 Task: Look for space in Rajbiraj, Nepal from 26th August, 2023 to 10th September, 2023 for 6 adults, 2 children in price range Rs.10000 to Rs.15000. Place can be entire place or shared room with 6 bedrooms having 6 beds and 6 bathrooms. Property type can be house, flat, guest house. Amenities needed are: wifi, TV, free parkinig on premises, gym, breakfast. Booking option can be shelf check-in. Required host language is English.
Action: Mouse moved to (597, 123)
Screenshot: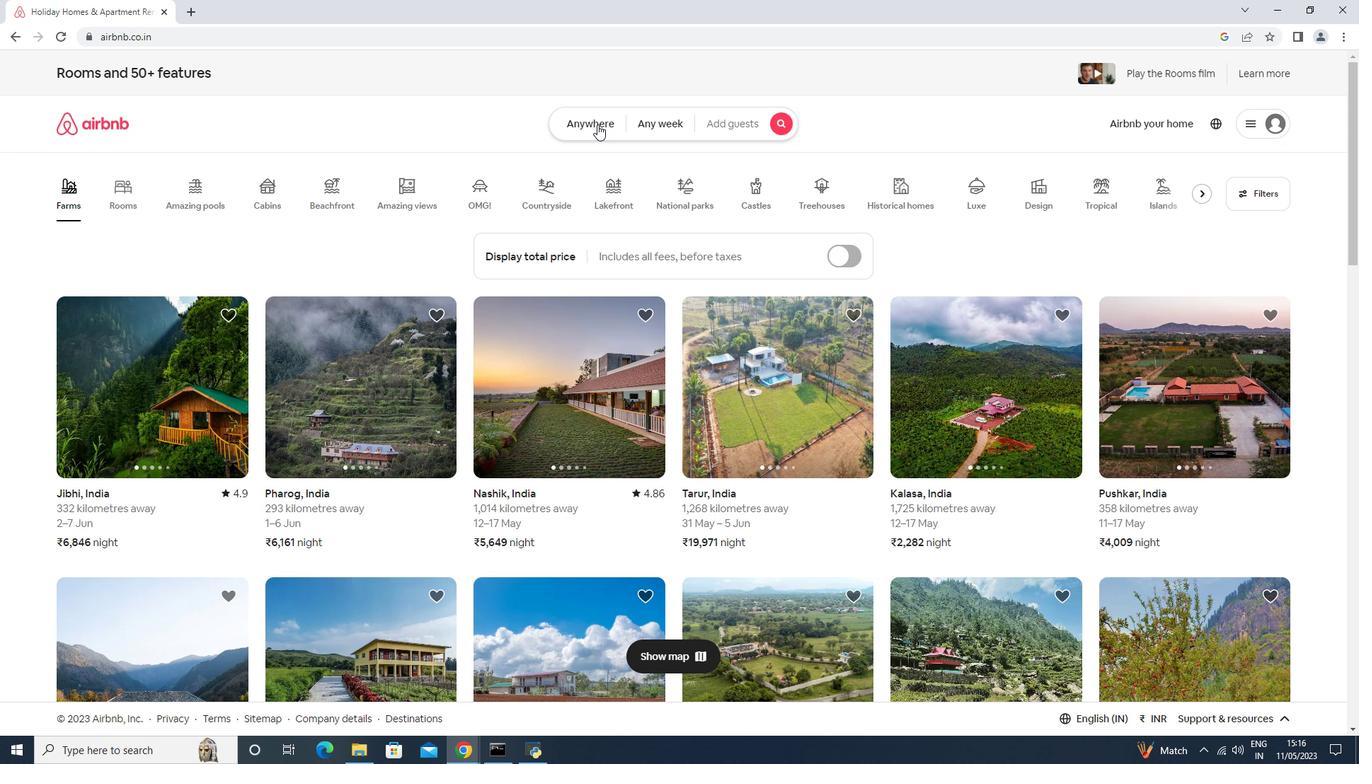 
Action: Mouse pressed left at (597, 123)
Screenshot: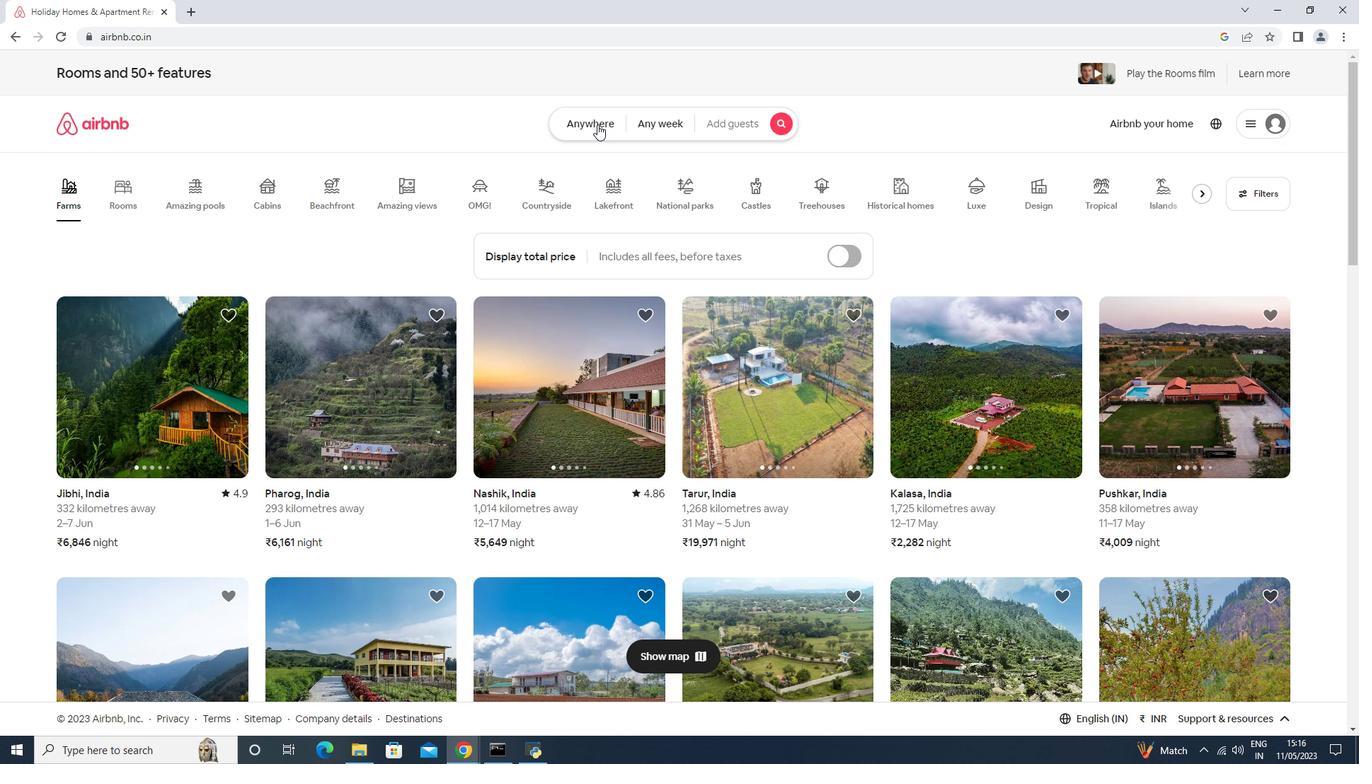 
Action: Mouse moved to (537, 166)
Screenshot: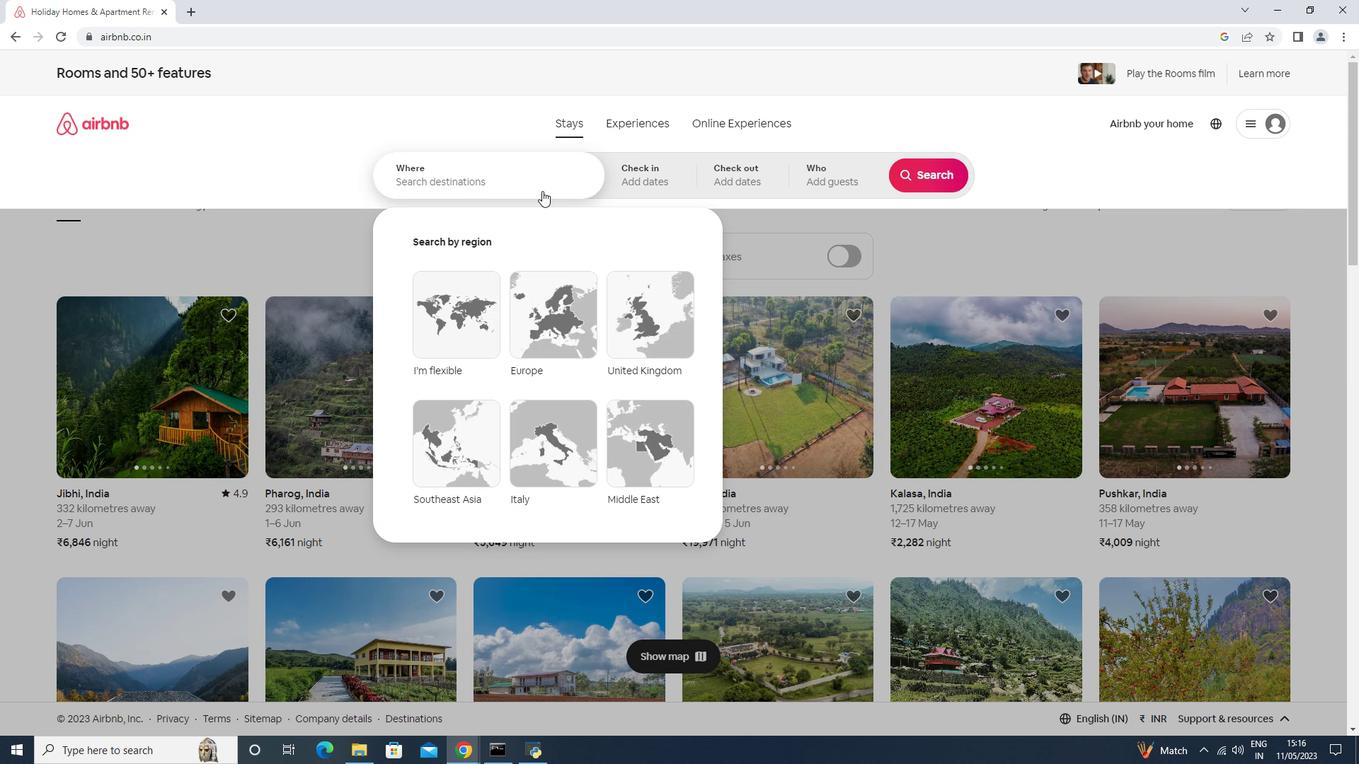 
Action: Mouse pressed left at (537, 166)
Screenshot: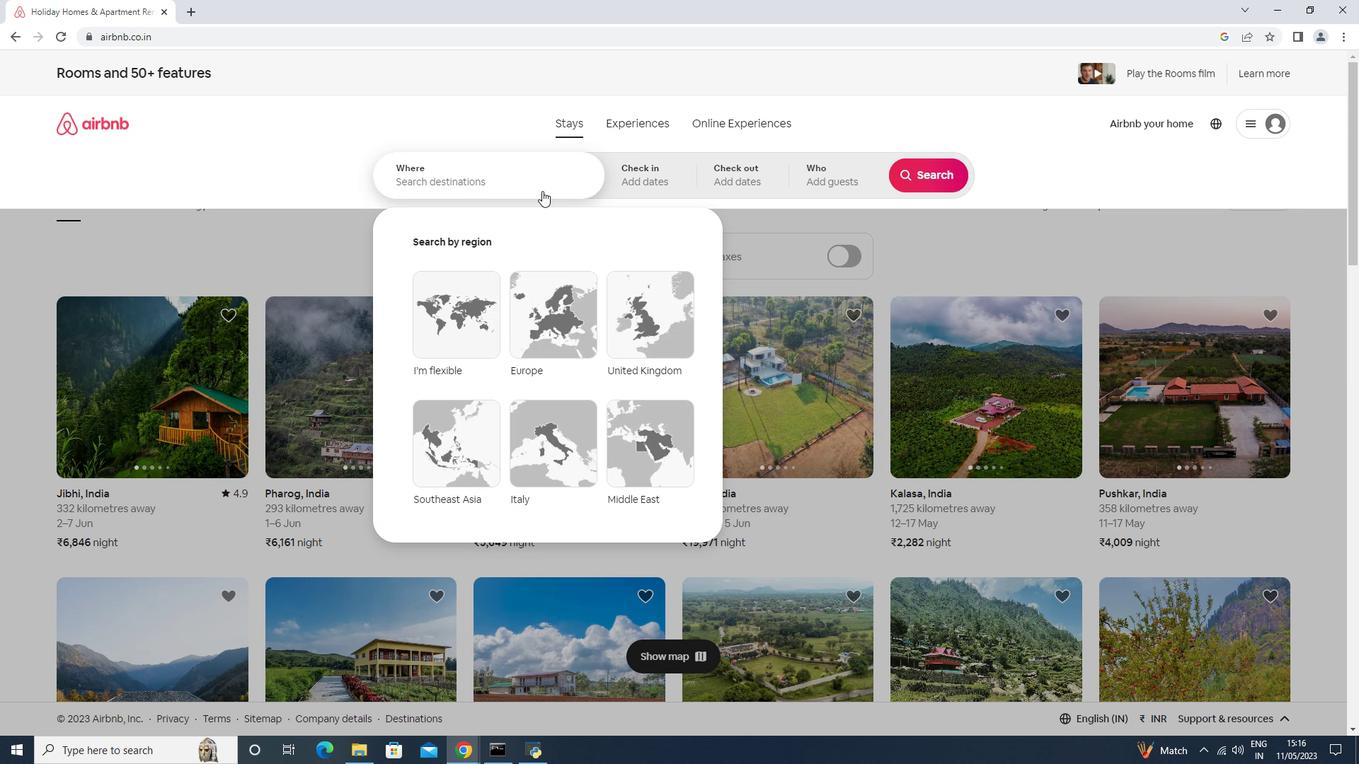 
Action: Key pressed <Key.shift>Rajbiraj,<Key.shift>Nepal<Key.tab>
Screenshot: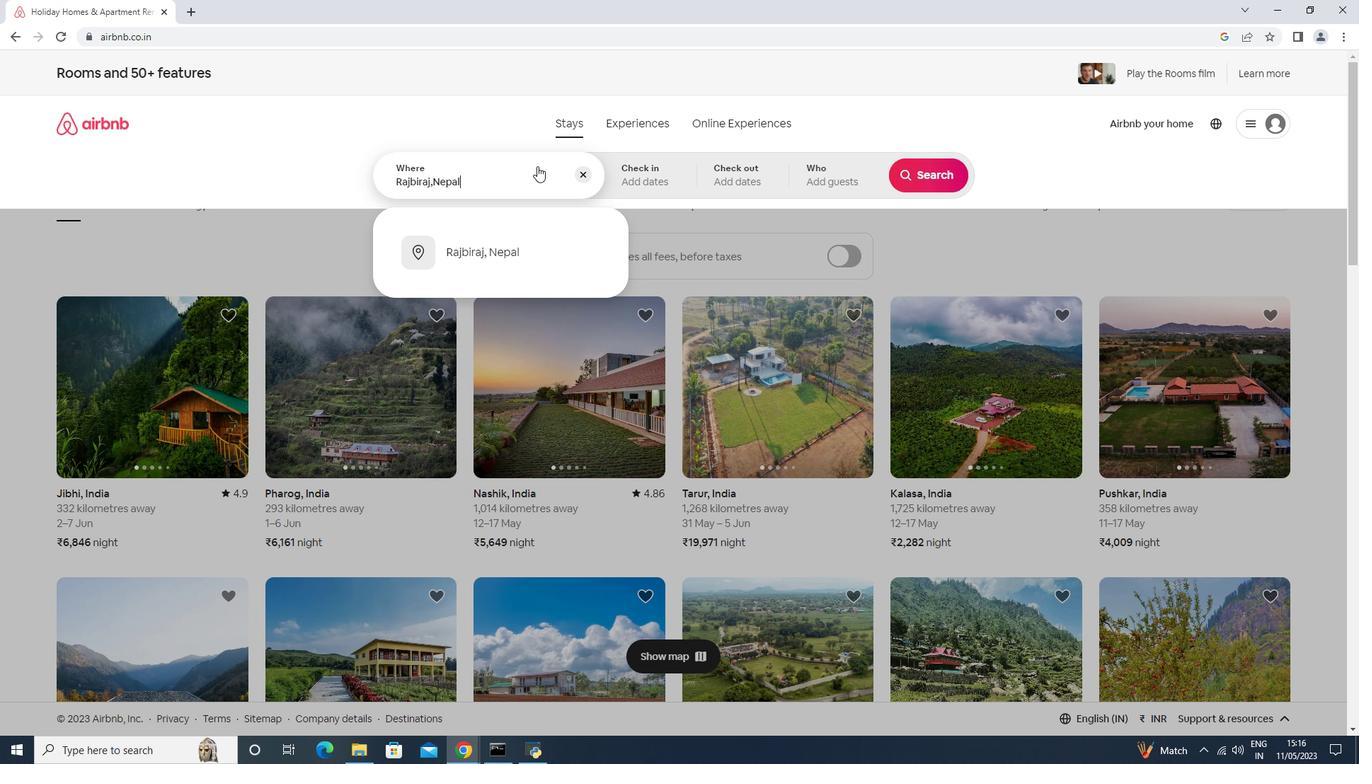
Action: Mouse moved to (540, 162)
Screenshot: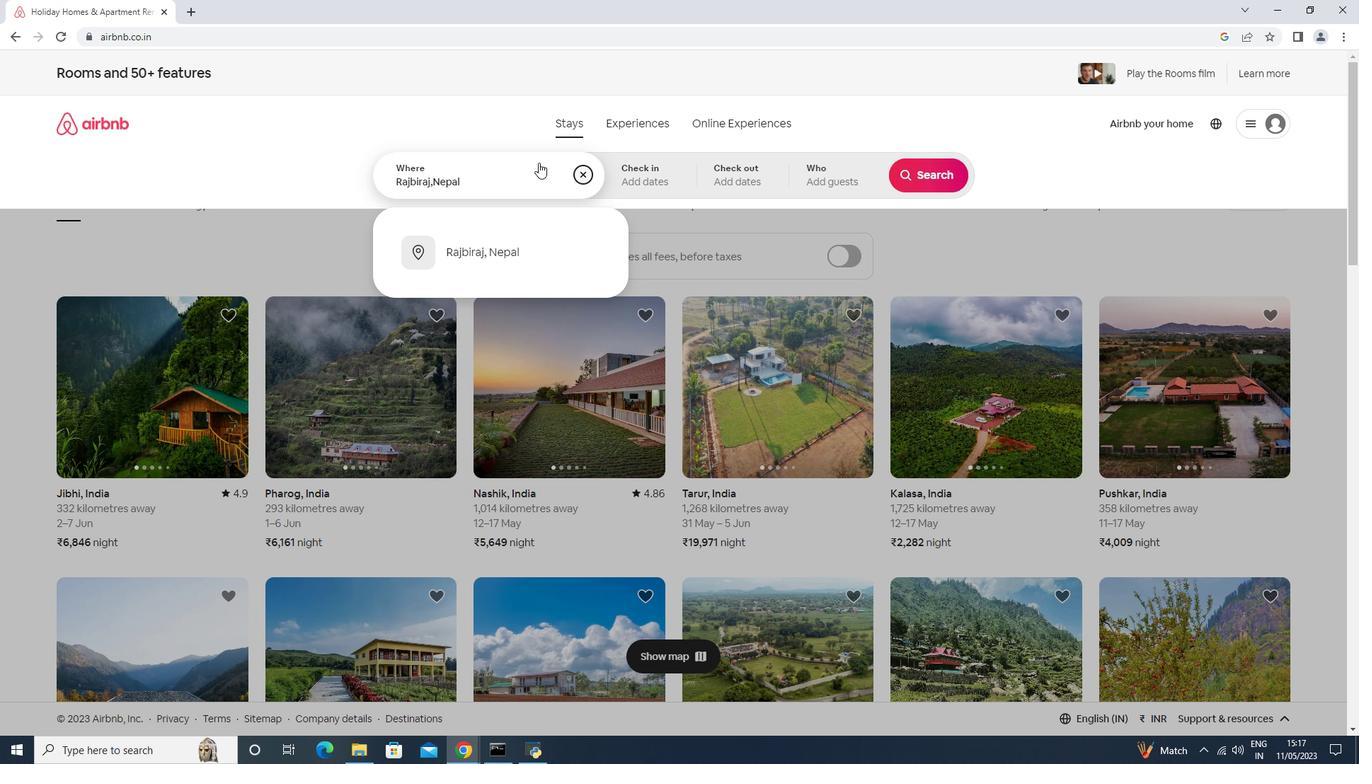 
Action: Key pressed <Key.enter>Rbiraj,
Screenshot: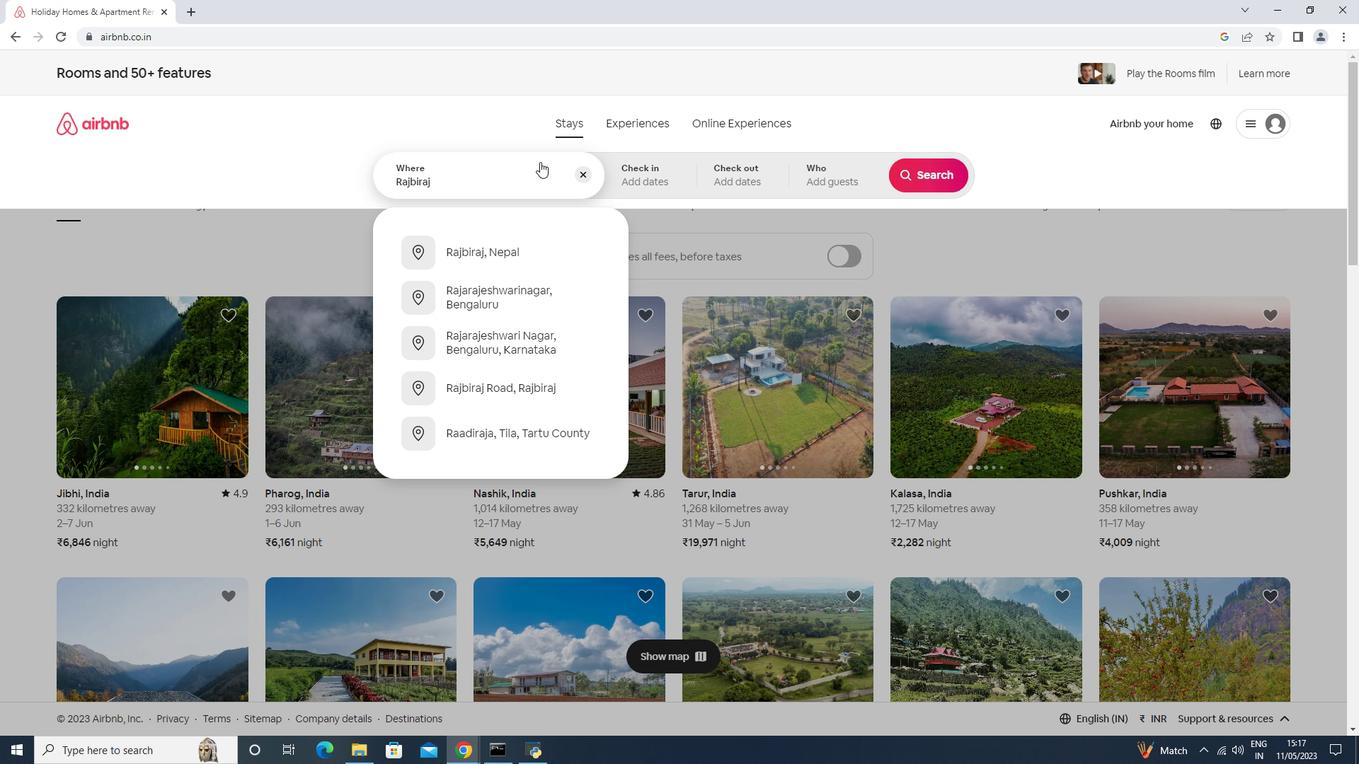 
Action: Mouse moved to (506, 247)
Screenshot: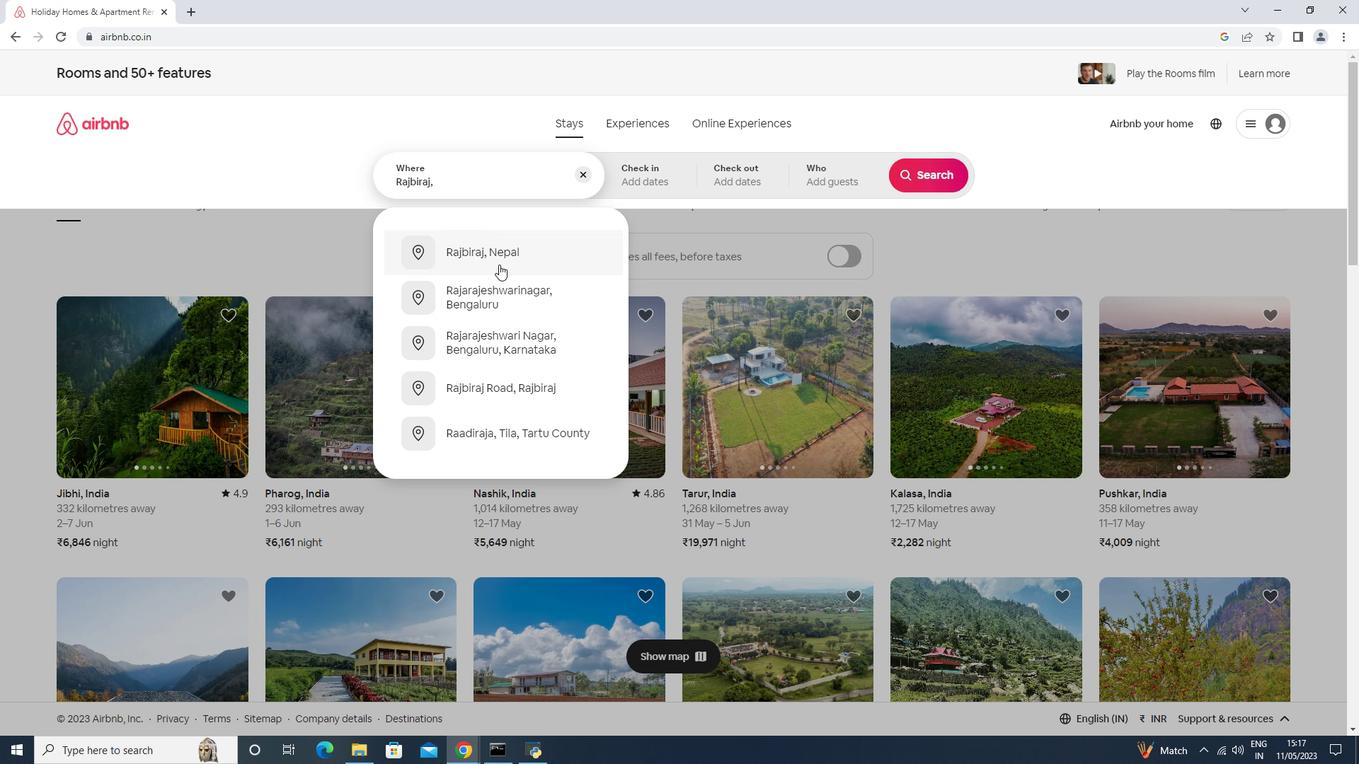 
Action: Mouse pressed left at (506, 247)
Screenshot: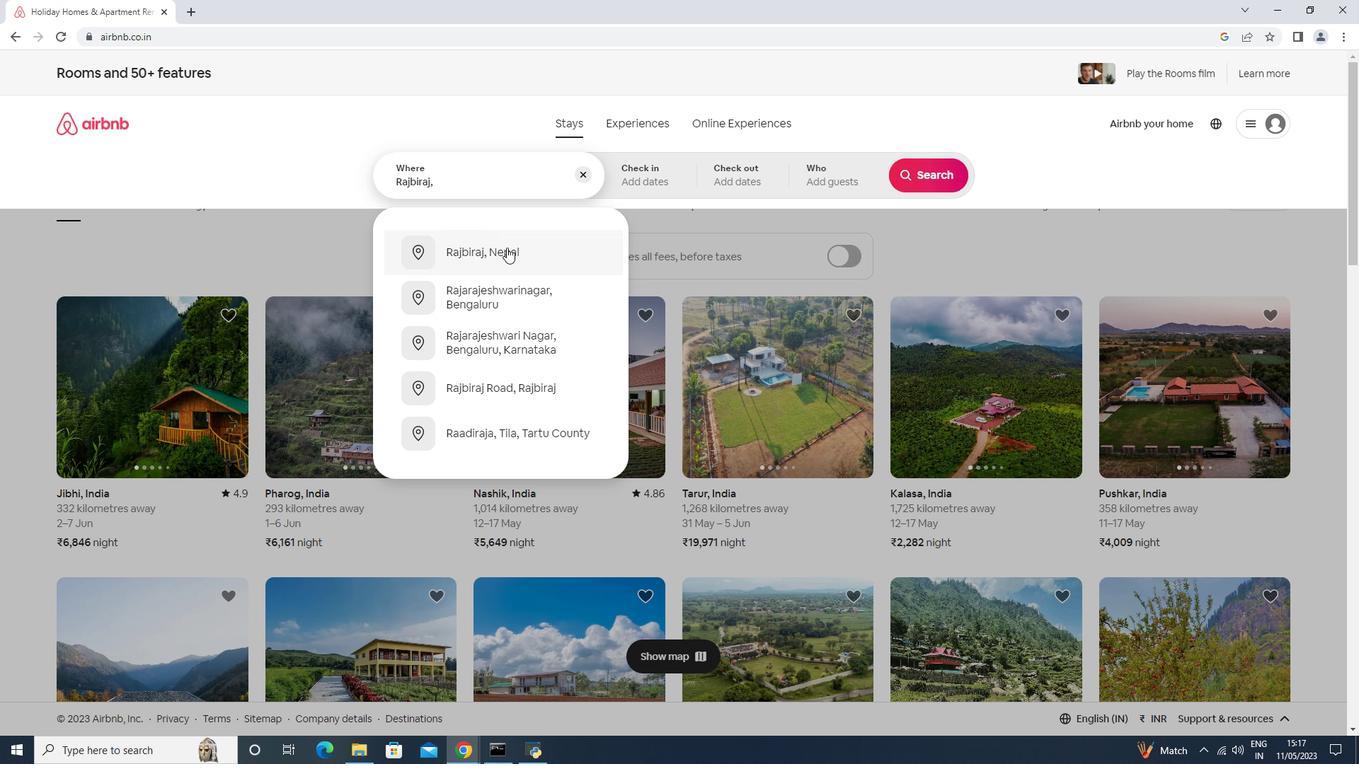 
Action: Mouse moved to (654, 180)
Screenshot: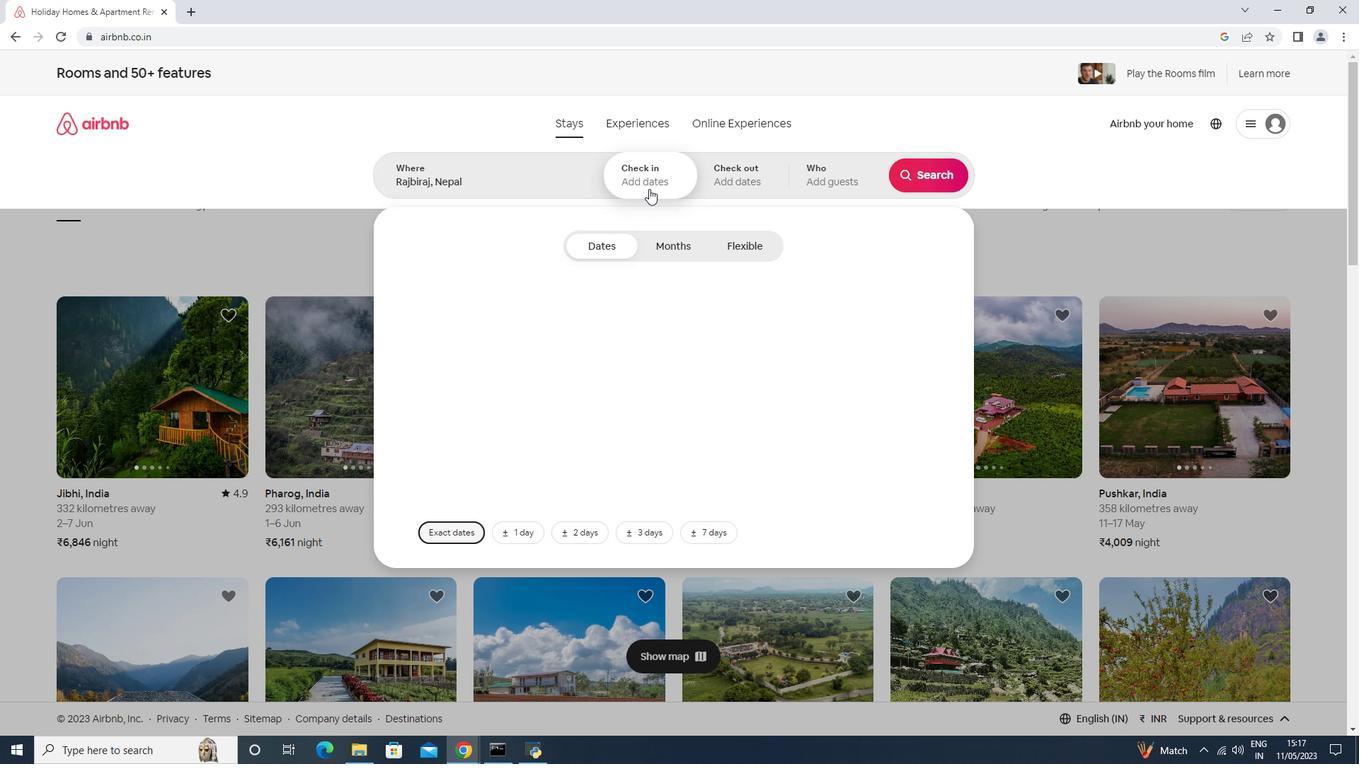 
Action: Mouse pressed left at (654, 180)
Screenshot: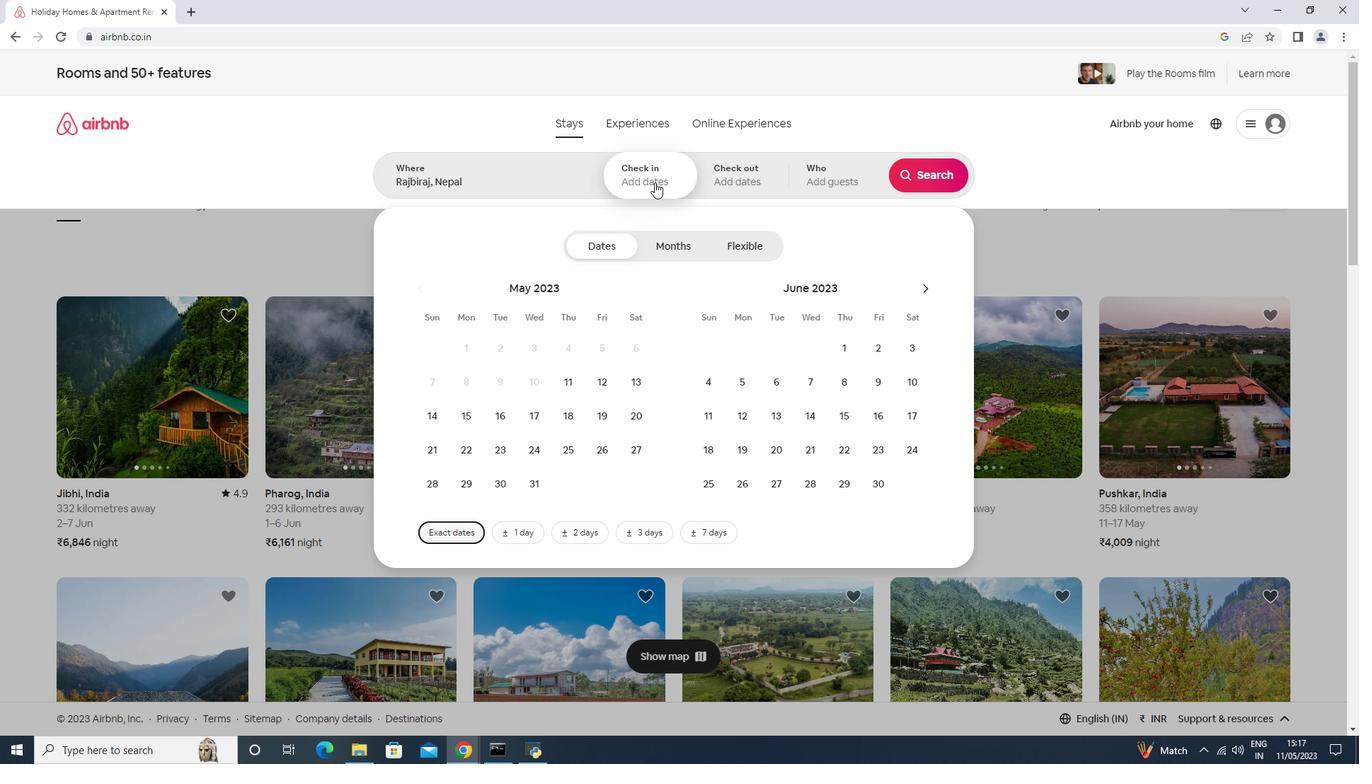 
Action: Mouse pressed left at (654, 180)
Screenshot: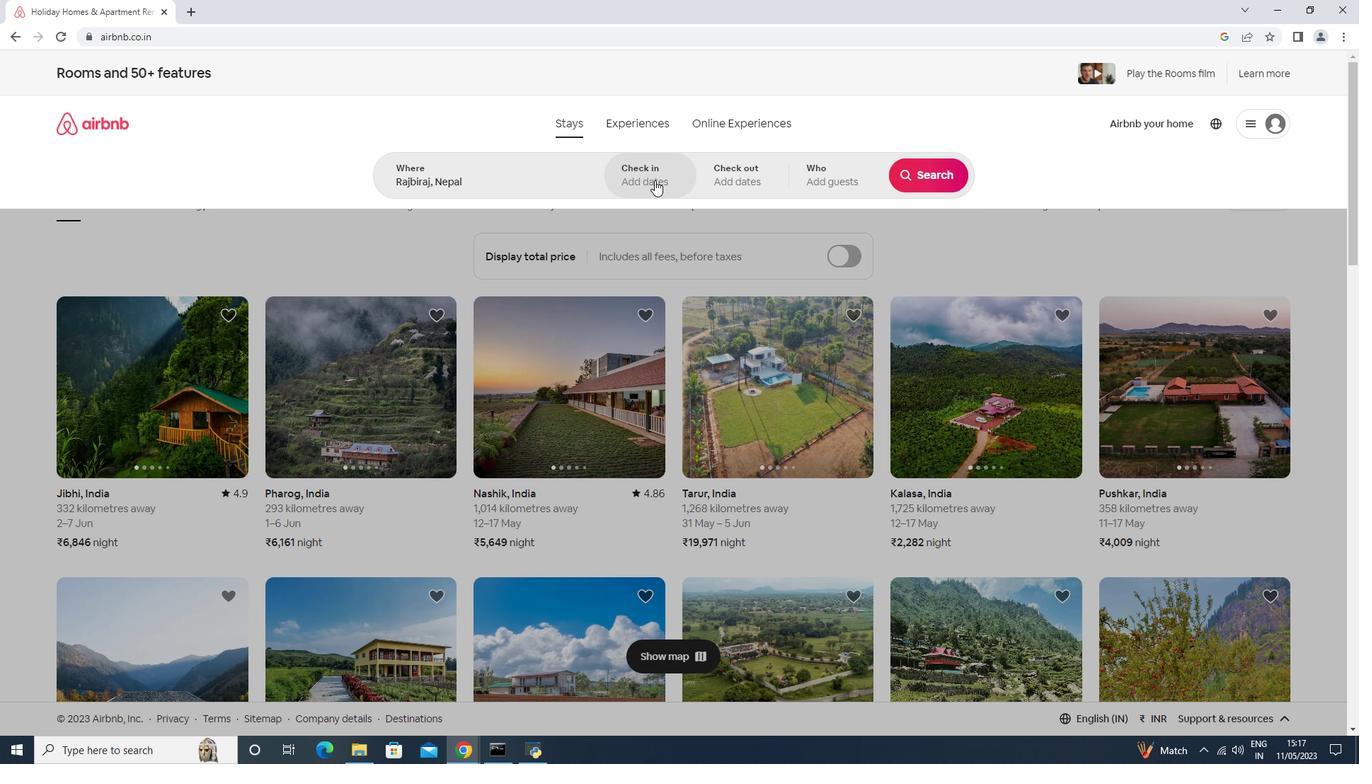 
Action: Mouse moved to (925, 283)
Screenshot: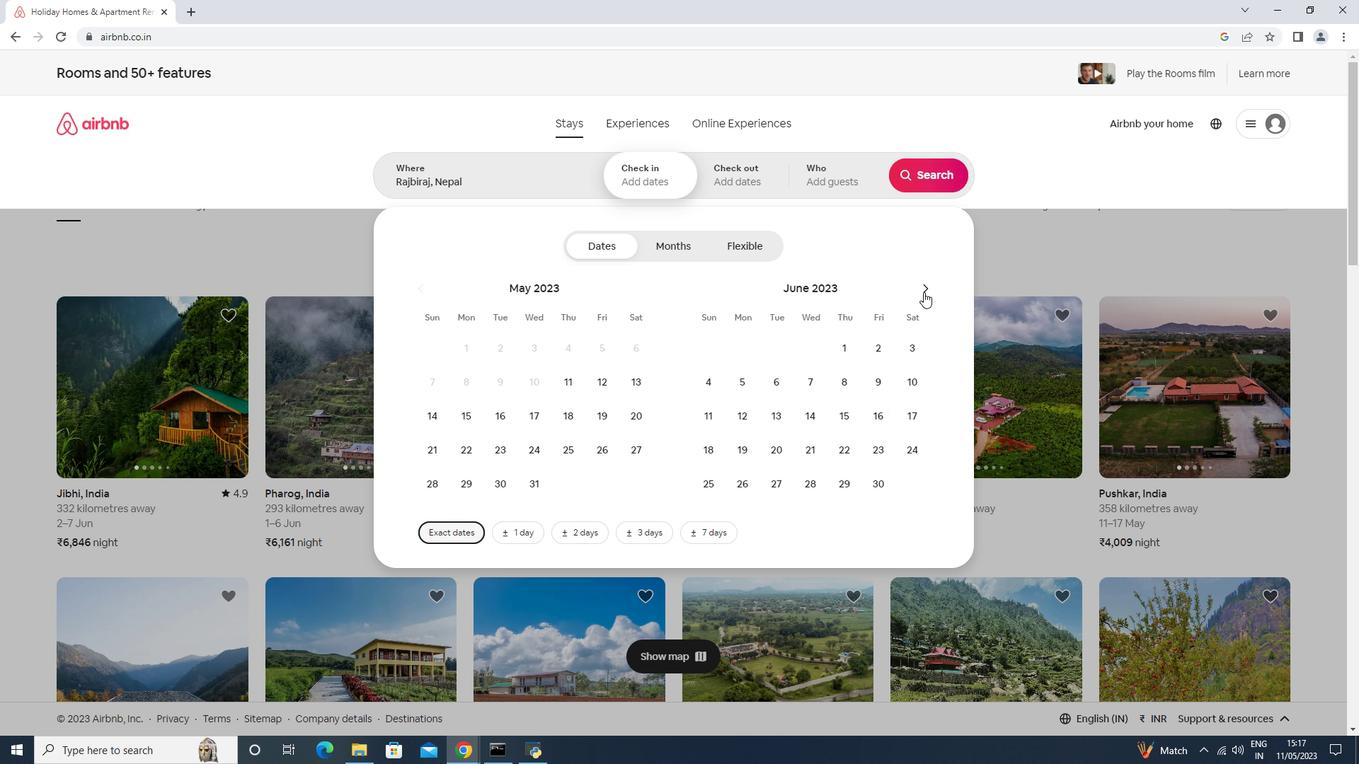 
Action: Mouse pressed left at (925, 283)
Screenshot: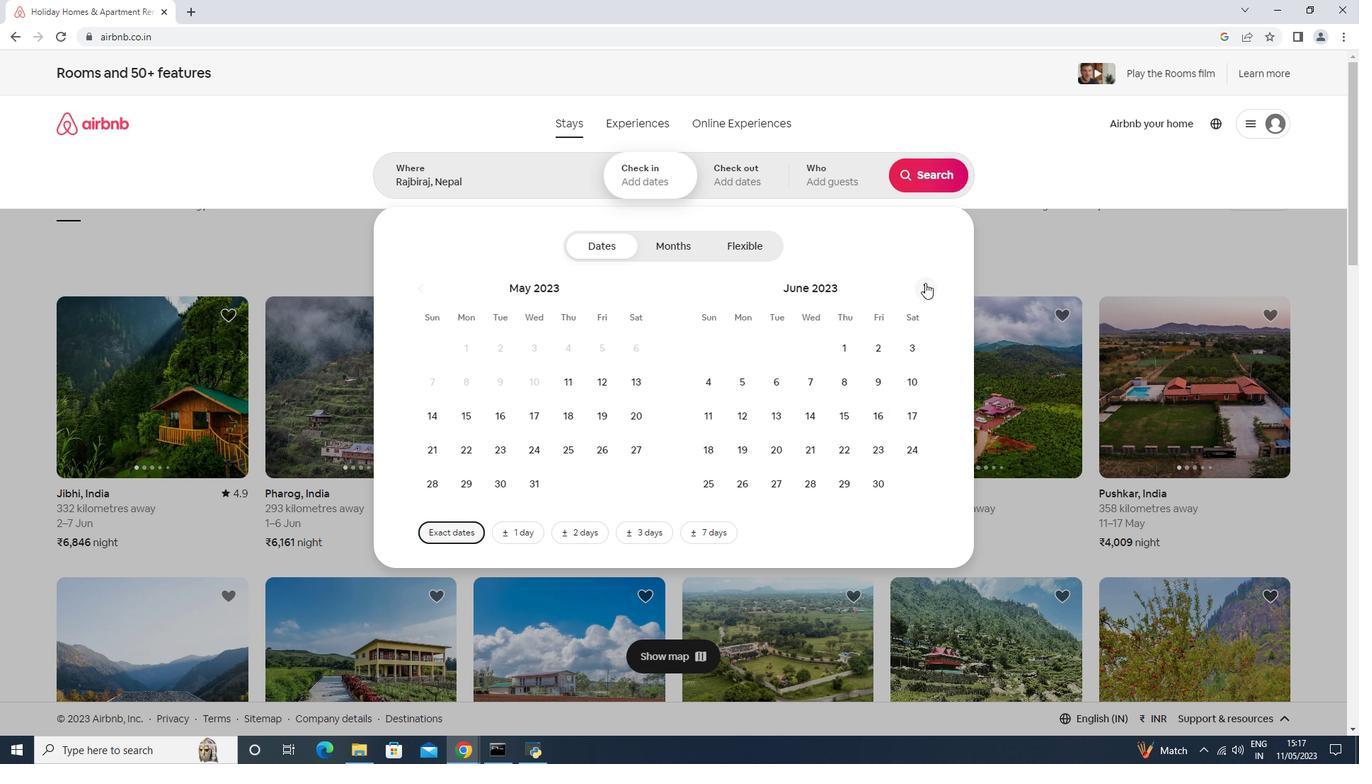 
Action: Mouse pressed left at (925, 283)
Screenshot: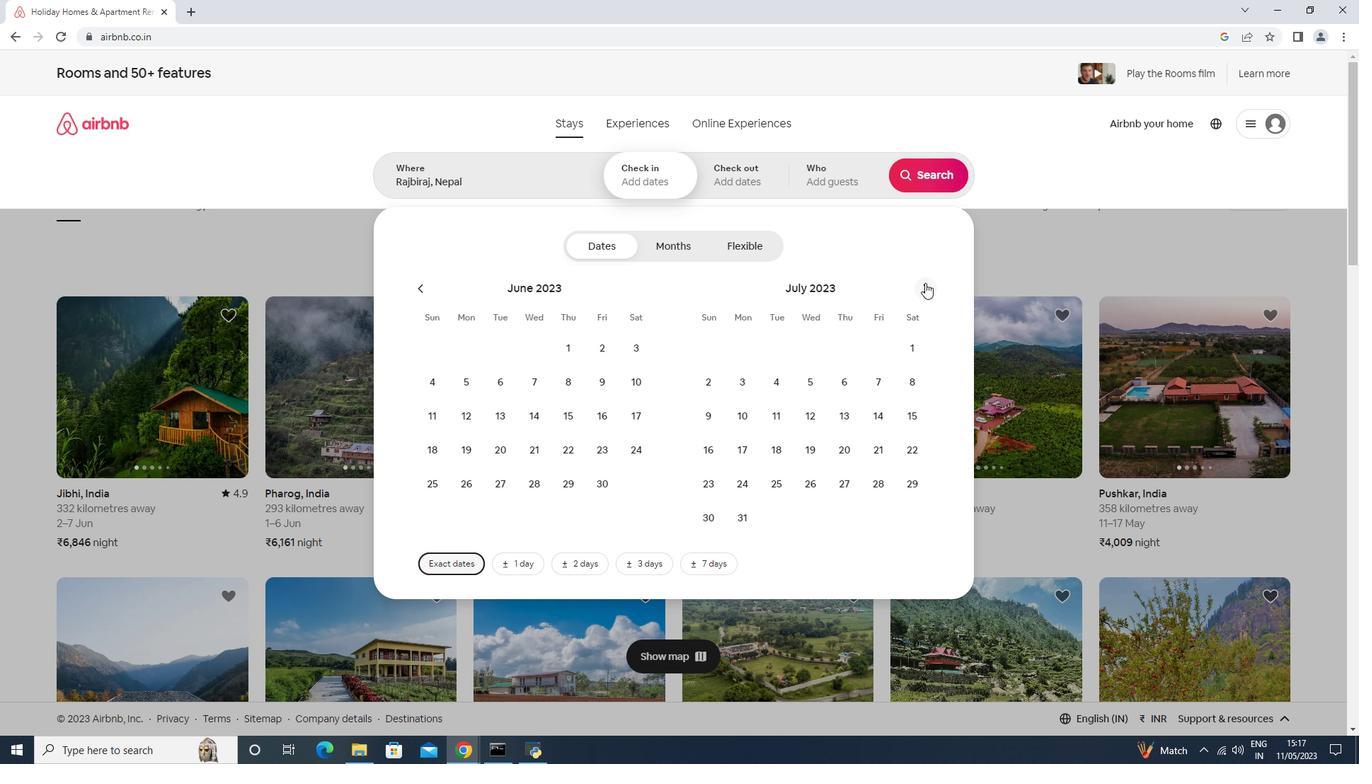 
Action: Mouse moved to (901, 452)
Screenshot: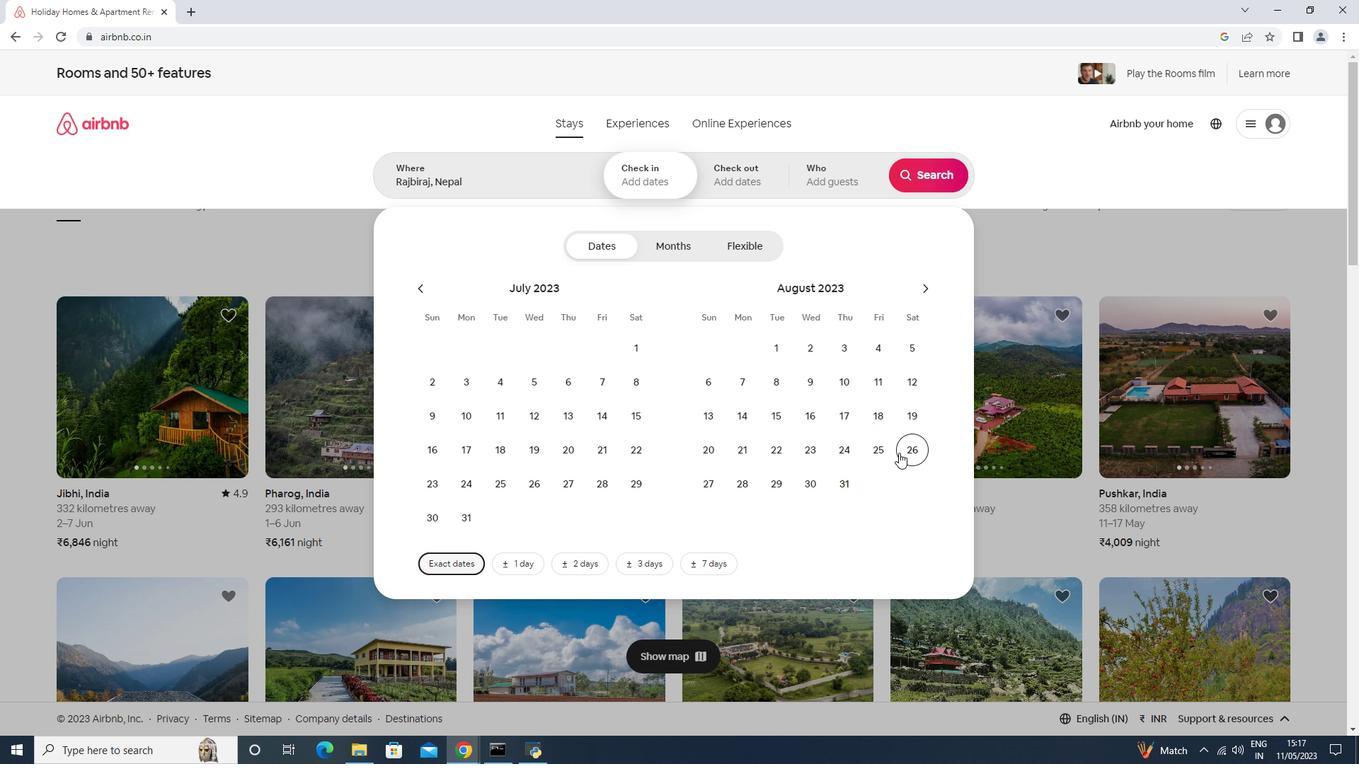 
Action: Mouse pressed left at (901, 452)
Screenshot: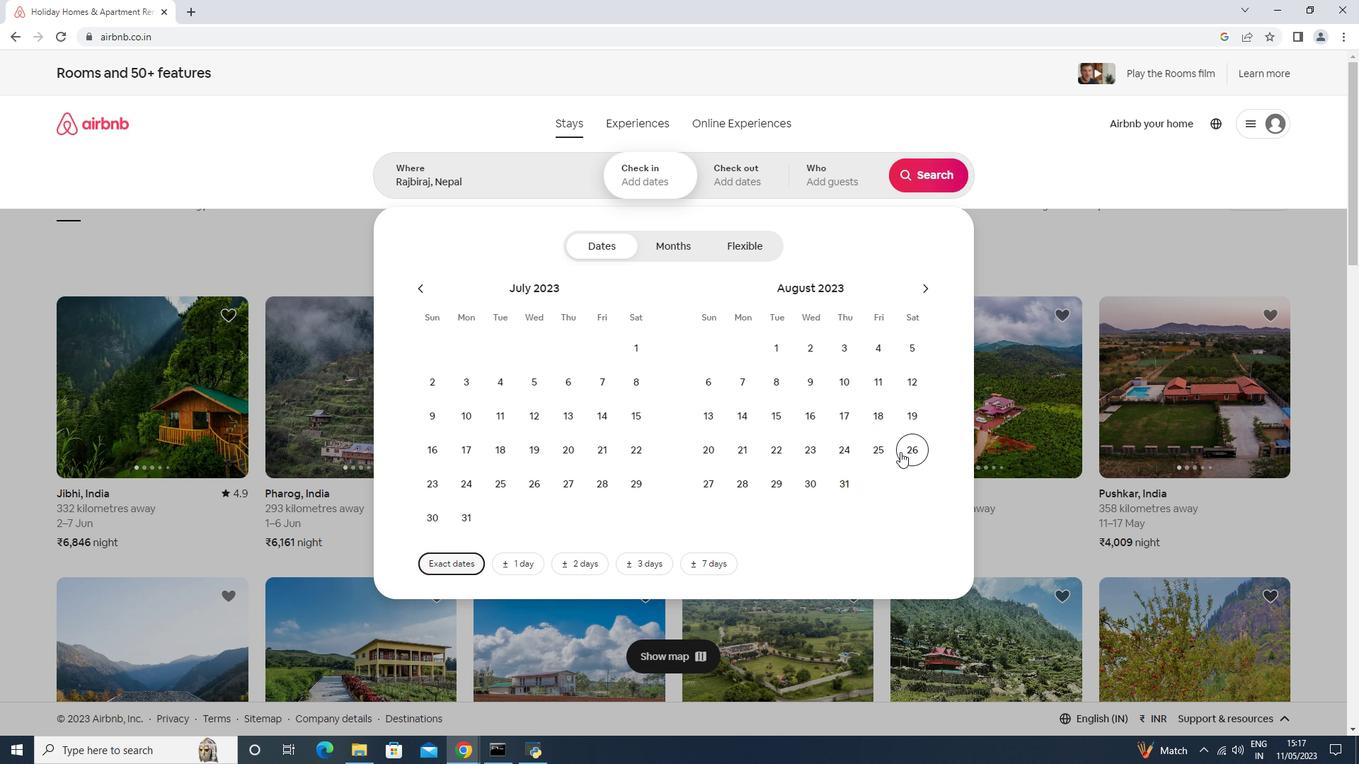 
Action: Mouse moved to (928, 288)
Screenshot: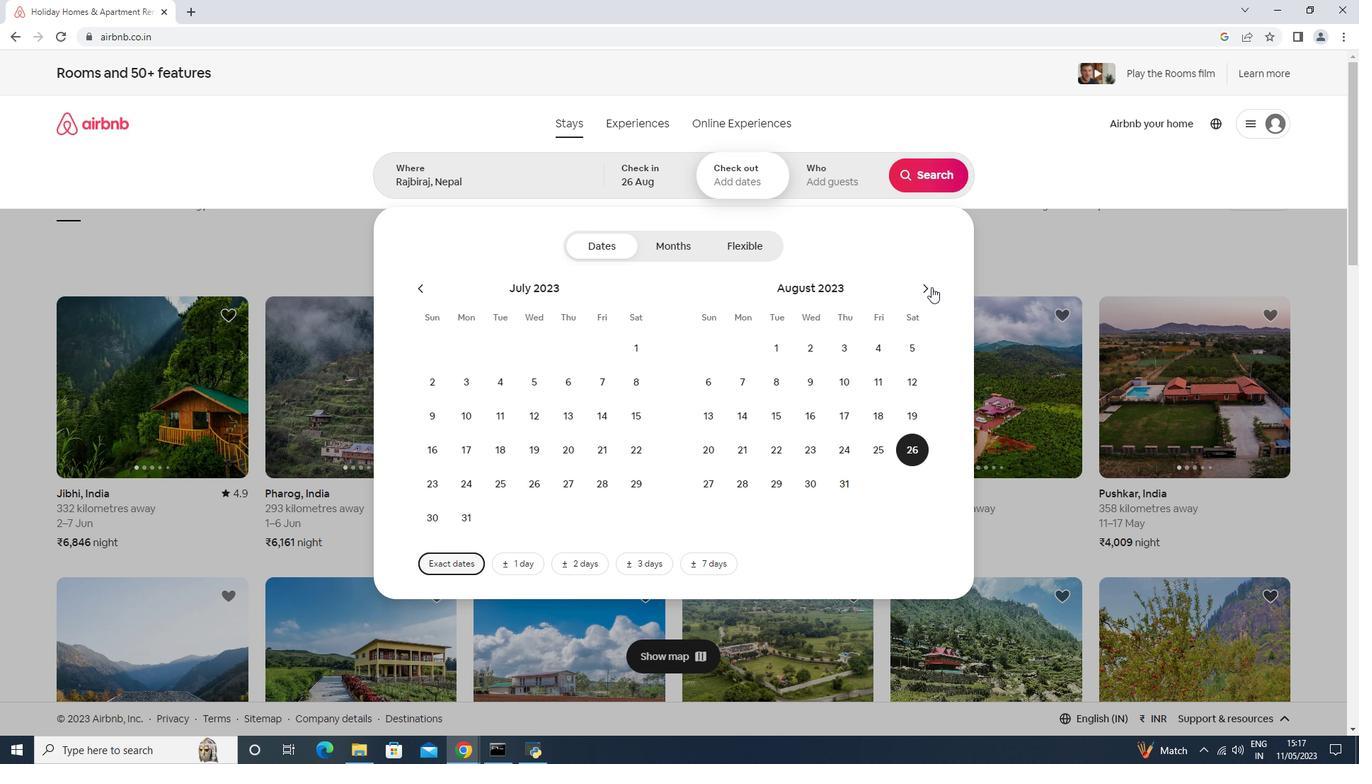 
Action: Mouse pressed left at (928, 288)
Screenshot: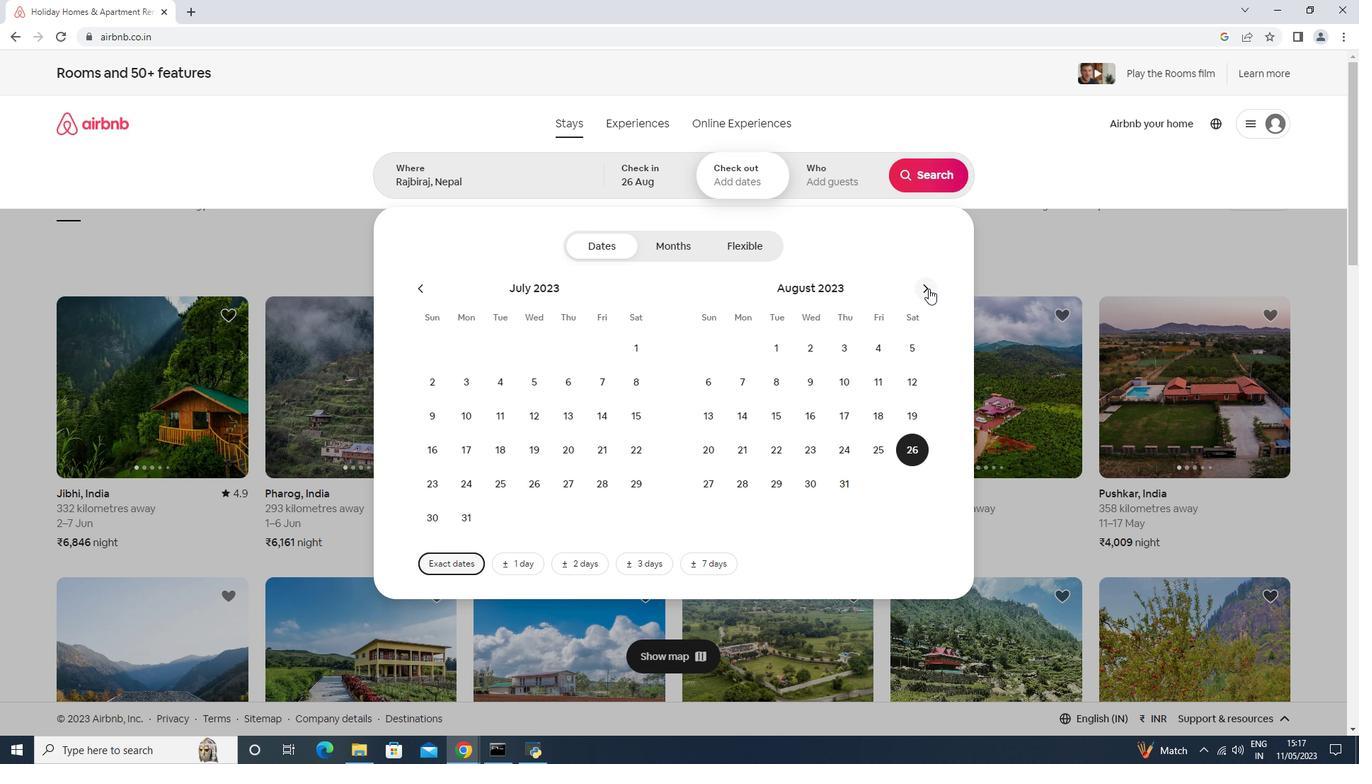 
Action: Mouse moved to (715, 404)
Screenshot: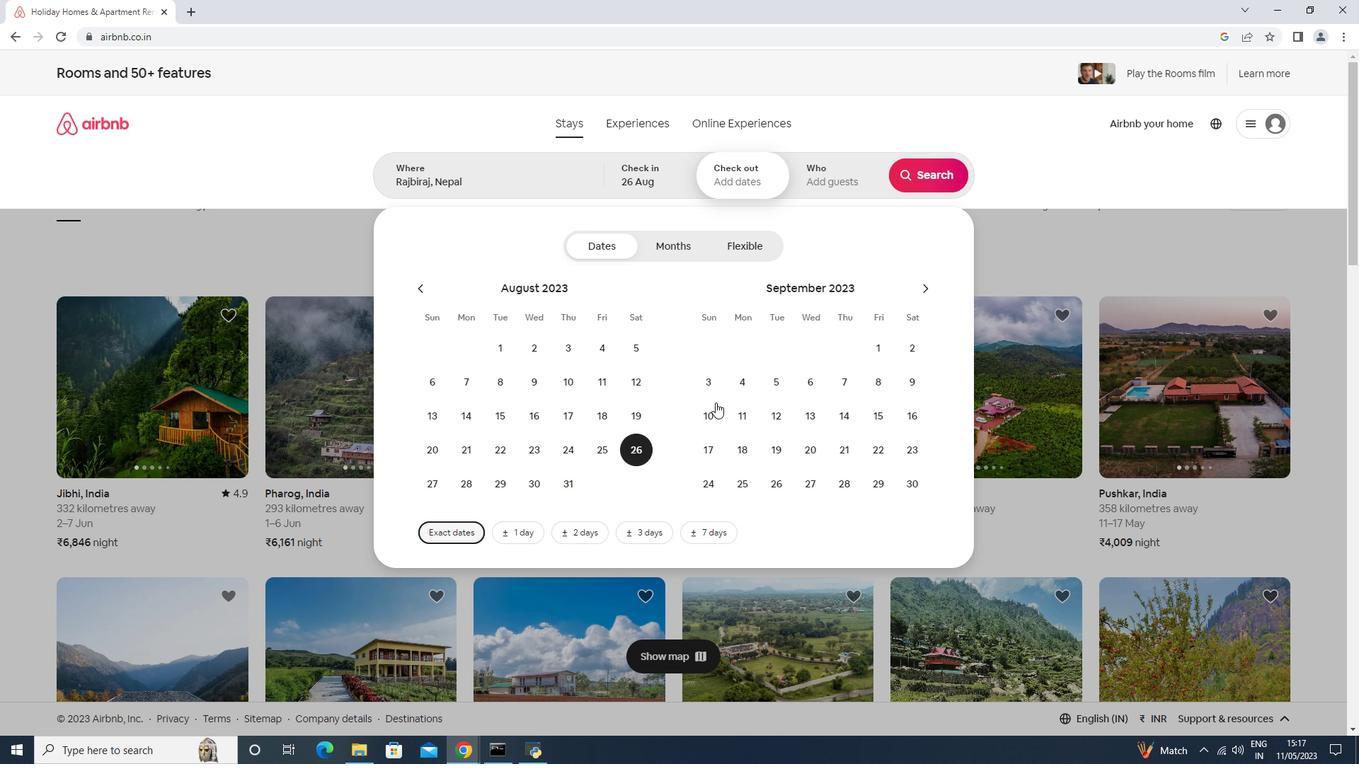 
Action: Mouse pressed left at (715, 404)
Screenshot: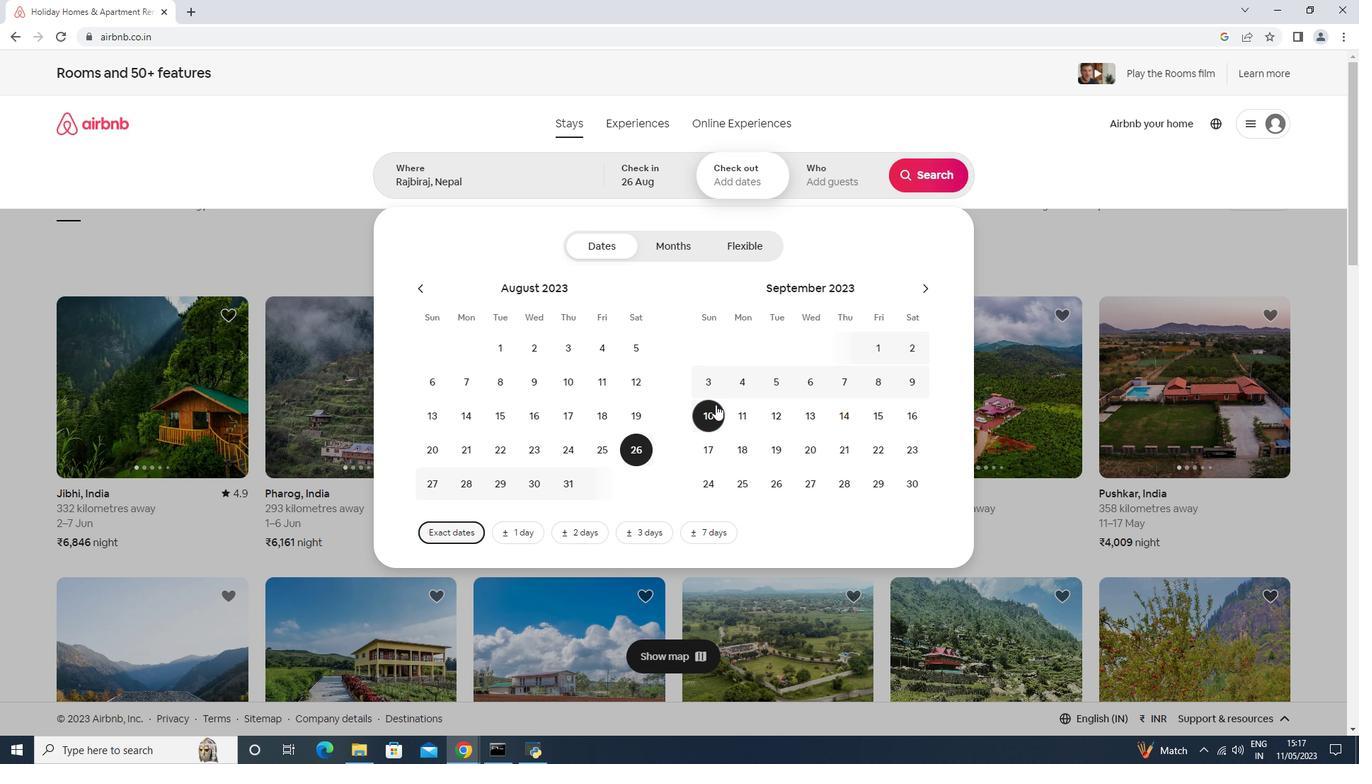 
Action: Mouse moved to (828, 176)
Screenshot: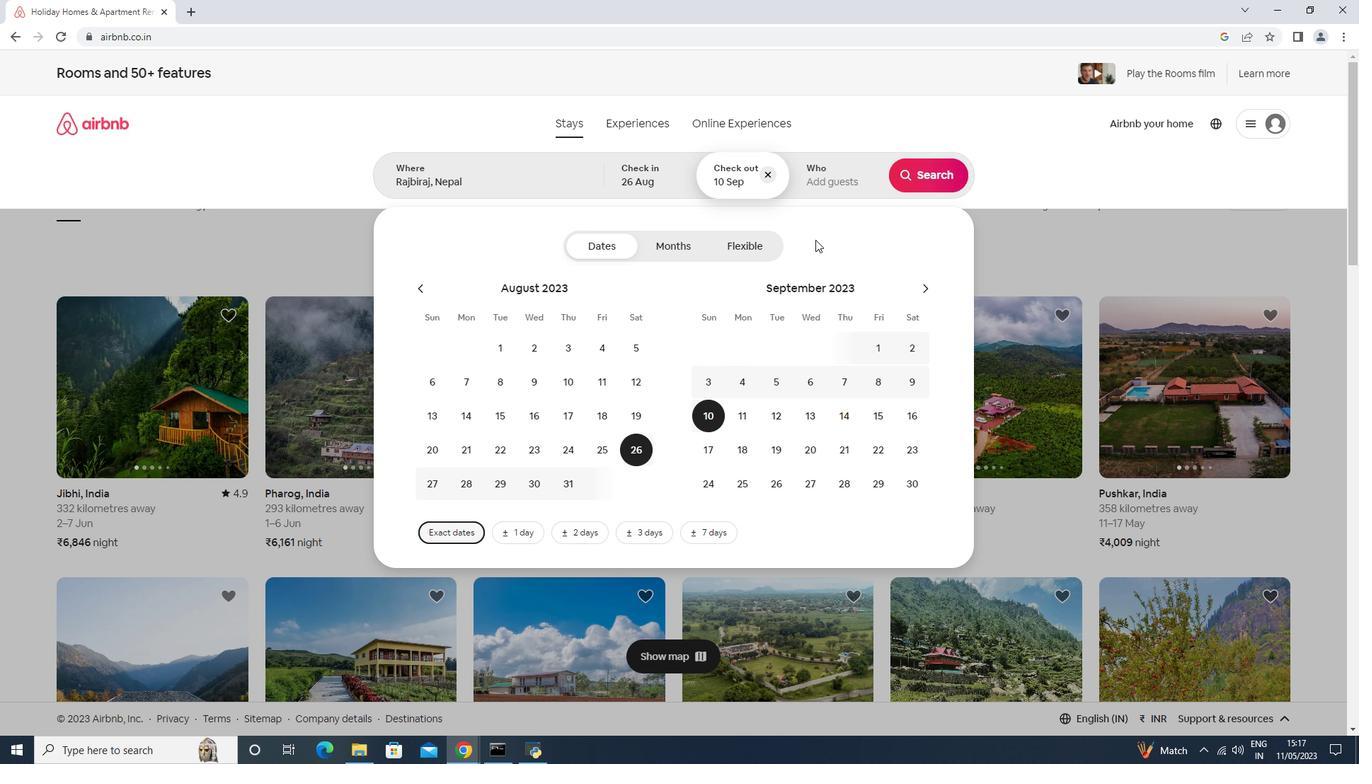 
Action: Mouse pressed left at (828, 176)
Screenshot: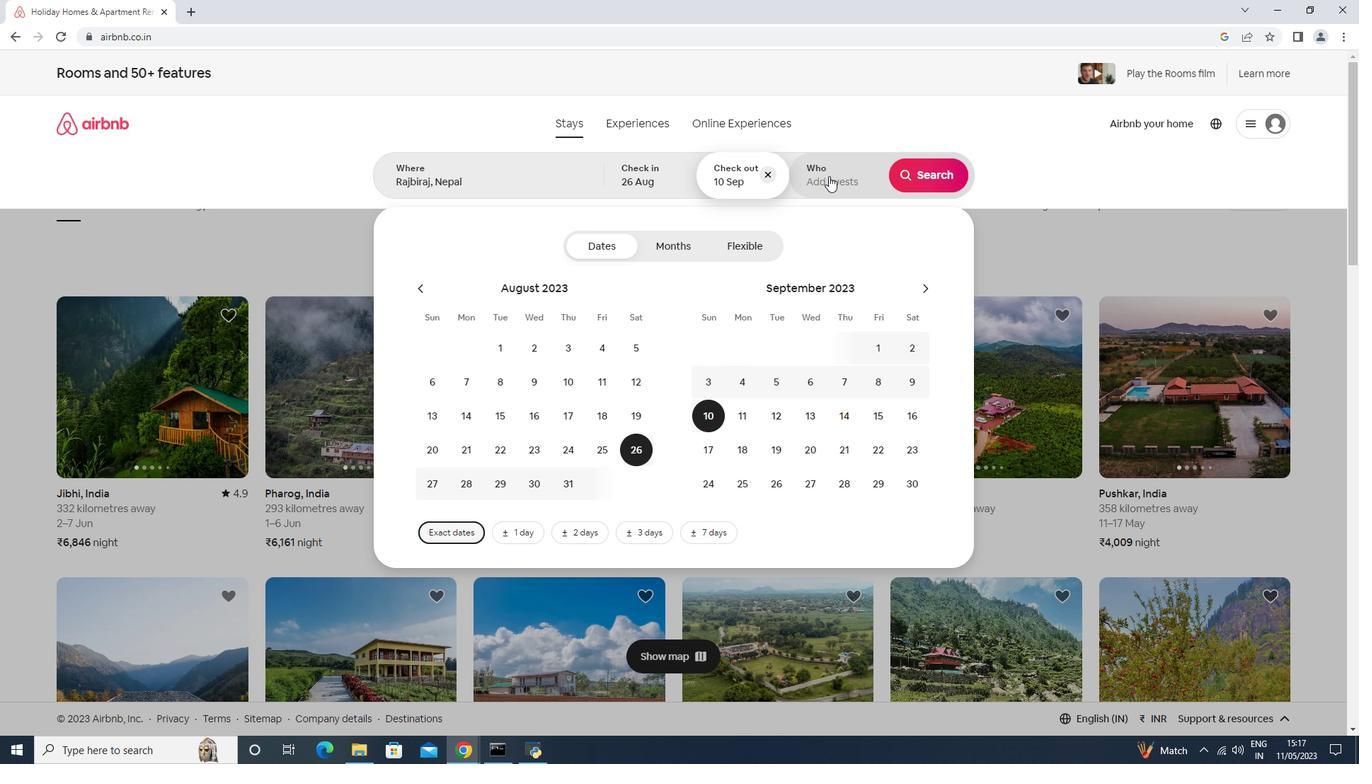
Action: Mouse moved to (928, 250)
Screenshot: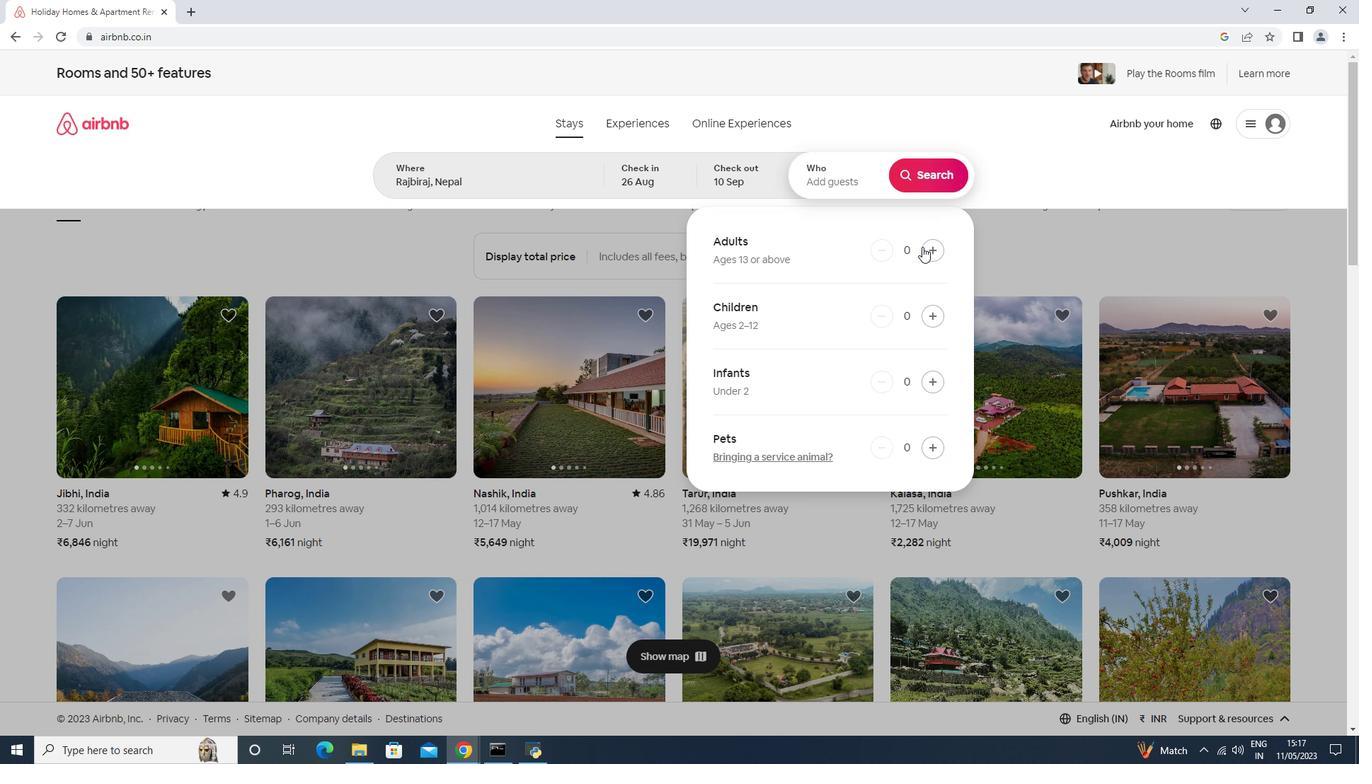 
Action: Mouse pressed left at (928, 250)
Screenshot: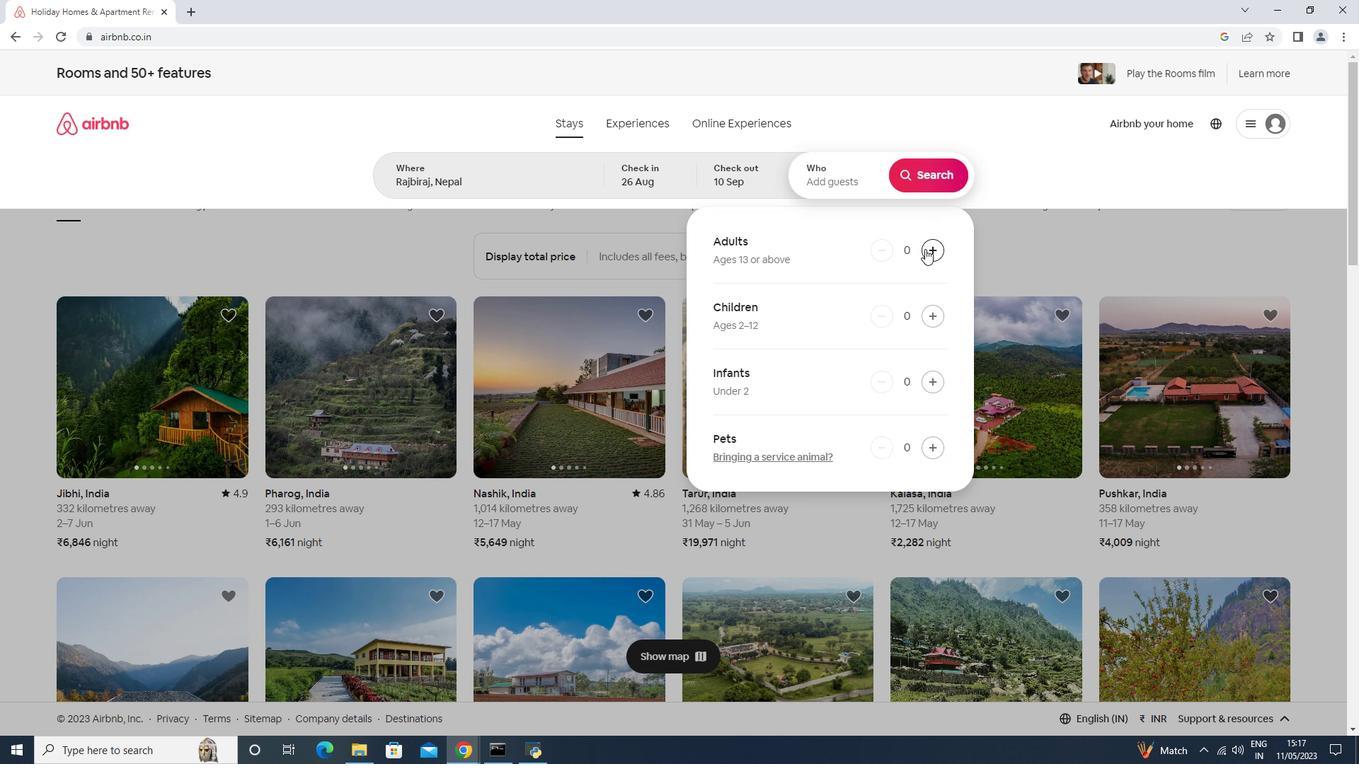 
Action: Mouse pressed left at (928, 250)
Screenshot: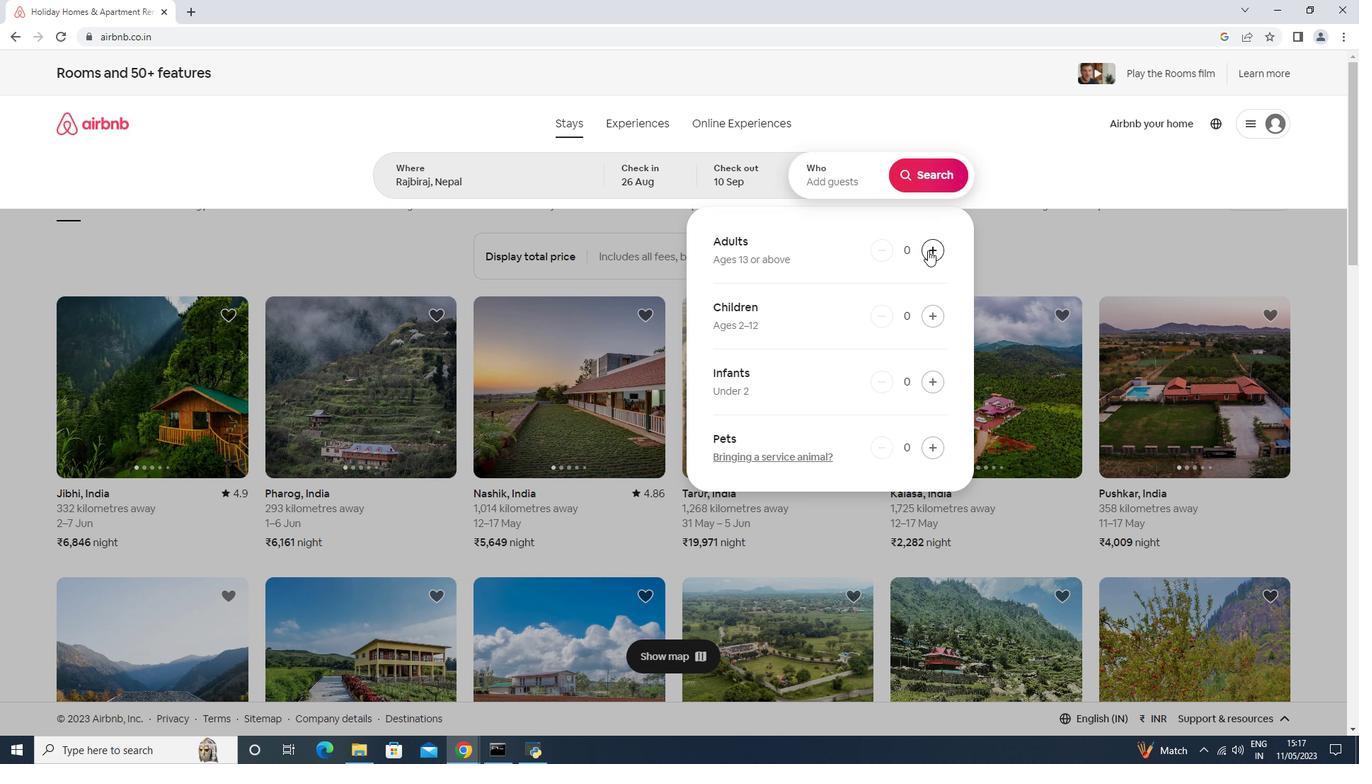
Action: Mouse pressed left at (928, 250)
Screenshot: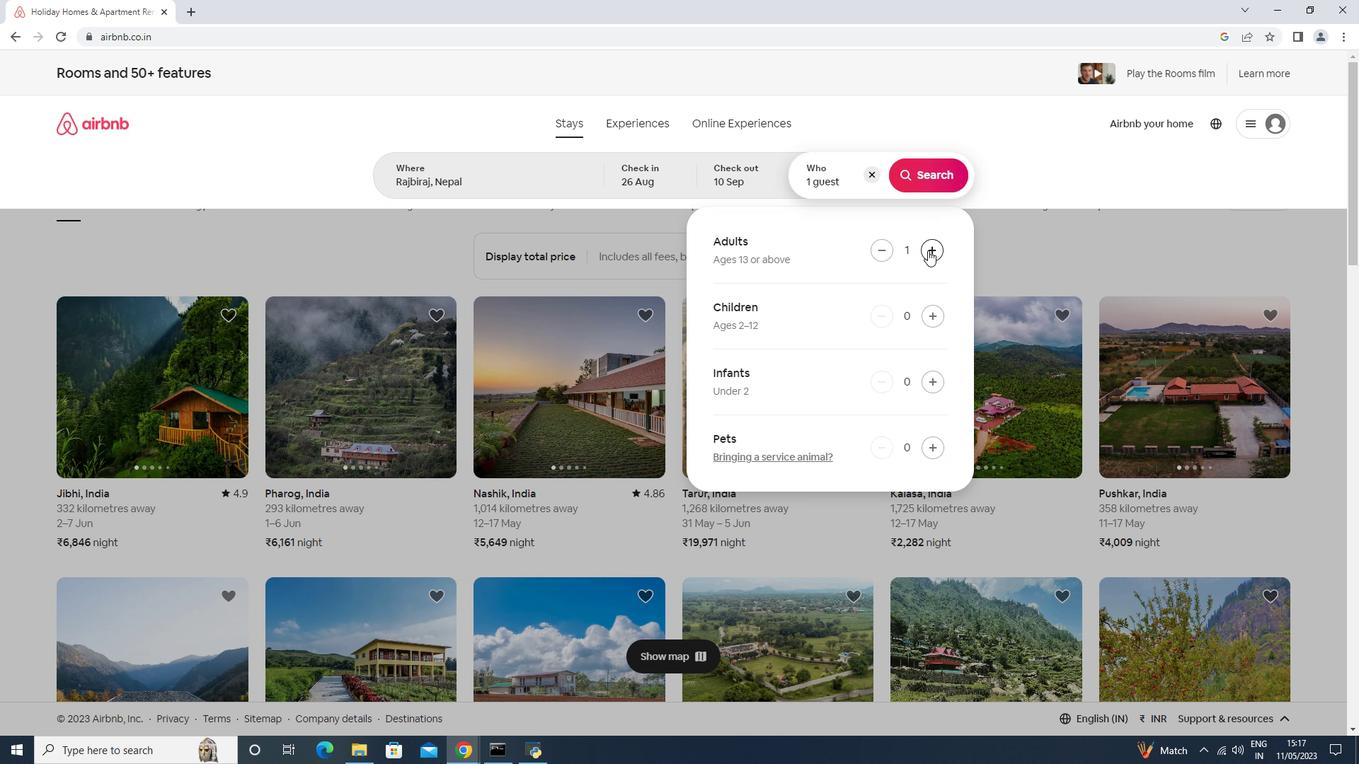 
Action: Mouse pressed left at (928, 250)
Screenshot: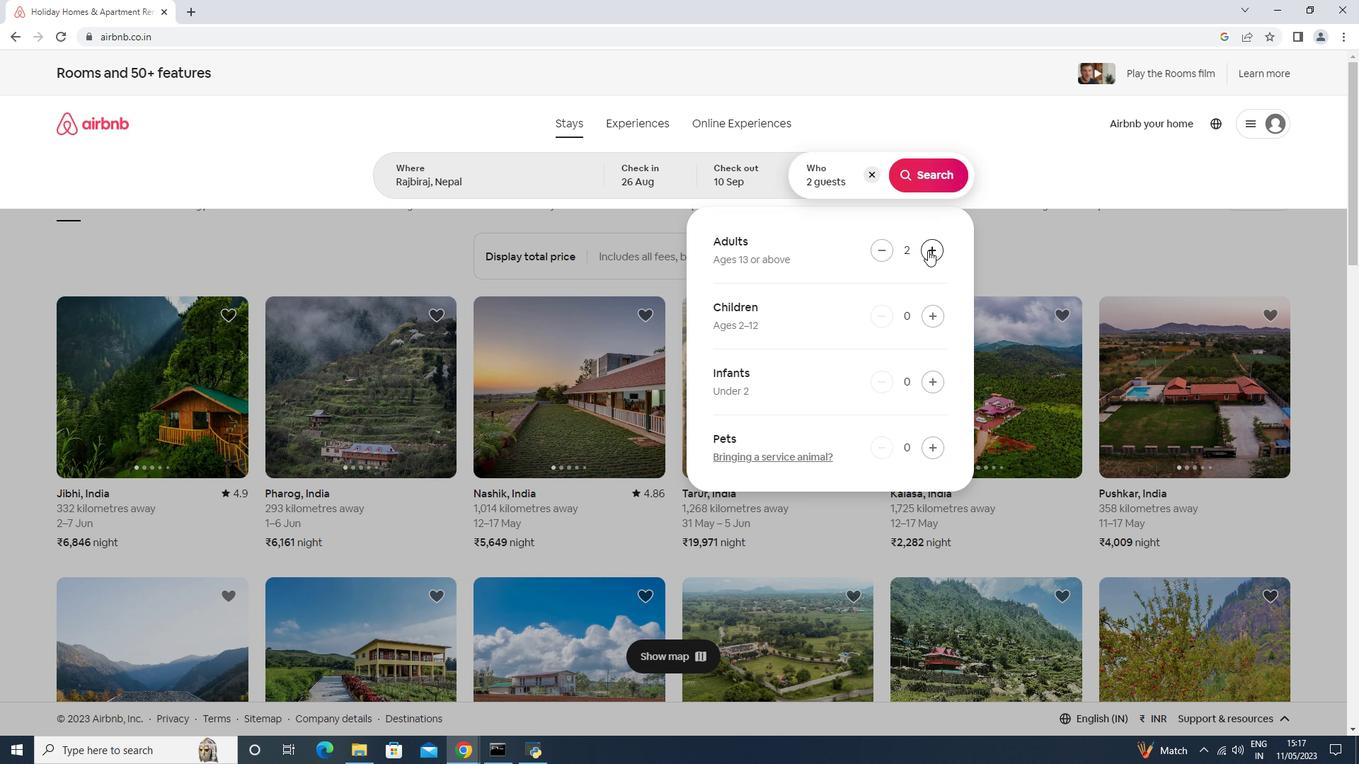 
Action: Mouse pressed left at (928, 250)
Screenshot: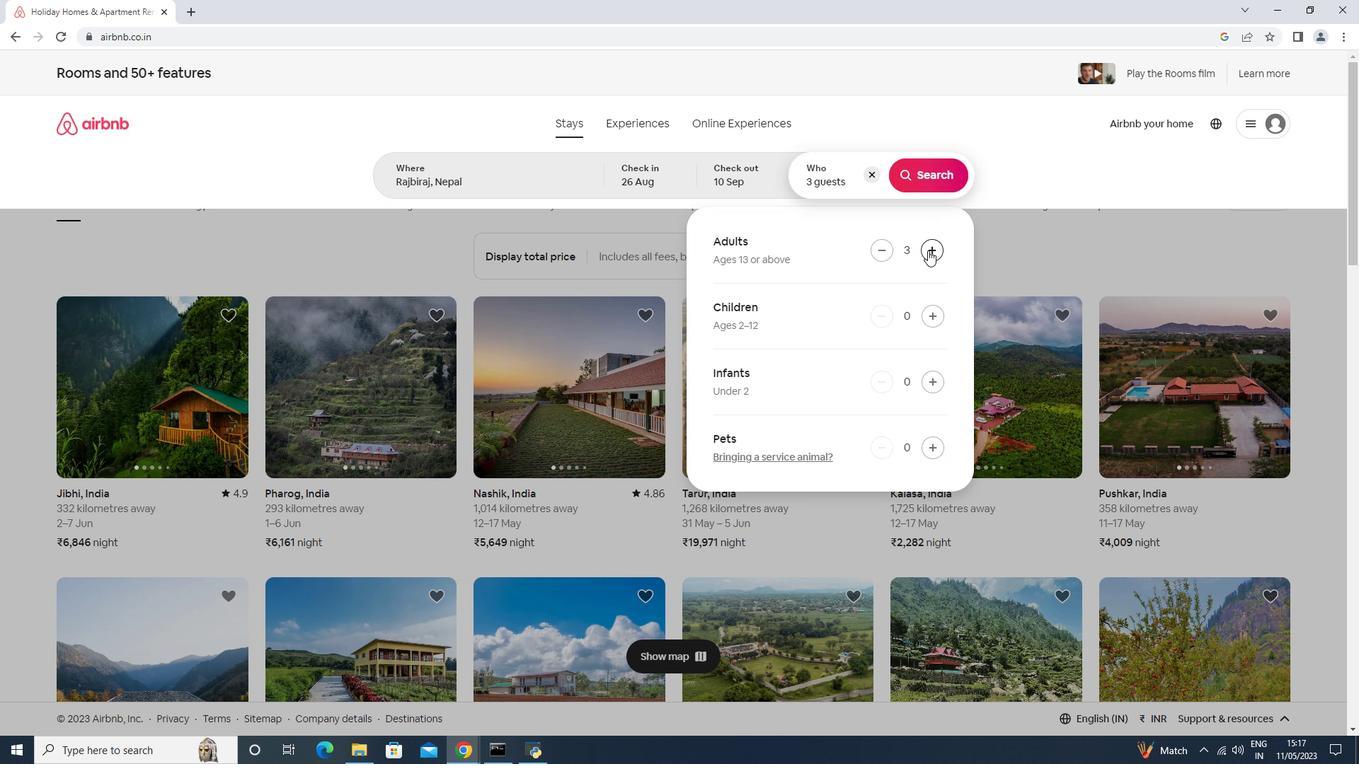 
Action: Mouse moved to (928, 250)
Screenshot: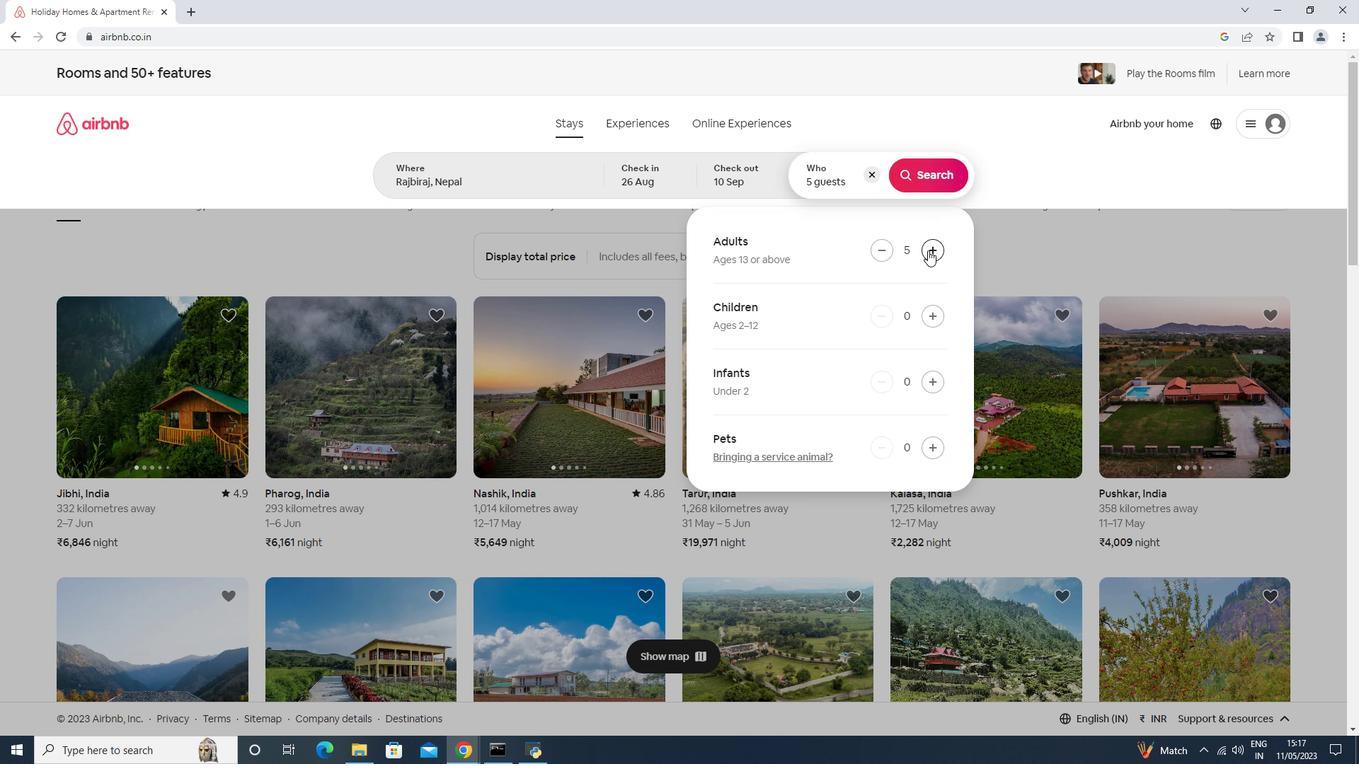 
Action: Mouse pressed left at (928, 250)
Screenshot: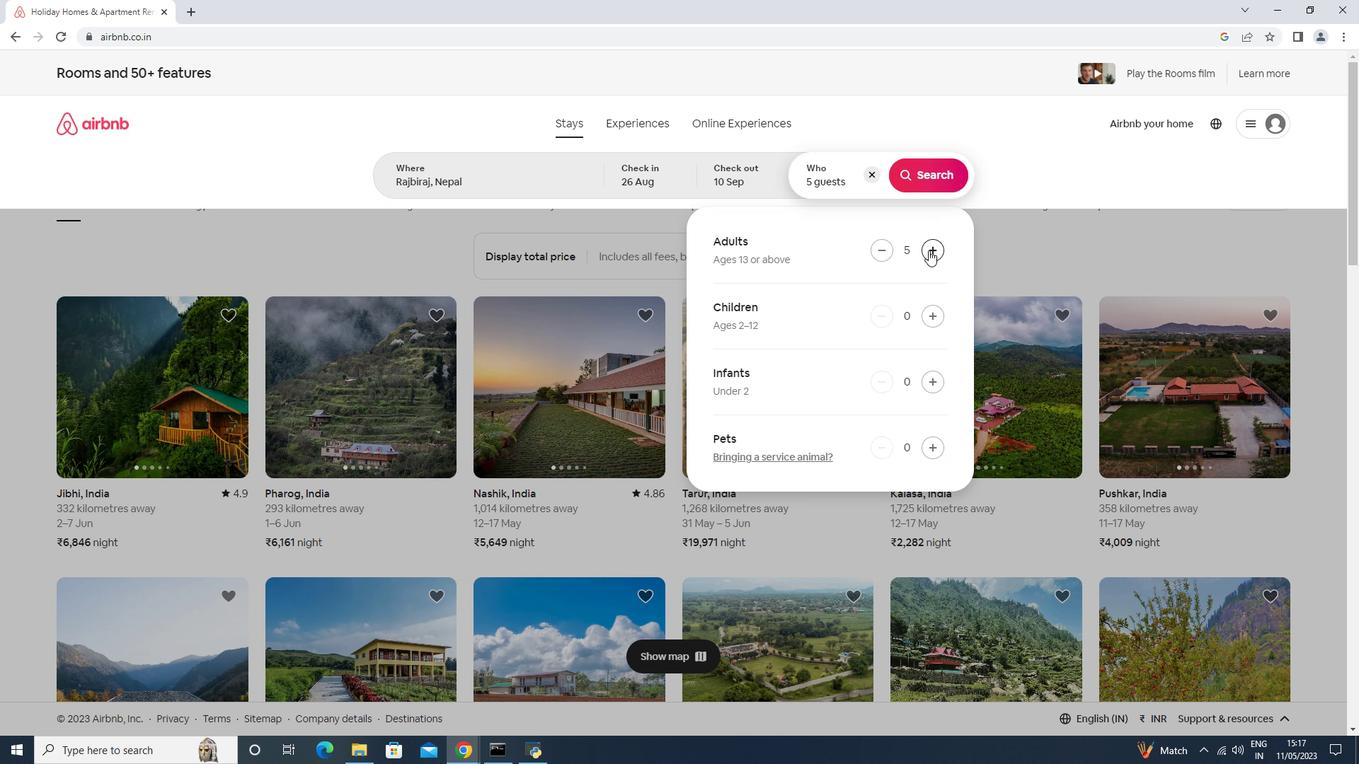 
Action: Mouse moved to (934, 322)
Screenshot: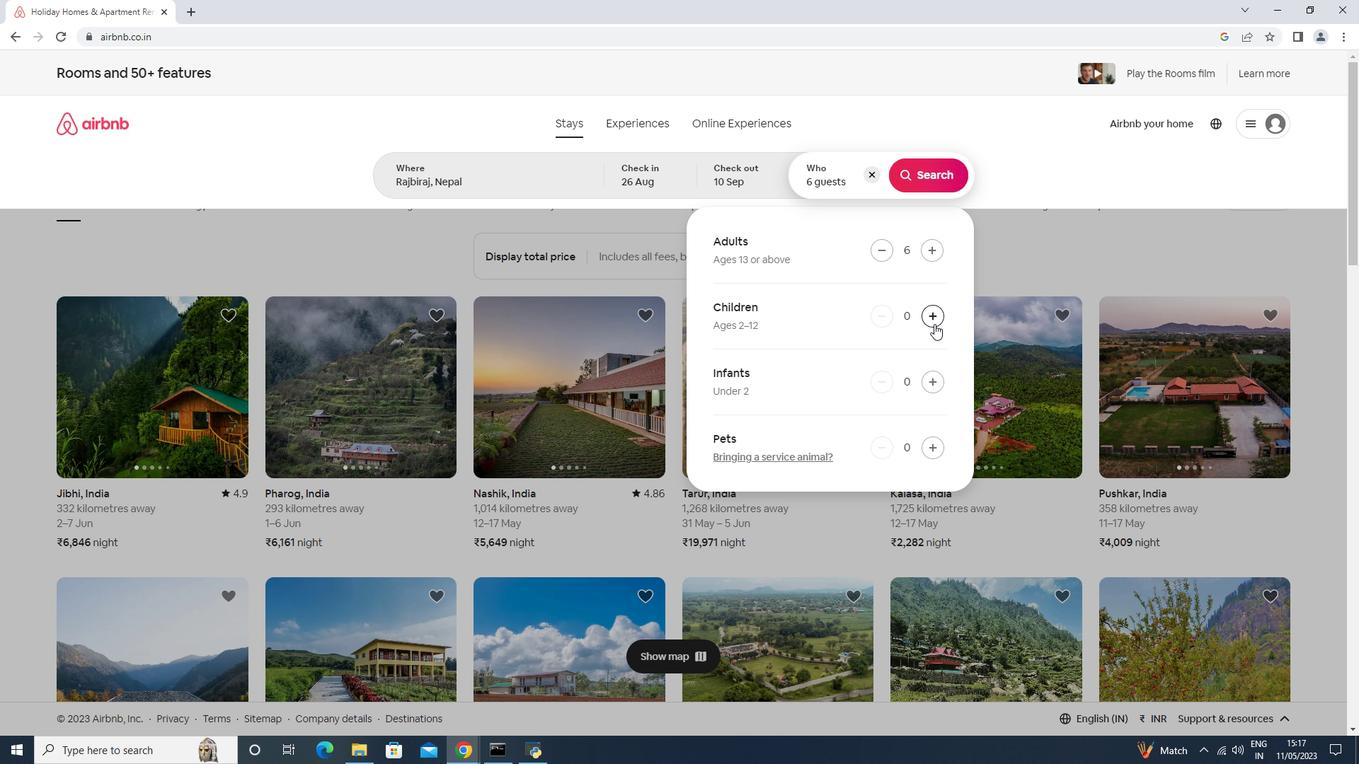 
Action: Mouse pressed left at (934, 322)
Screenshot: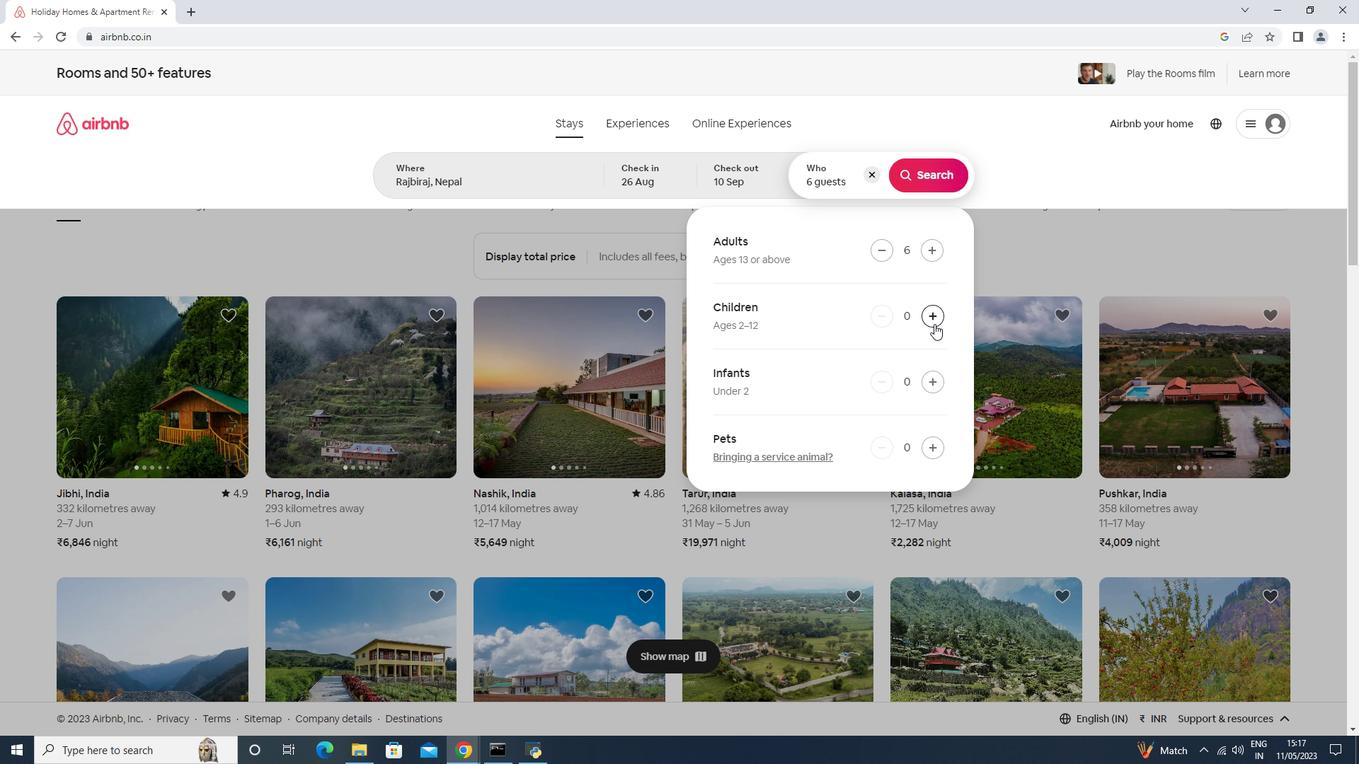 
Action: Mouse pressed left at (934, 322)
Screenshot: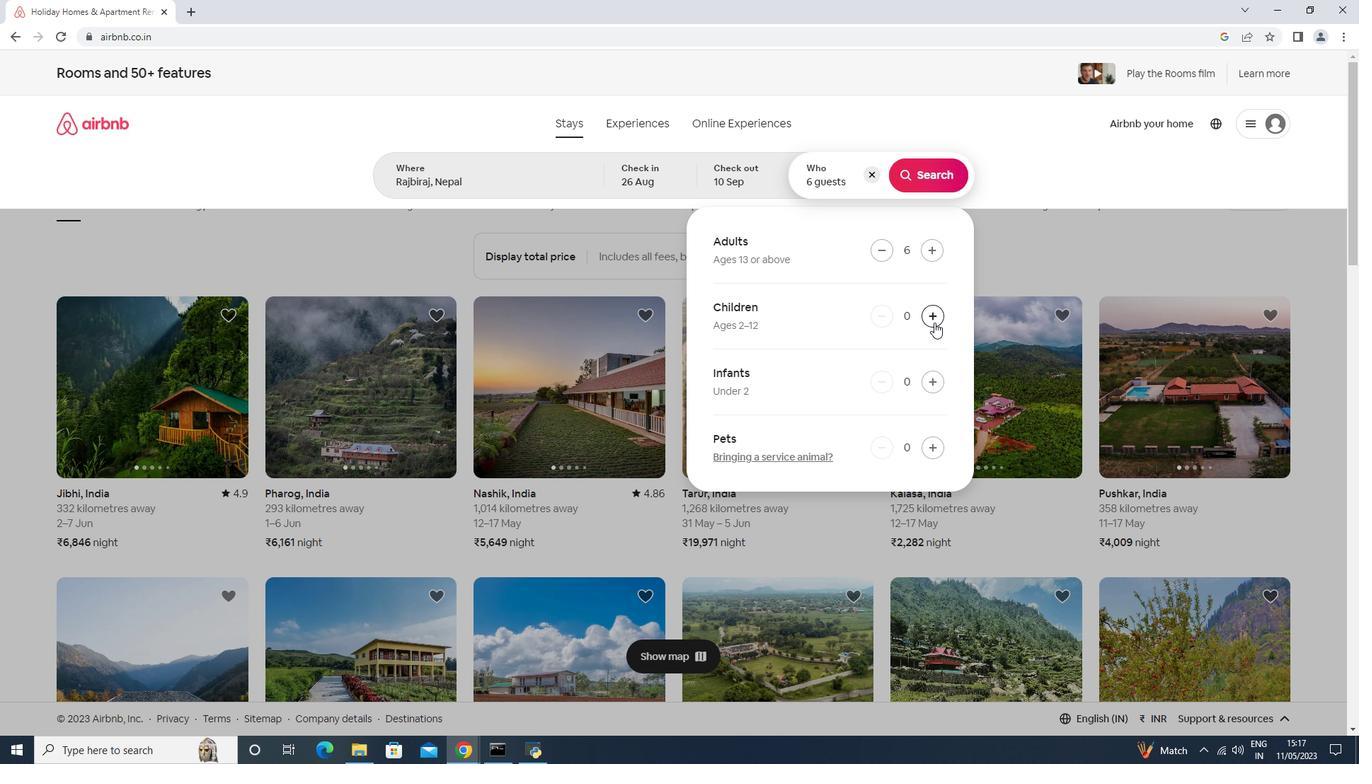 
Action: Mouse moved to (915, 176)
Screenshot: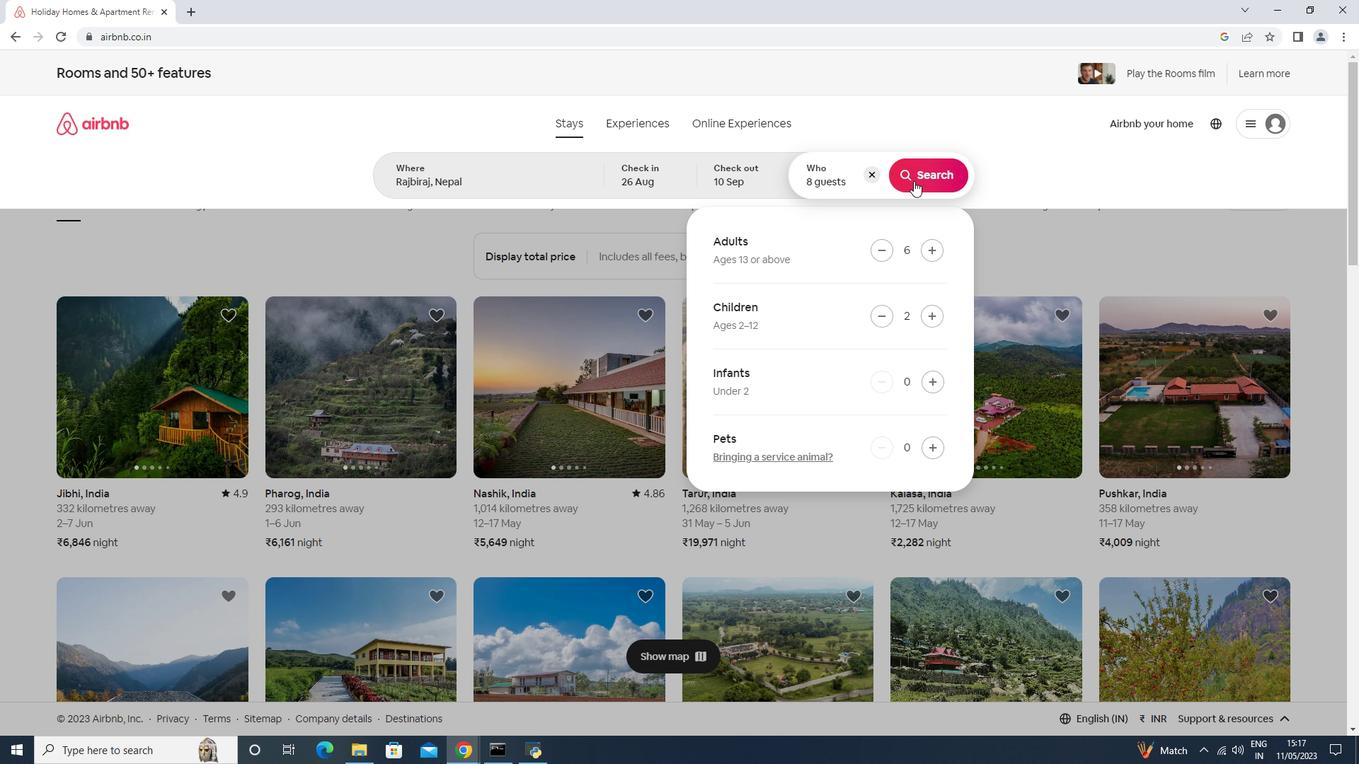 
Action: Mouse pressed left at (915, 176)
Screenshot: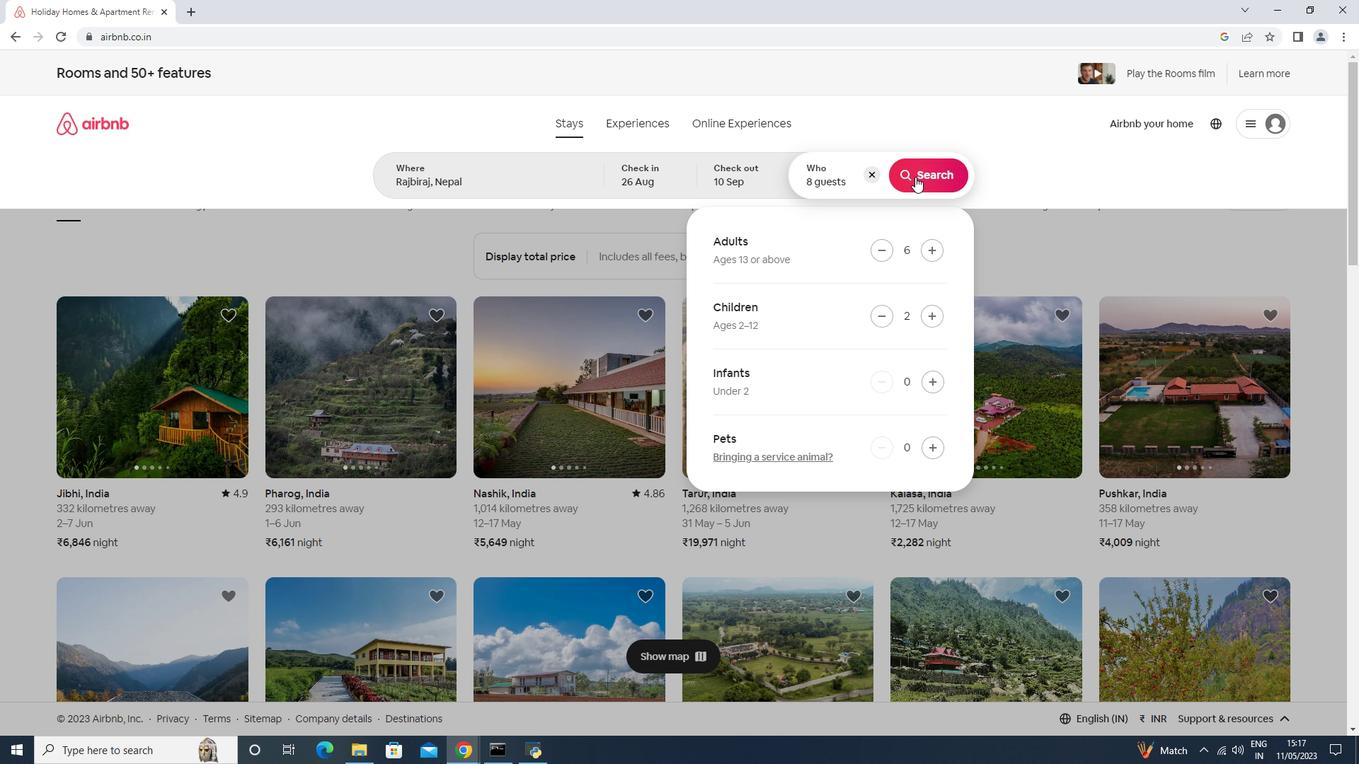 
Action: Mouse moved to (1293, 147)
Screenshot: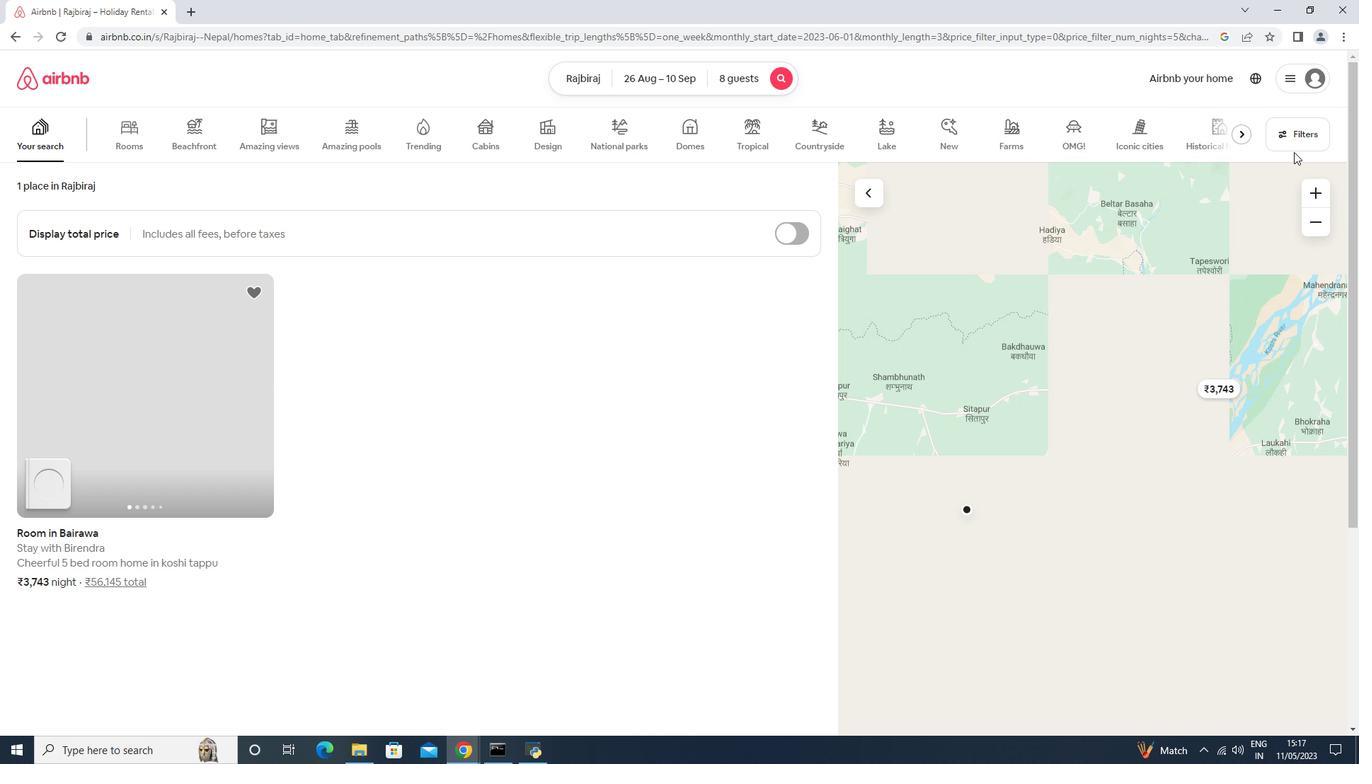 
Action: Mouse pressed left at (1293, 147)
Screenshot: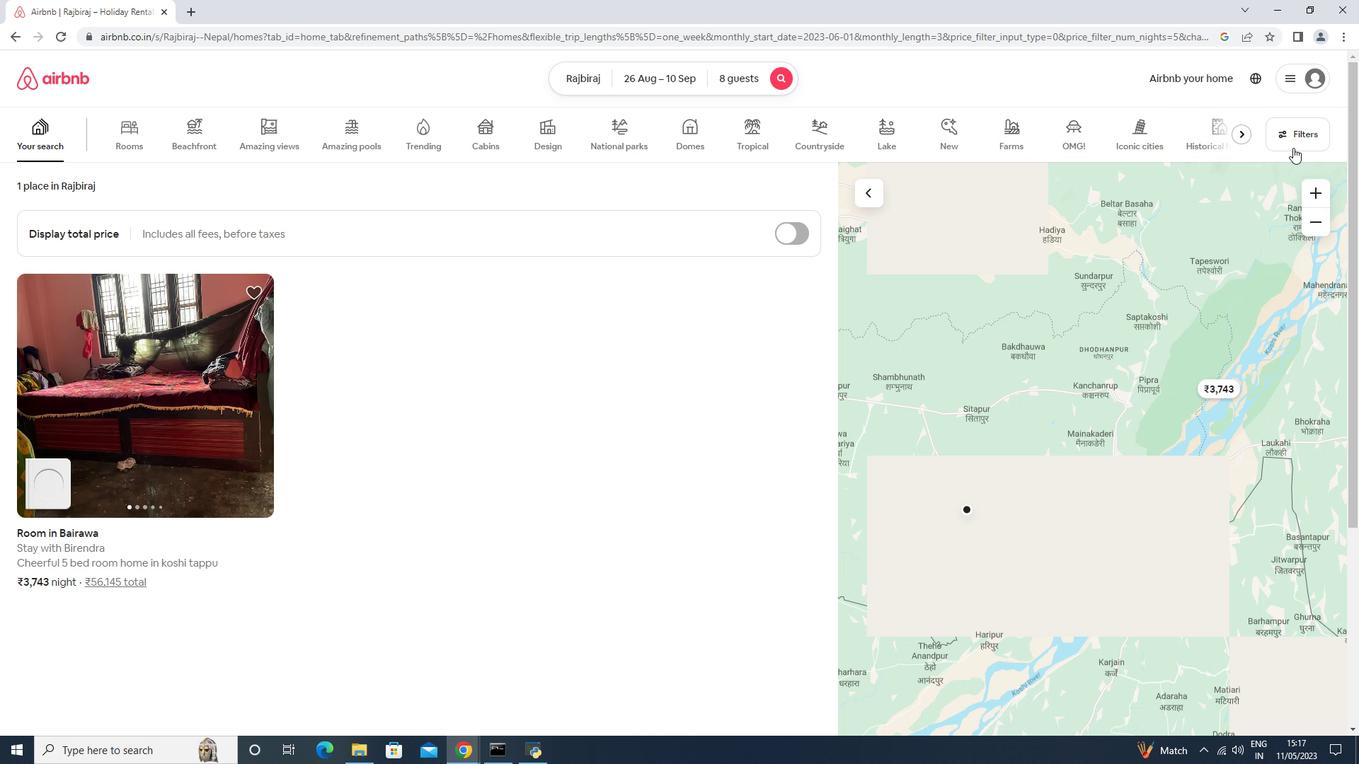 
Action: Mouse moved to (609, 480)
Screenshot: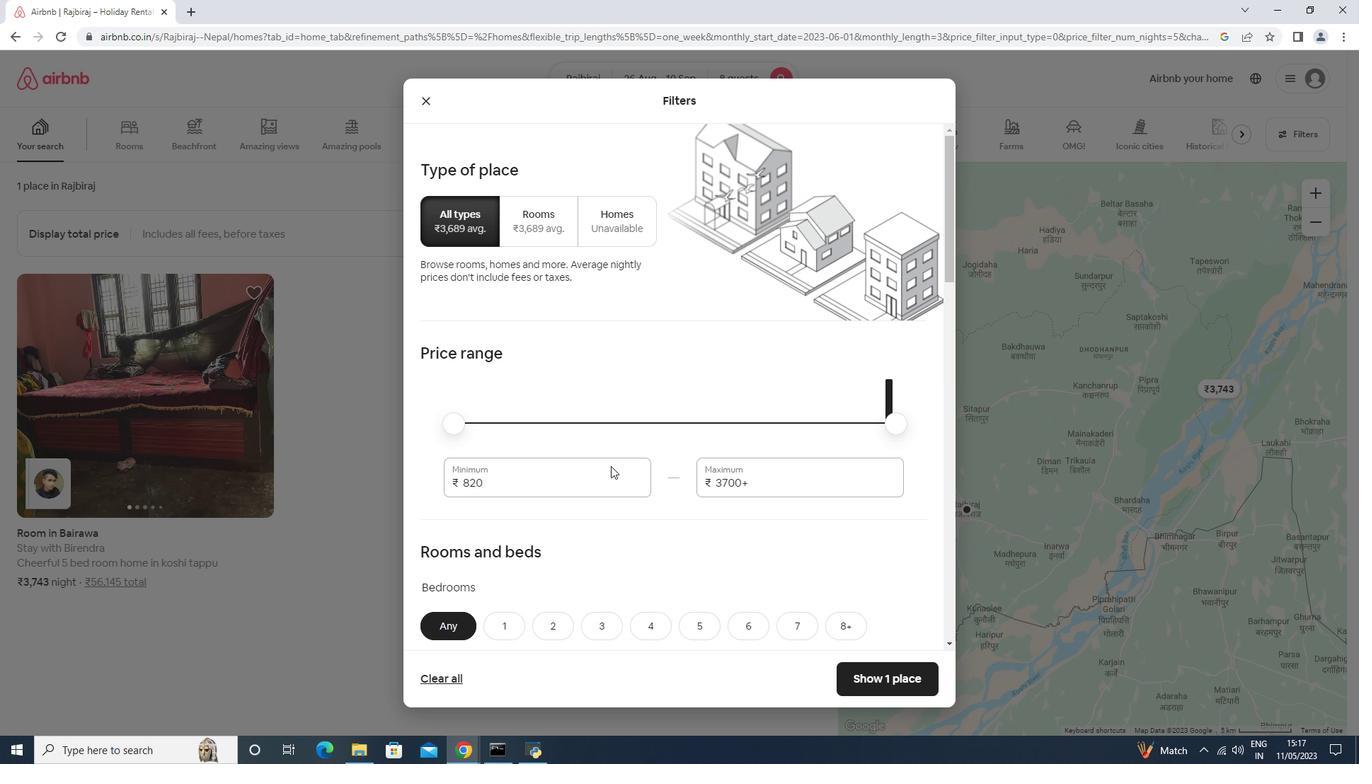 
Action: Mouse pressed left at (609, 480)
Screenshot: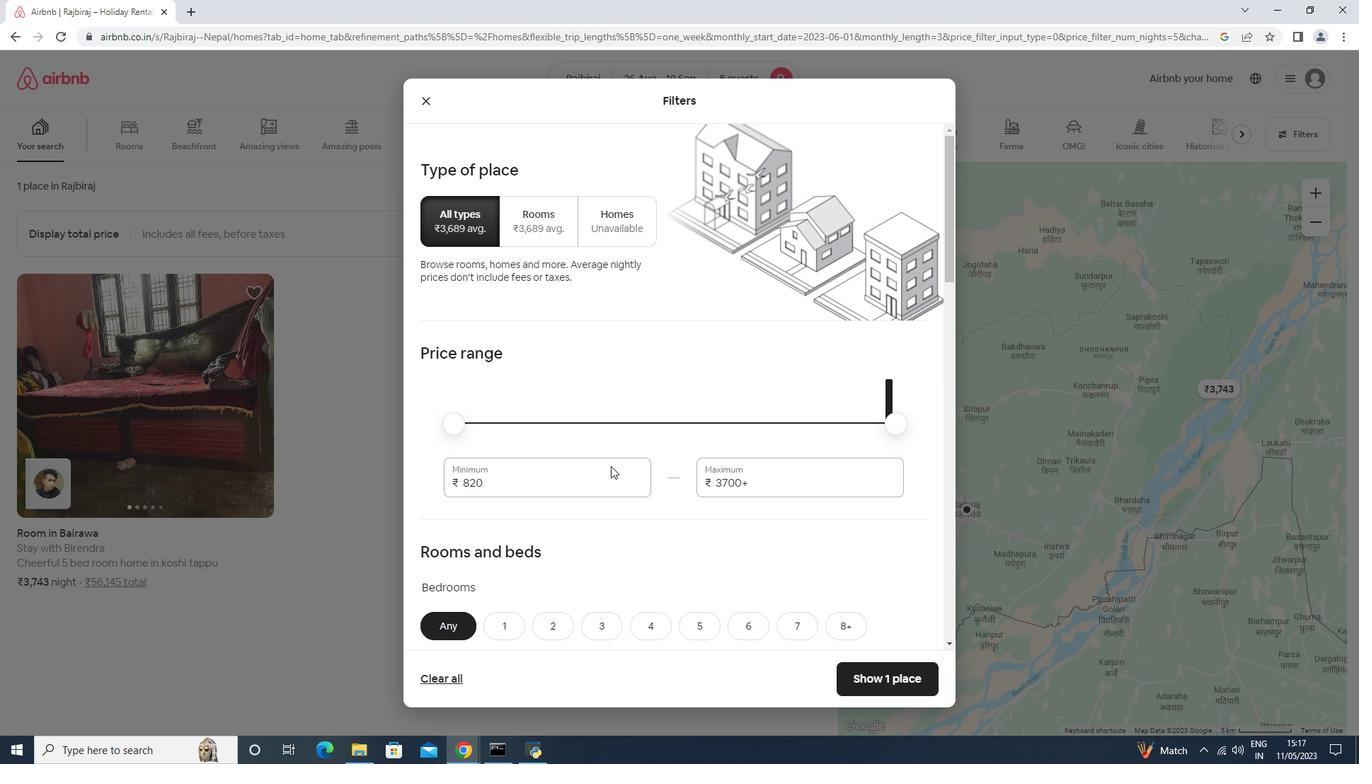 
Action: Key pressed <Key.backspace><Key.backspace><Key.backspace><Key.backspace><Key.backspace><Key.backspace><Key.backspace><Key.backspace><Key.backspace><Key.backspace><Key.backspace><Key.backspace><Key.backspace>1
Screenshot: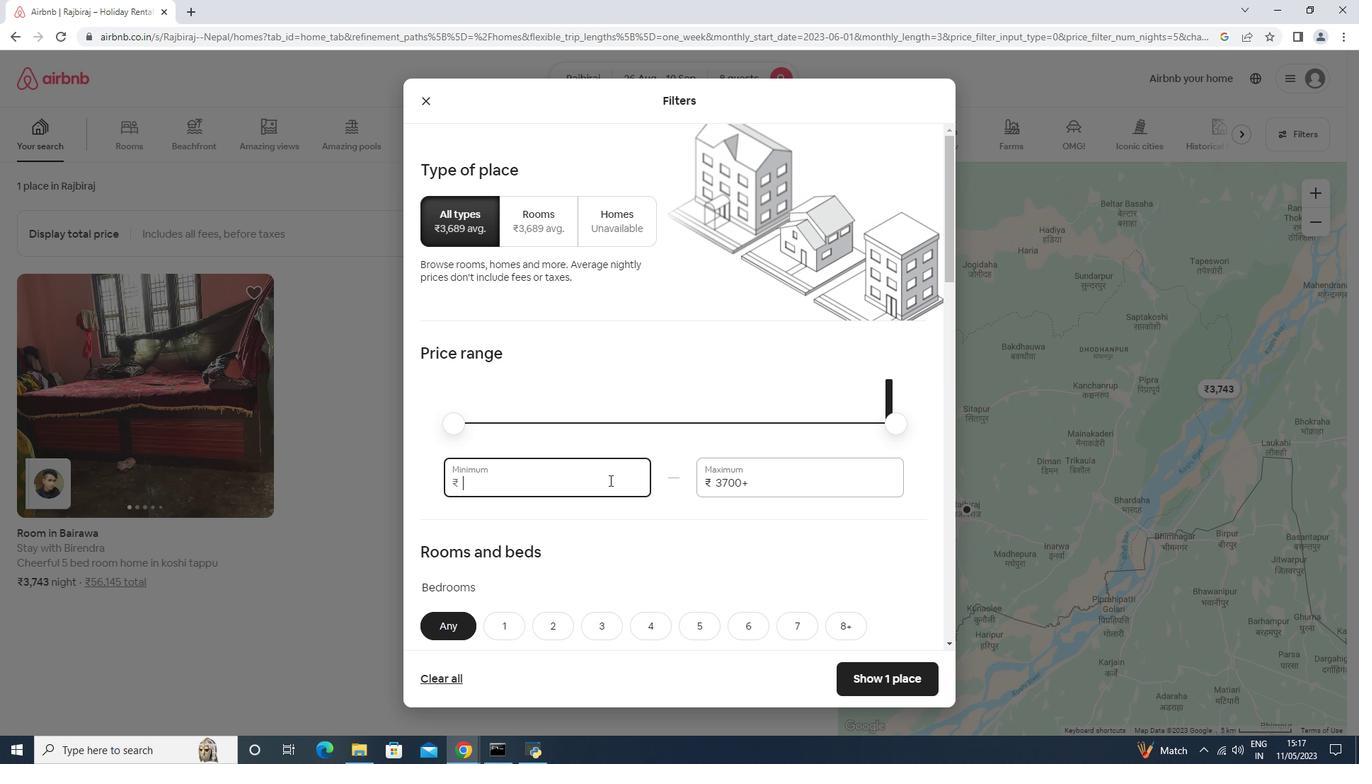 
Action: Mouse moved to (613, 482)
Screenshot: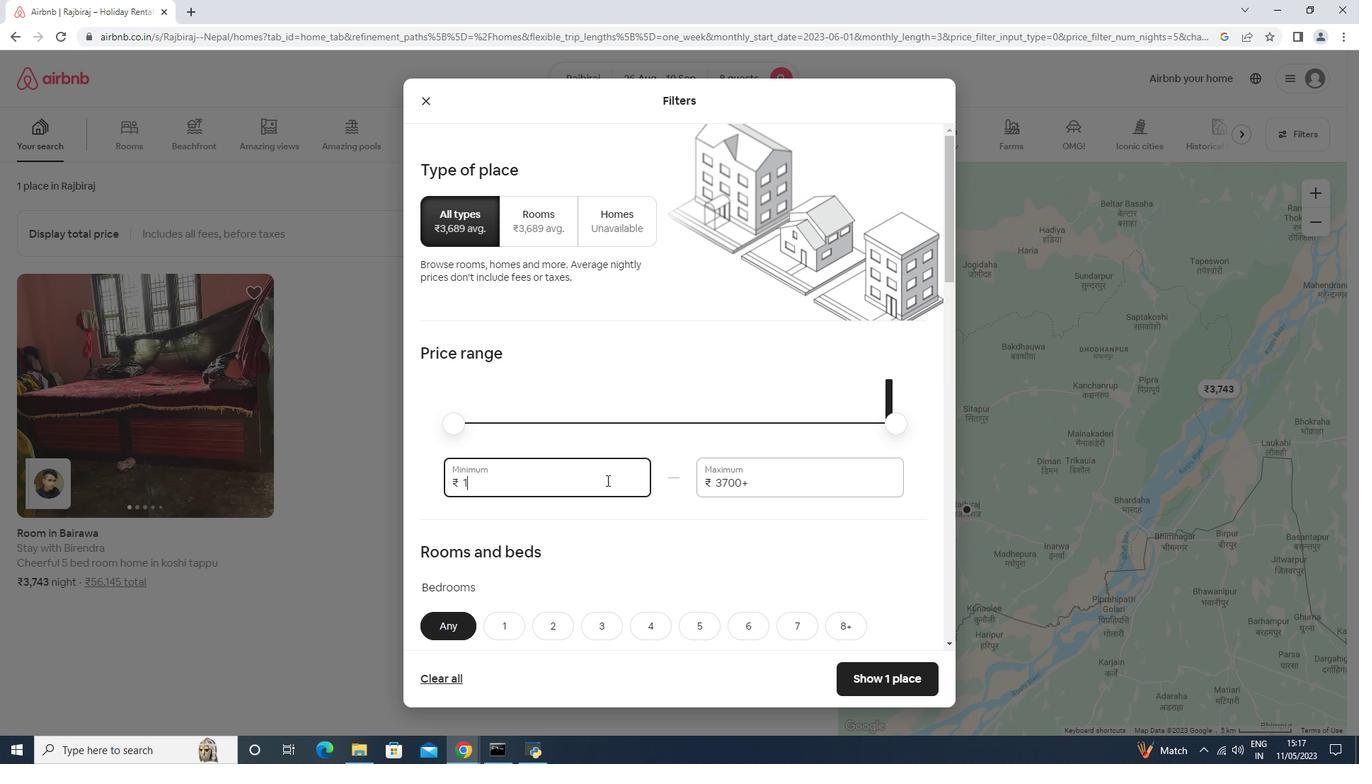 
Action: Key pressed 00
Screenshot: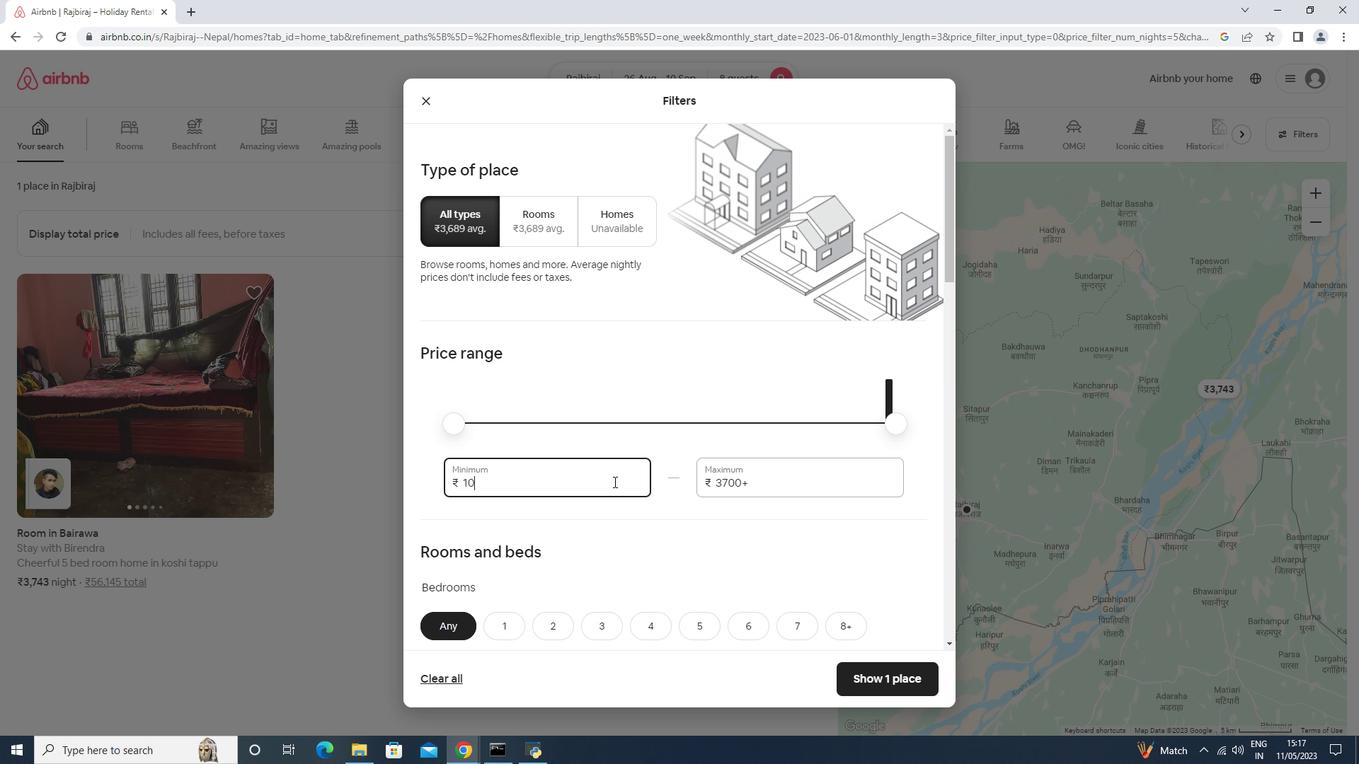 
Action: Mouse moved to (618, 482)
Screenshot: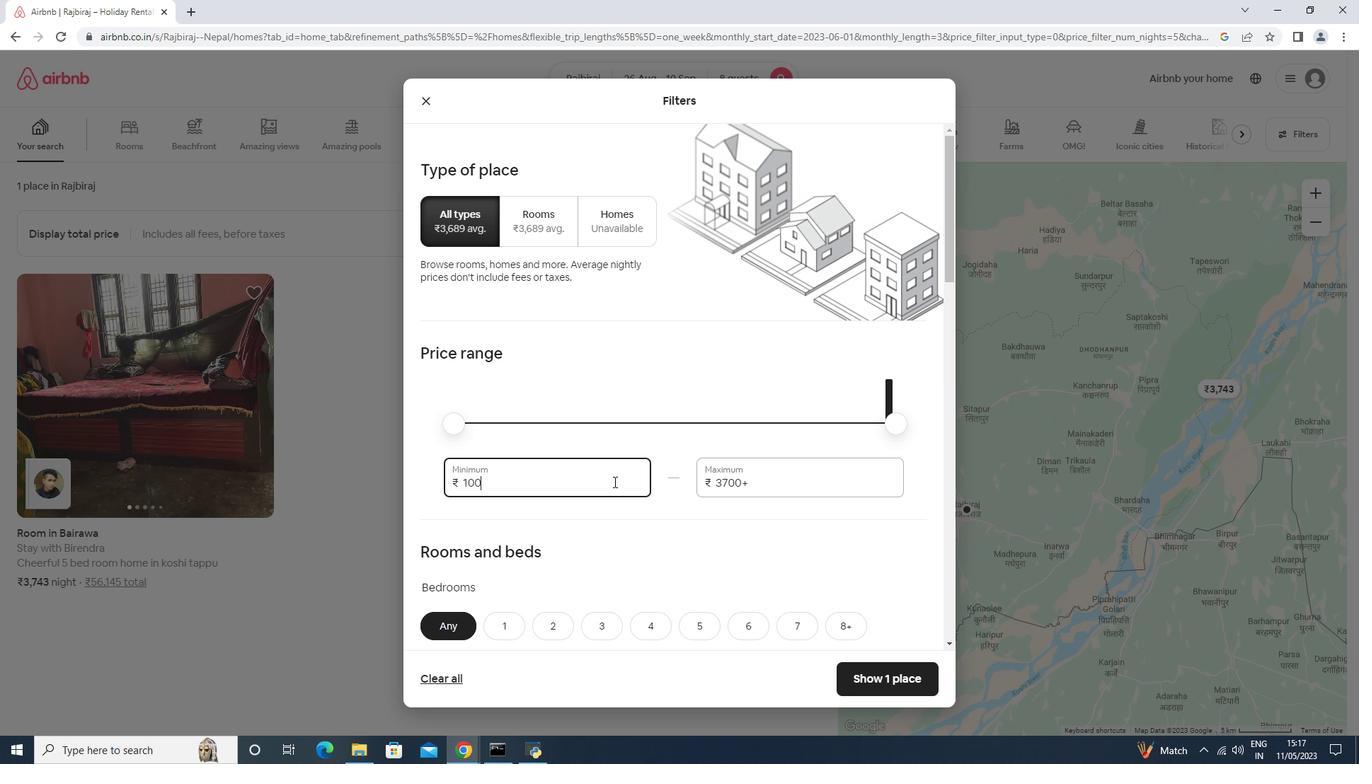 
Action: Key pressed 0
Screenshot: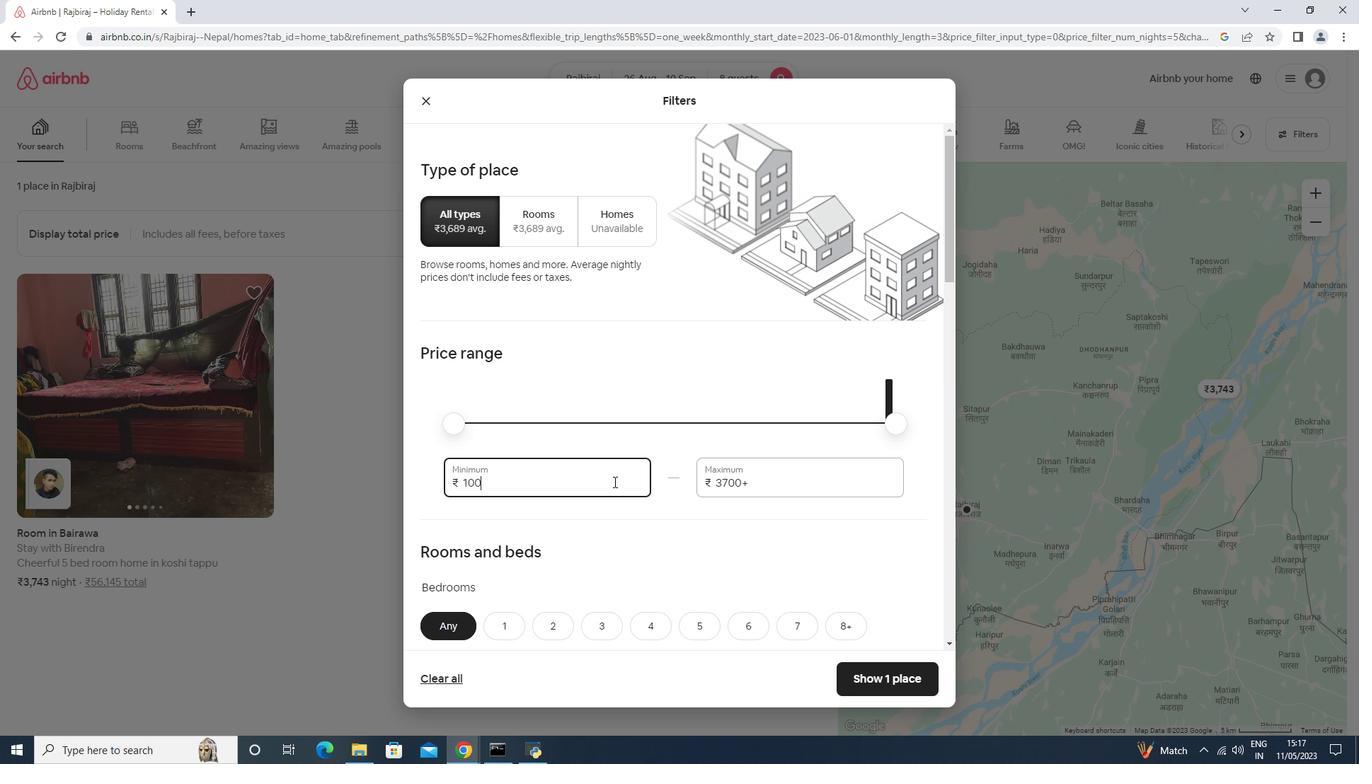 
Action: Mouse moved to (621, 475)
Screenshot: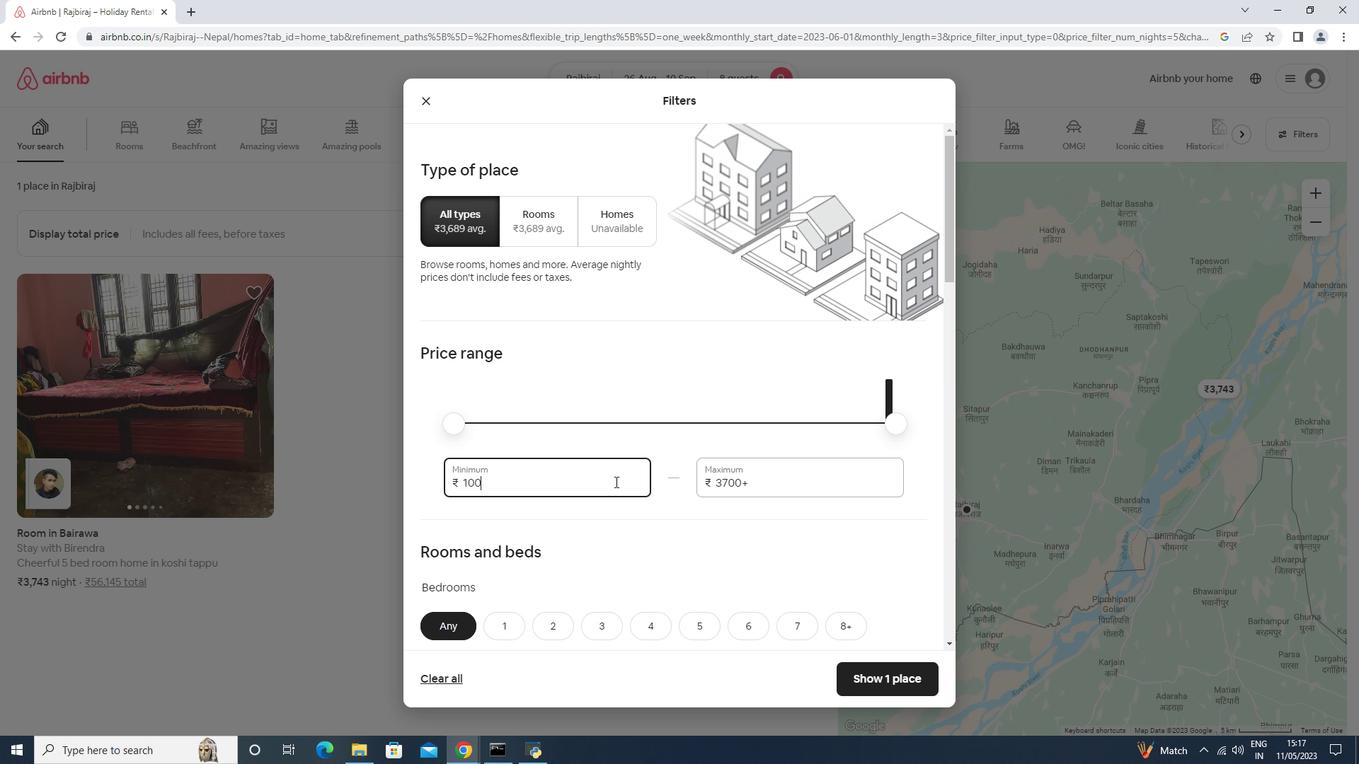
Action: Key pressed 0
Screenshot: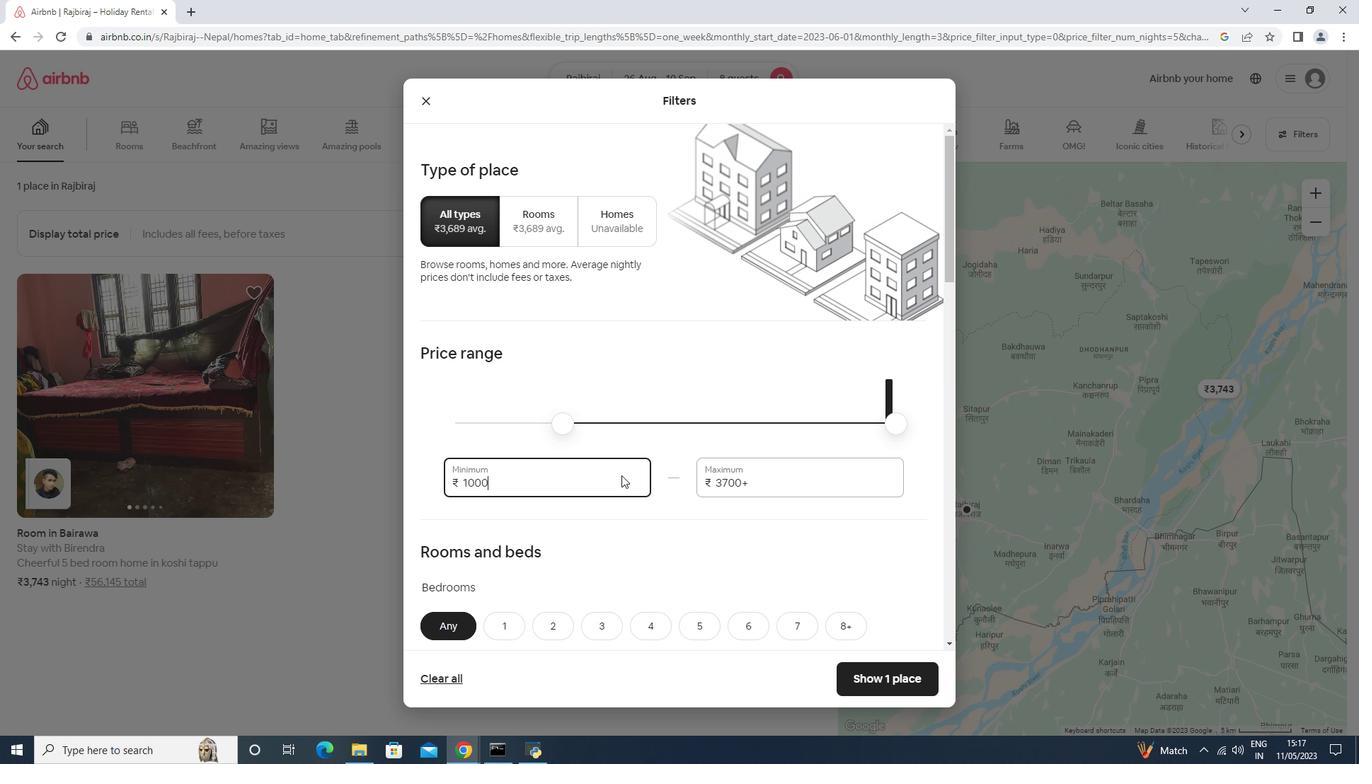 
Action: Mouse moved to (777, 487)
Screenshot: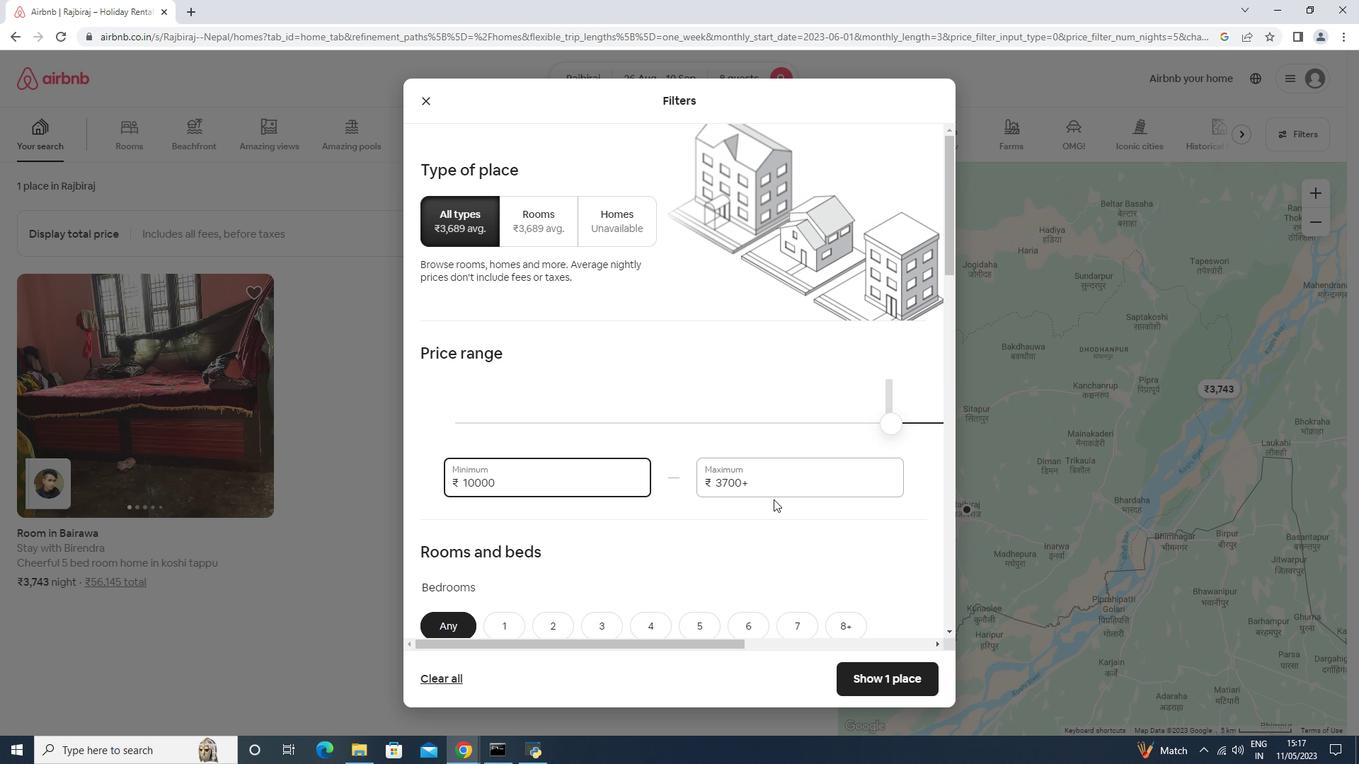 
Action: Mouse pressed left at (777, 487)
Screenshot: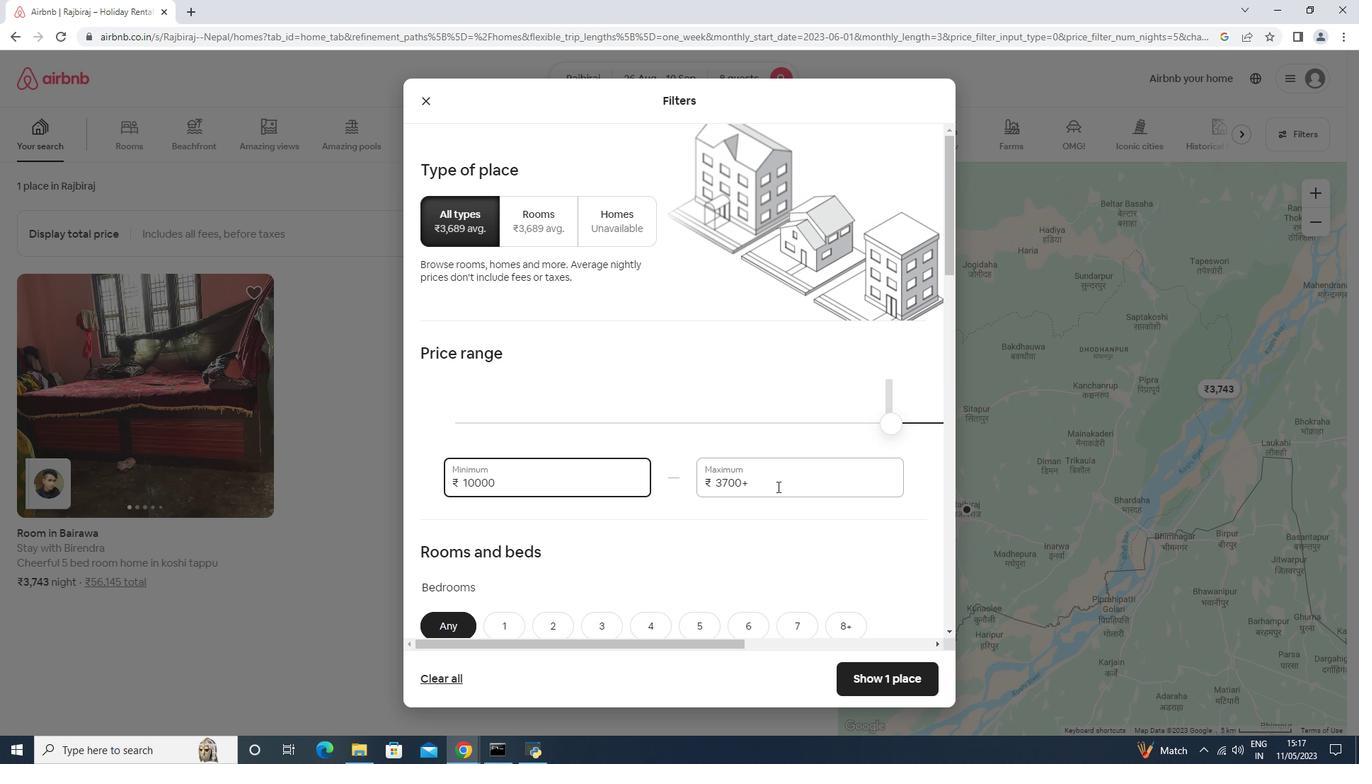 
Action: Key pressed <Key.backspace>
Screenshot: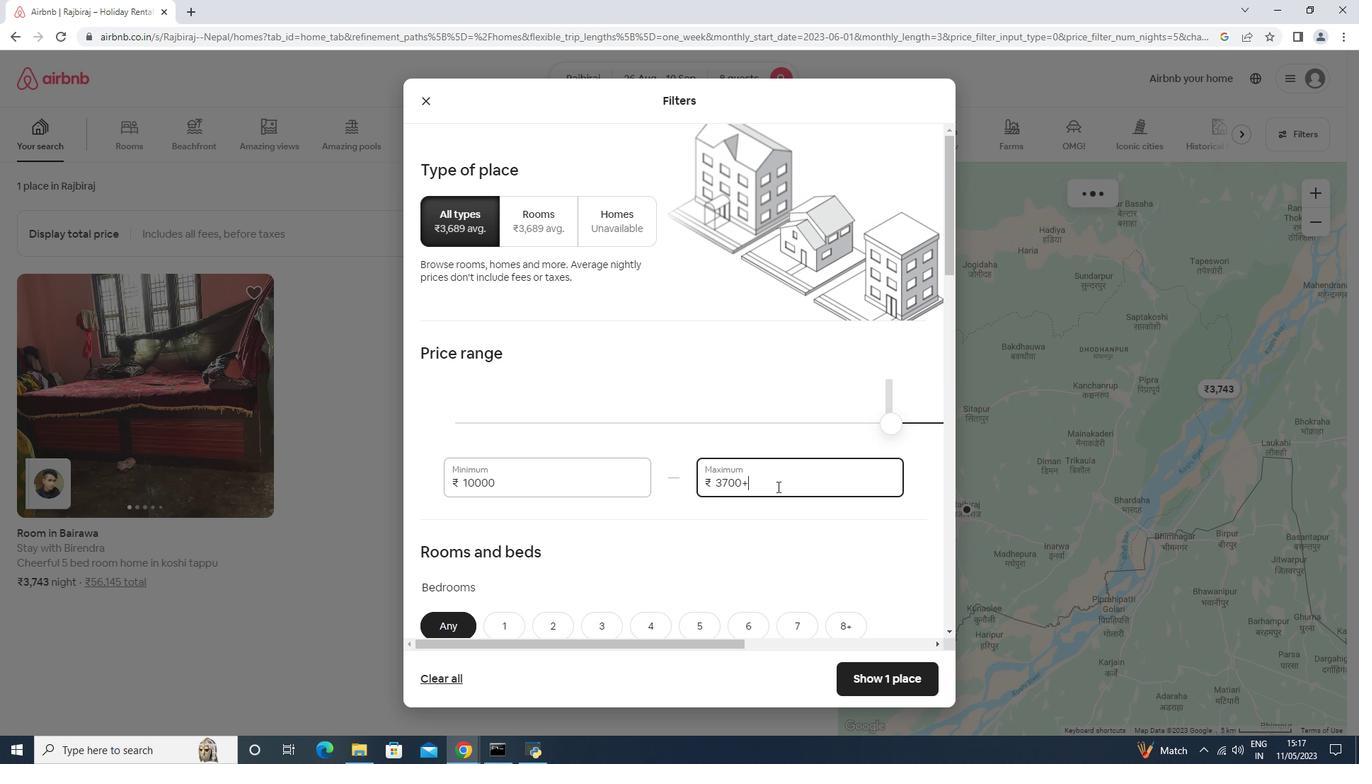 
Action: Mouse moved to (777, 487)
Screenshot: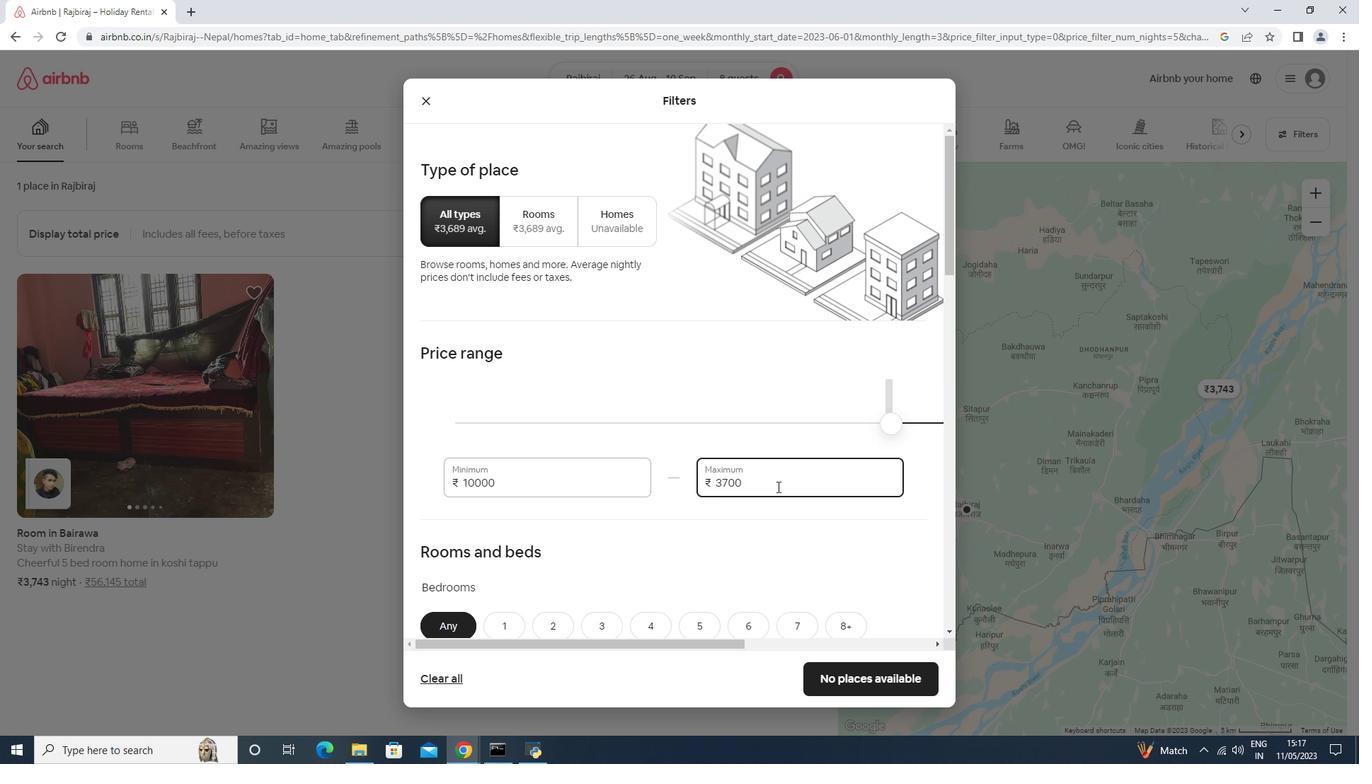 
Action: Key pressed <Key.backspace><Key.backspace><Key.backspace><Key.backspace><Key.backspace><Key.backspace><Key.backspace><Key.backspace><Key.backspace><Key.backspace><Key.backspace><Key.backspace><Key.backspace><Key.backspace><Key.backspace><Key.backspace>1
Screenshot: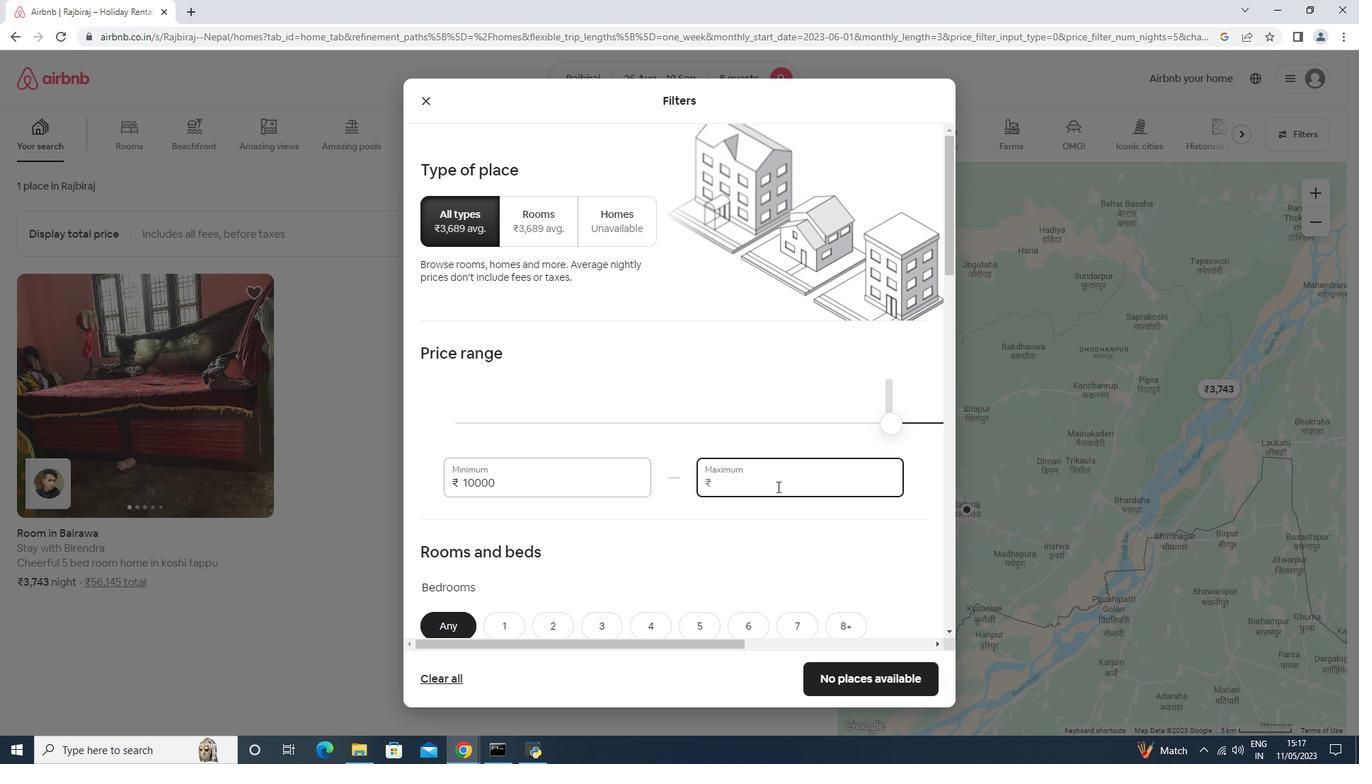 
Action: Mouse moved to (775, 489)
Screenshot: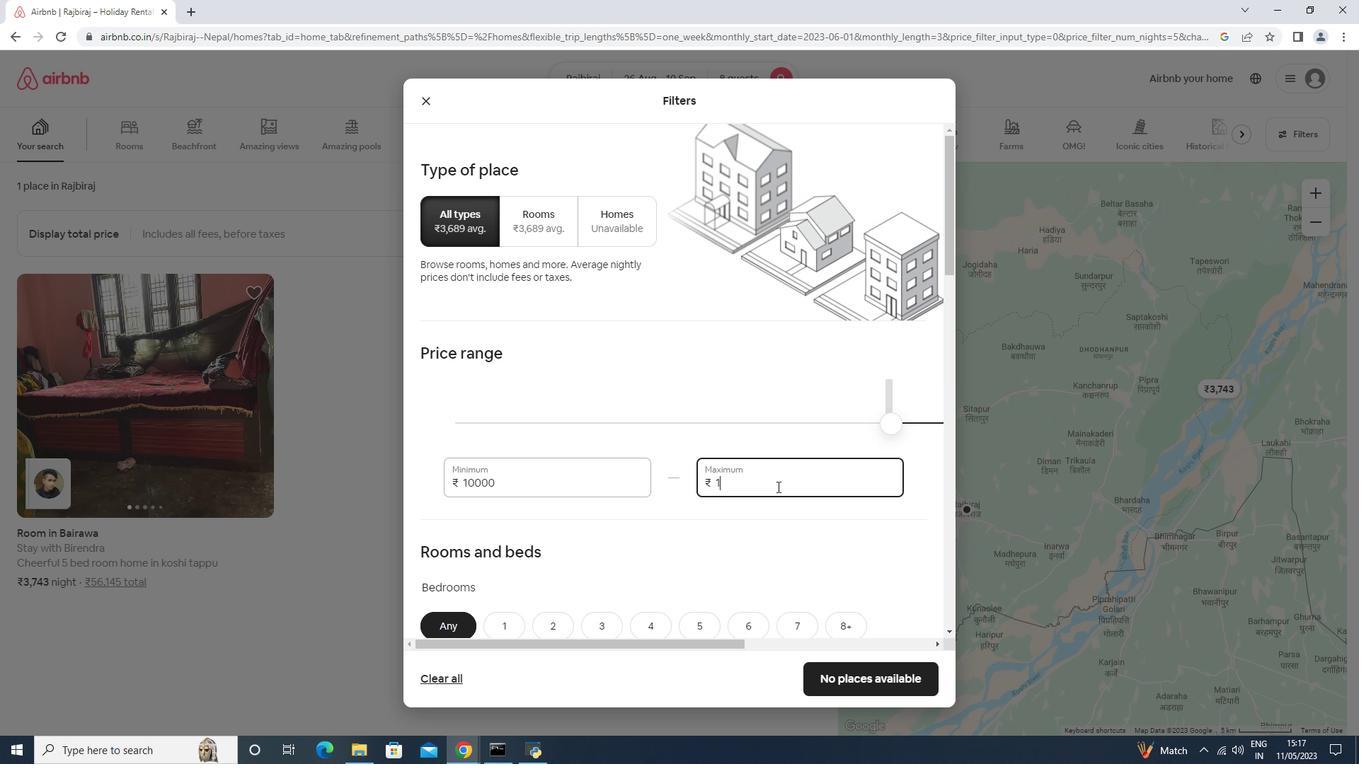 
Action: Key pressed 5
Screenshot: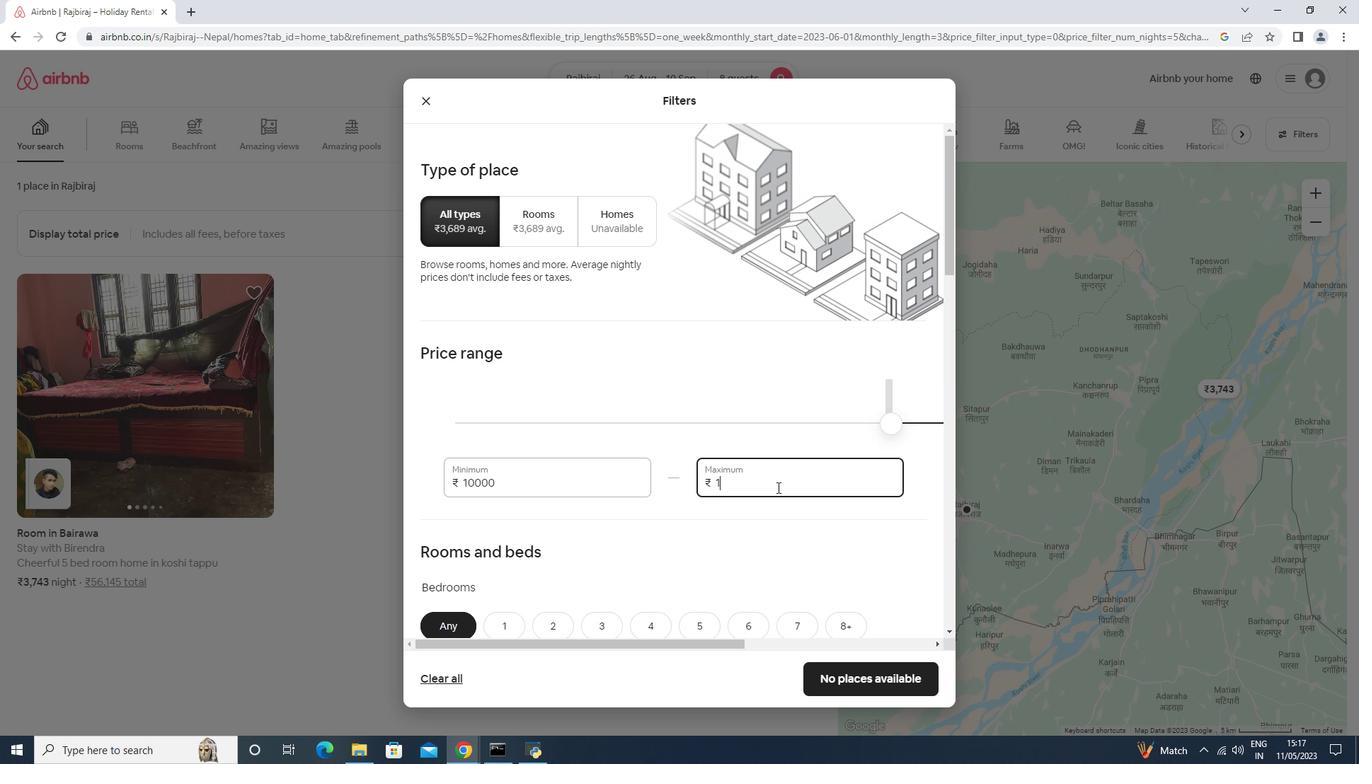 
Action: Mouse moved to (775, 490)
Screenshot: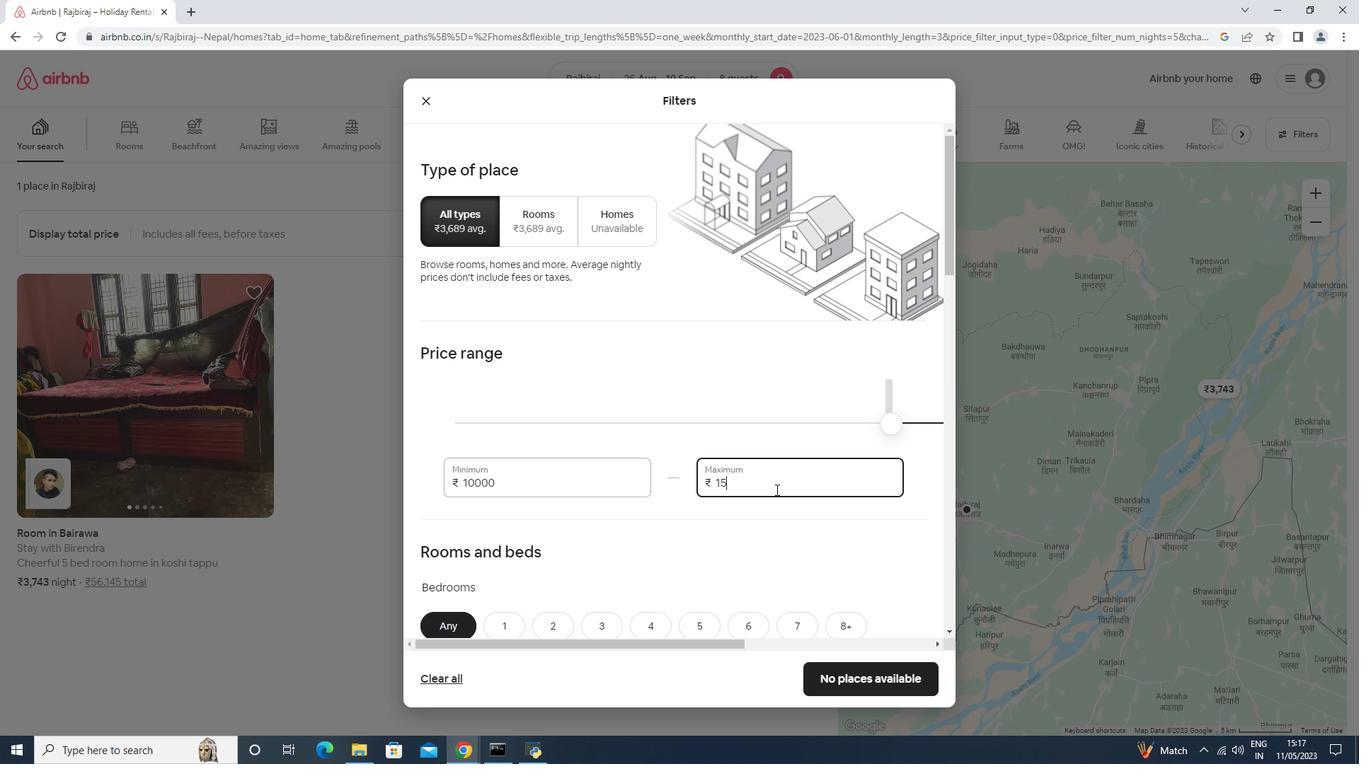 
Action: Key pressed 0
Screenshot: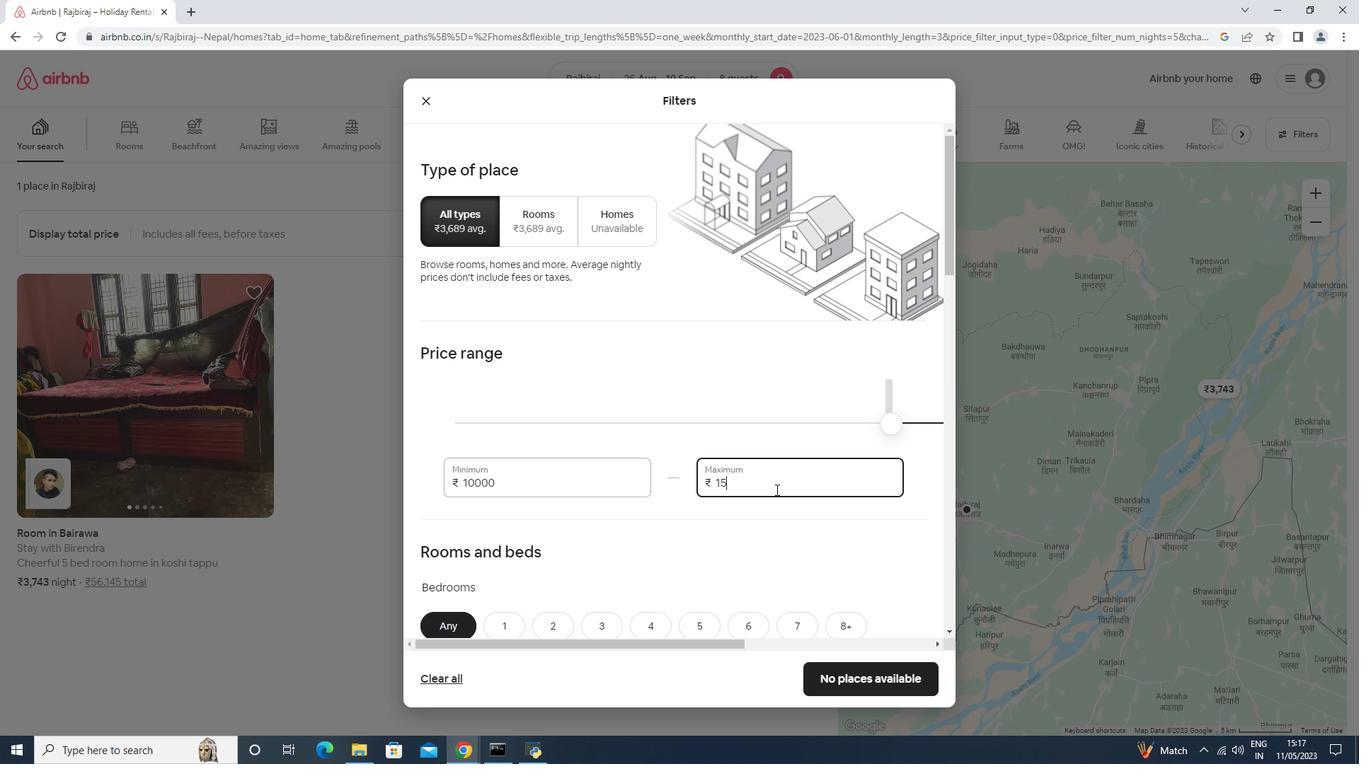 
Action: Mouse moved to (775, 494)
Screenshot: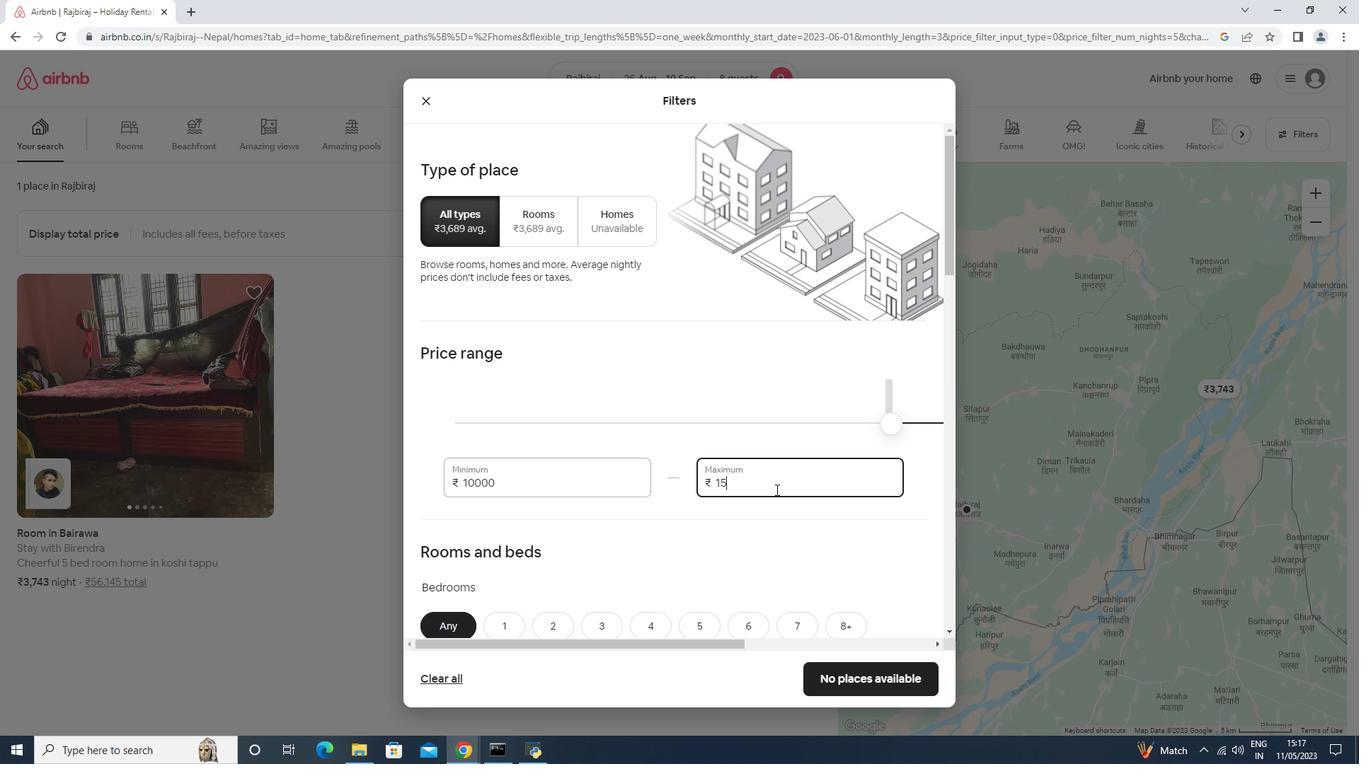 
Action: Key pressed 00
Screenshot: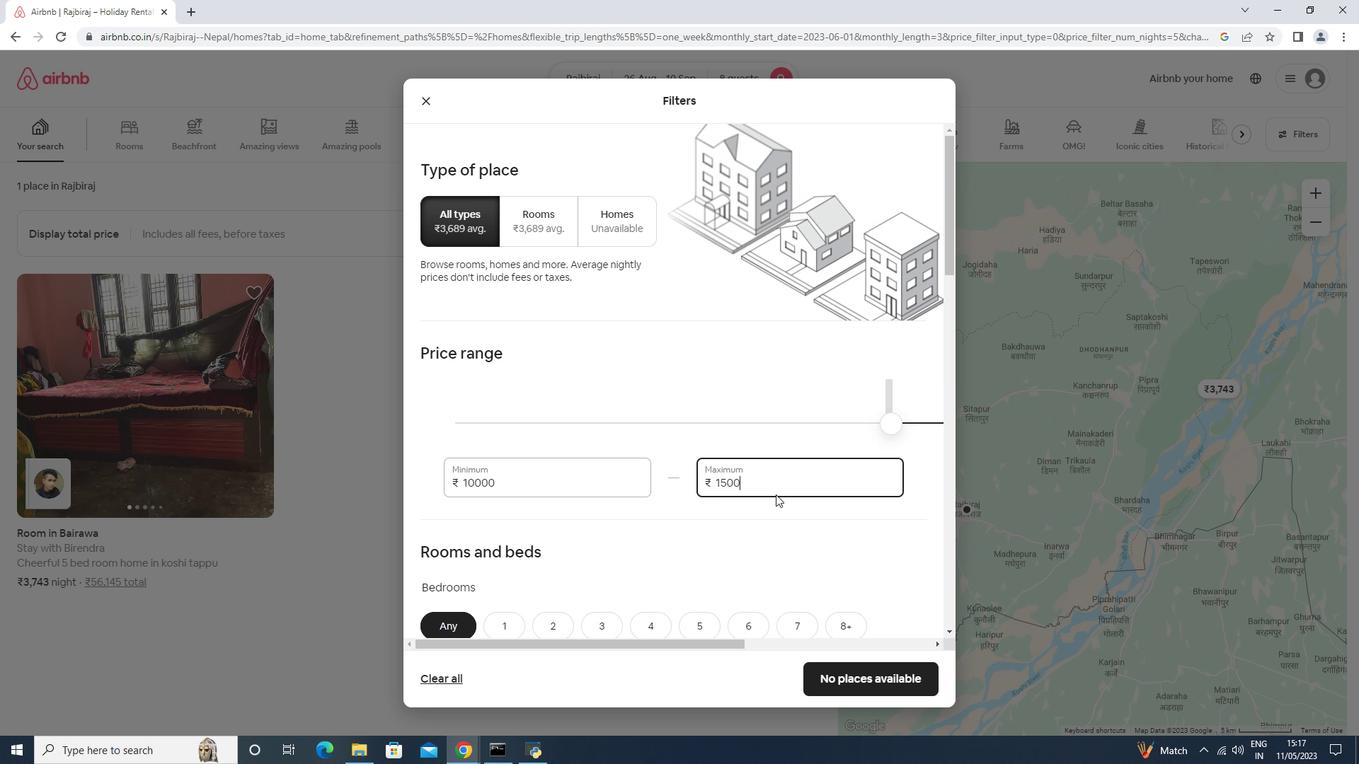 
Action: Mouse moved to (739, 467)
Screenshot: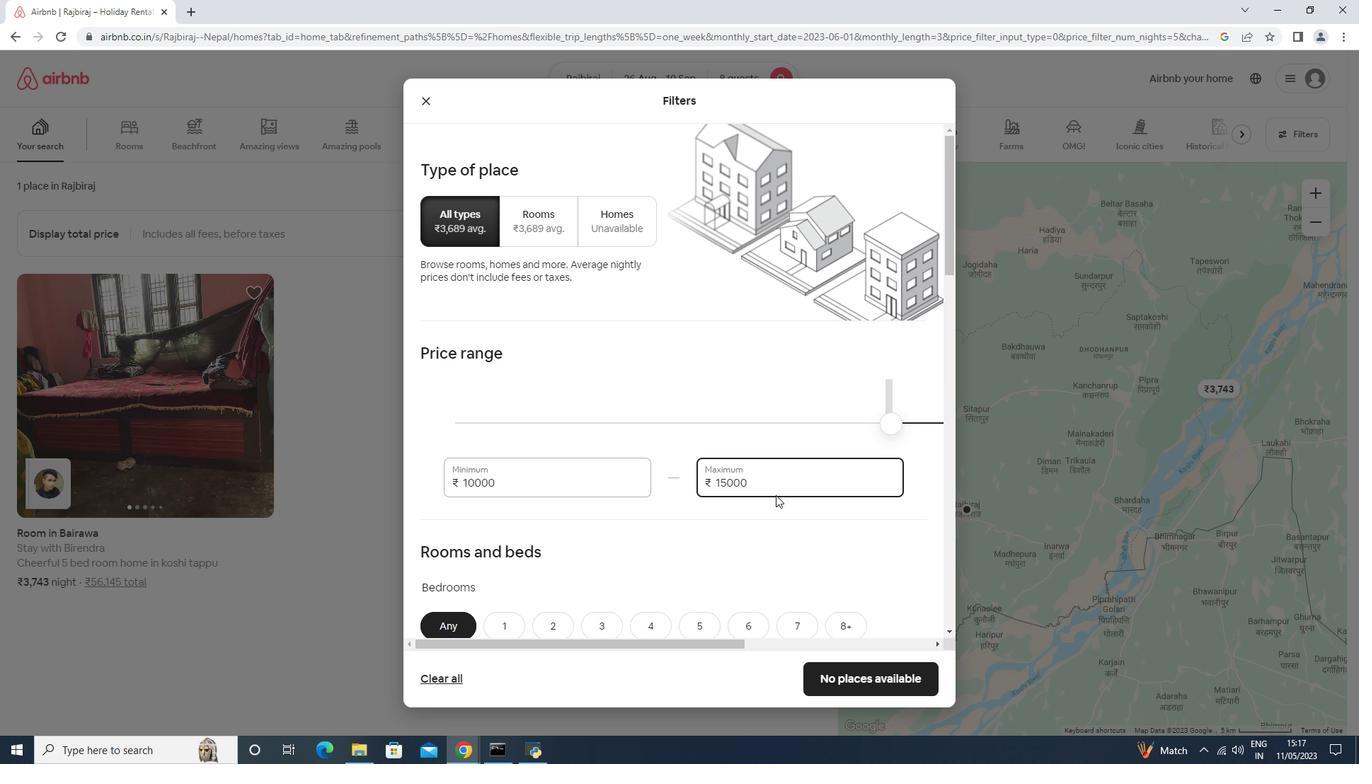 
Action: Mouse scrolled (739, 467) with delta (0, 0)
Screenshot: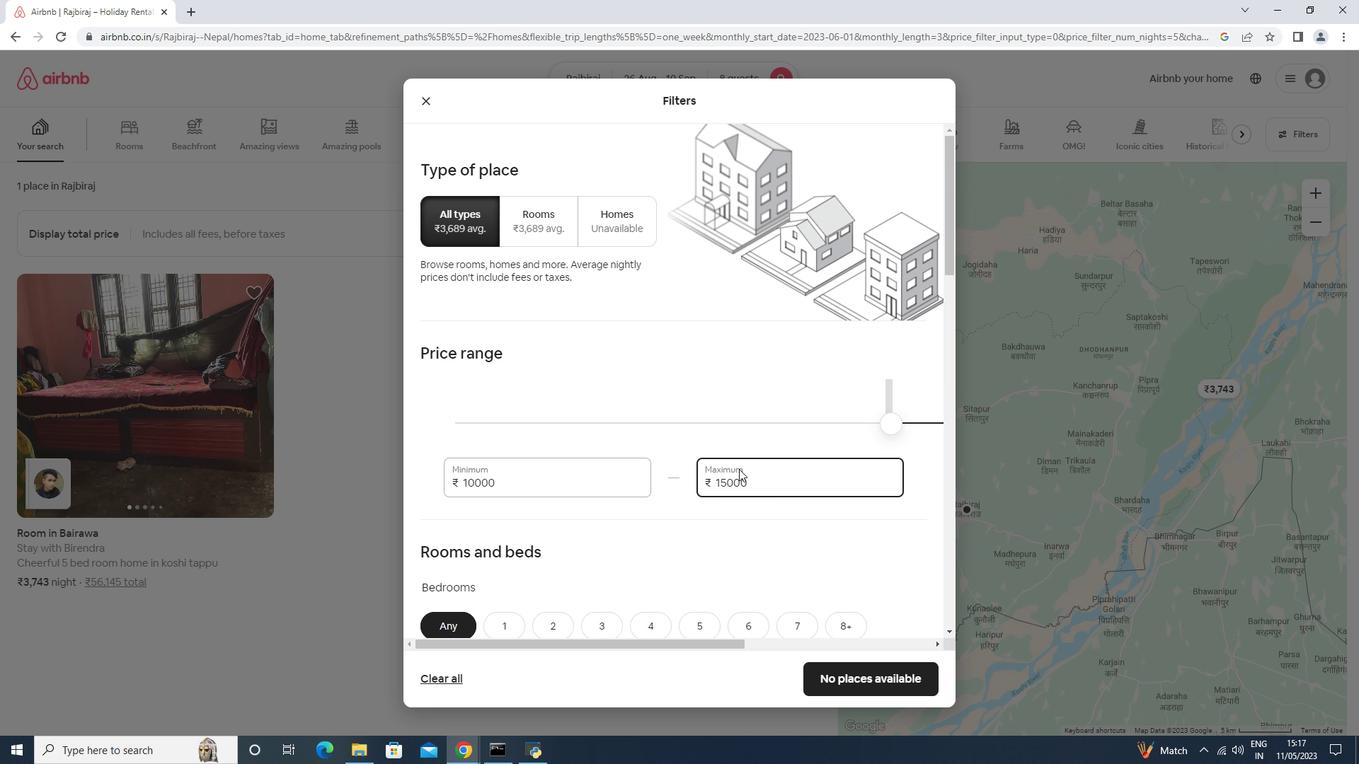 
Action: Mouse moved to (737, 469)
Screenshot: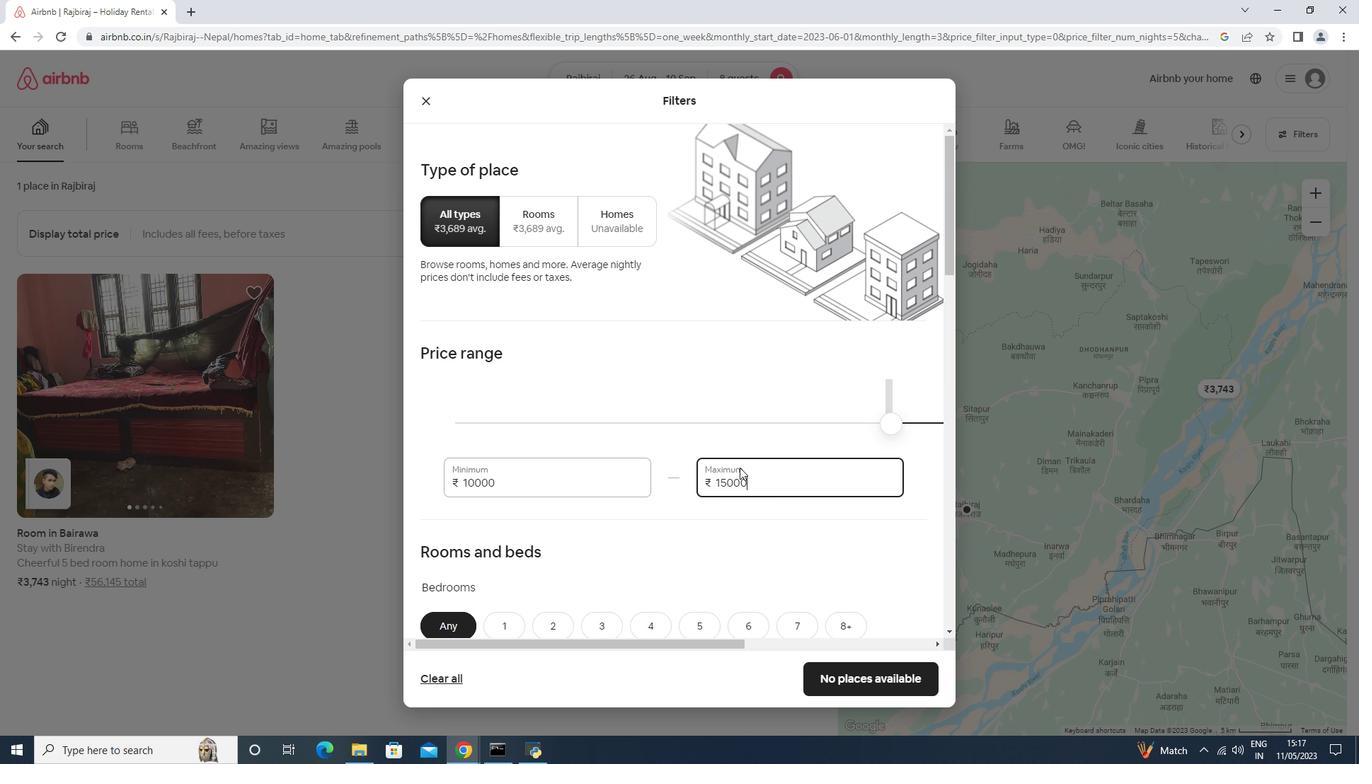 
Action: Mouse scrolled (738, 467) with delta (0, 0)
Screenshot: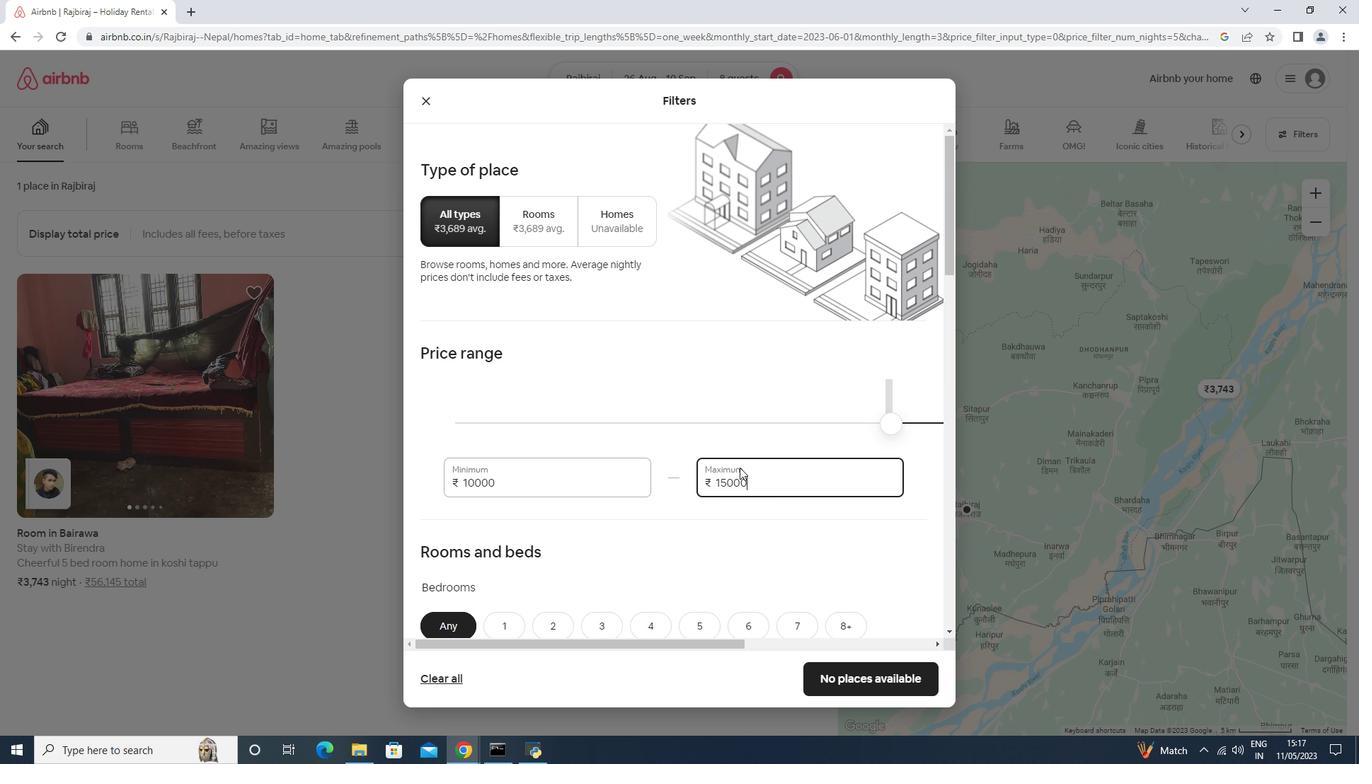 
Action: Mouse scrolled (737, 468) with delta (0, 0)
Screenshot: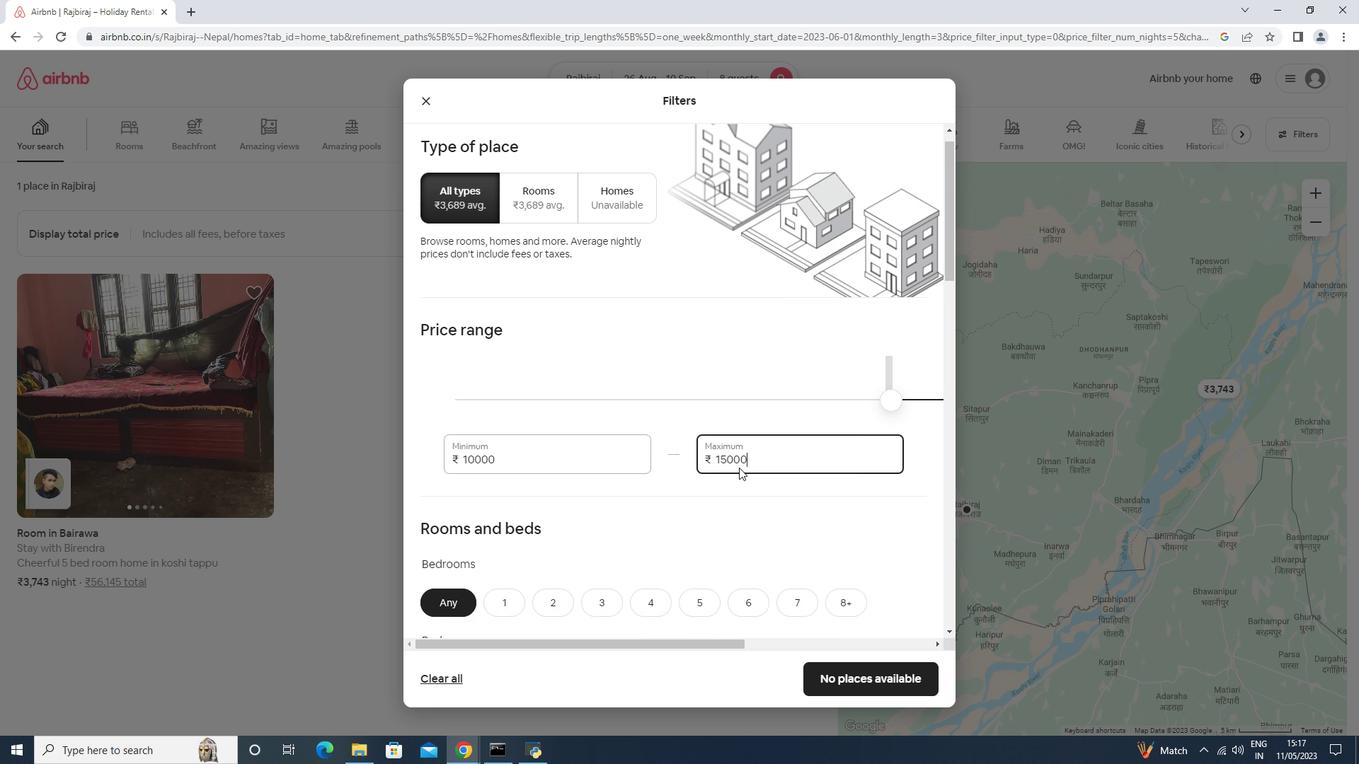 
Action: Mouse moved to (744, 417)
Screenshot: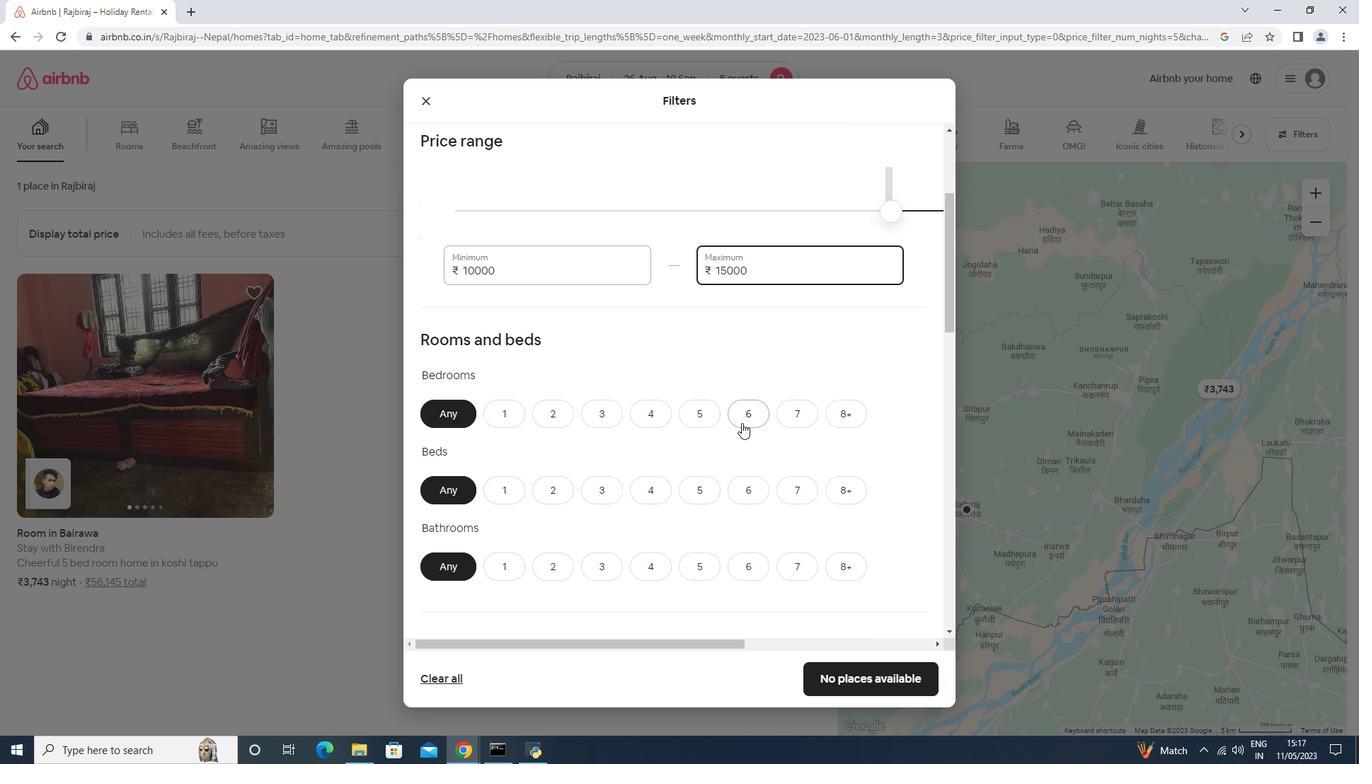 
Action: Mouse pressed left at (744, 417)
Screenshot: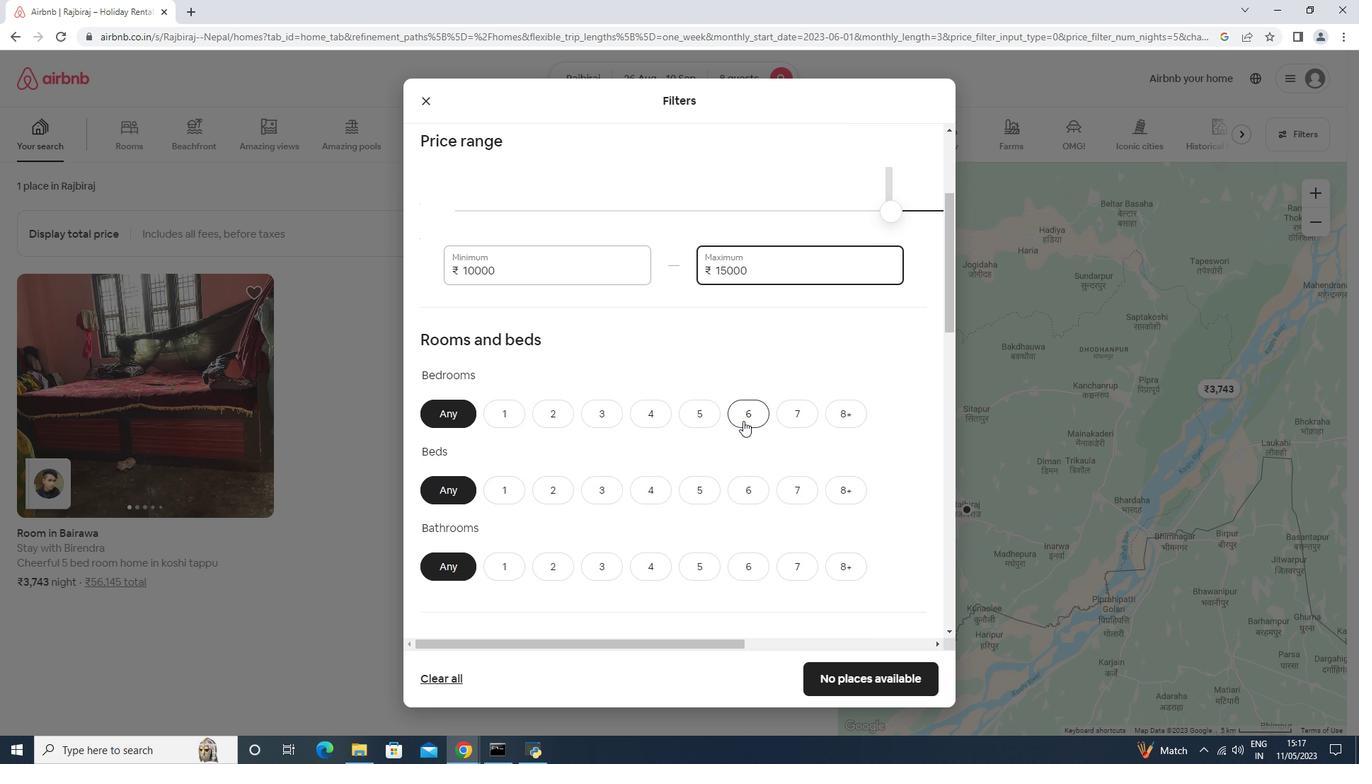 
Action: Mouse moved to (745, 489)
Screenshot: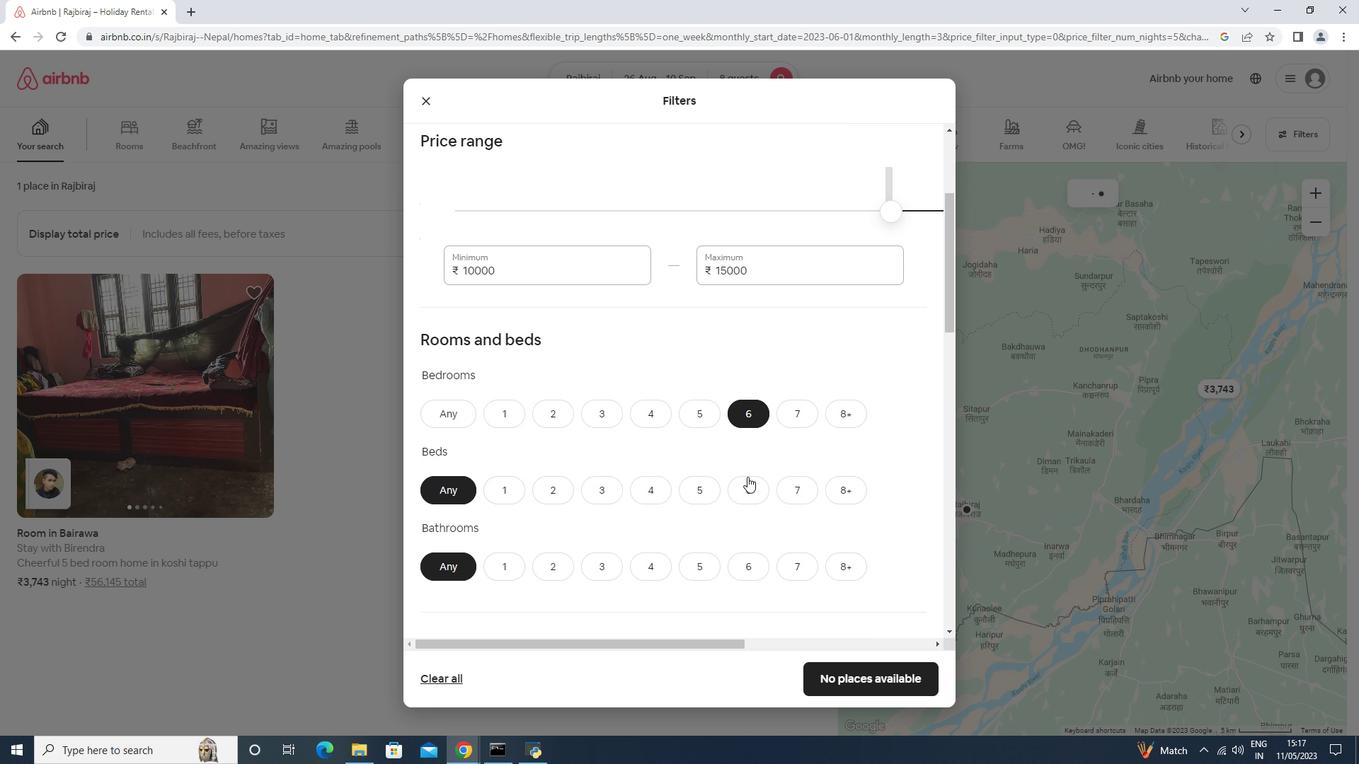 
Action: Mouse pressed left at (745, 489)
Screenshot: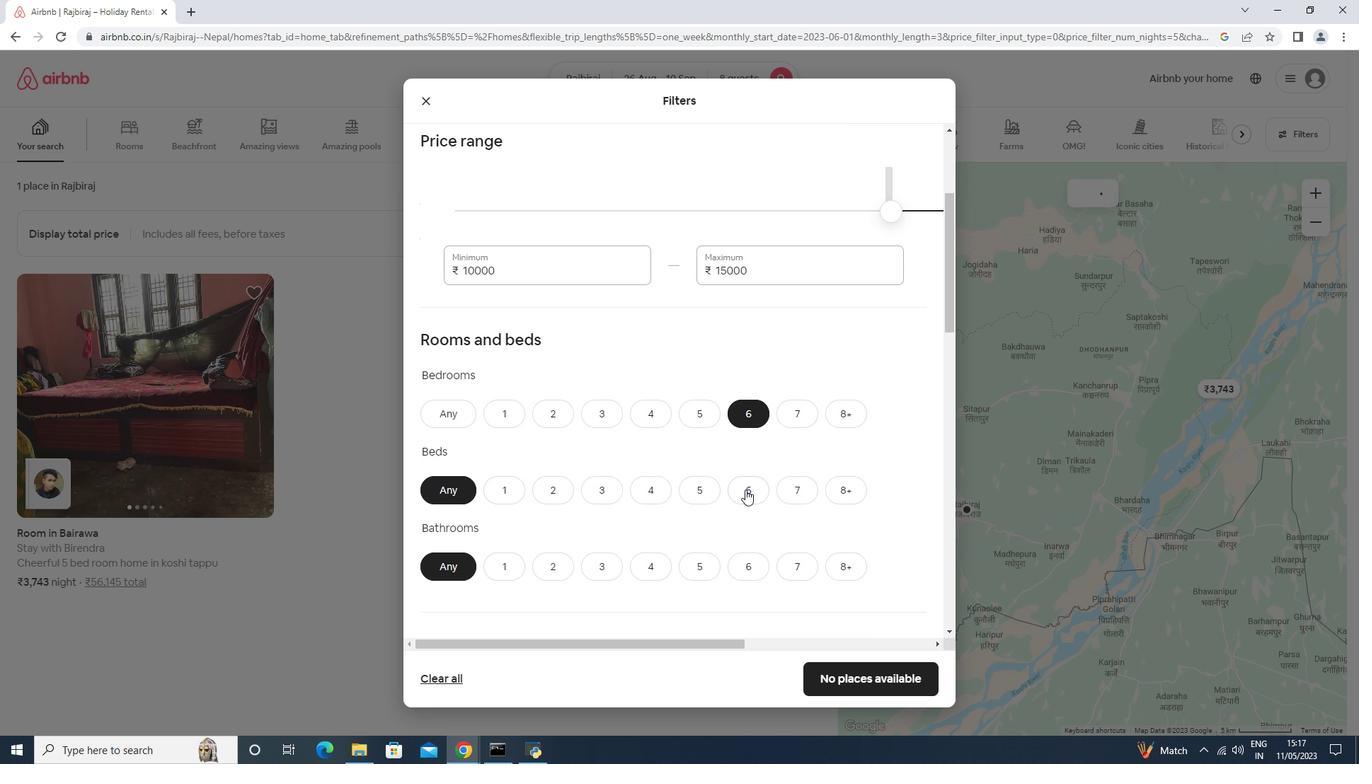 
Action: Mouse moved to (753, 557)
Screenshot: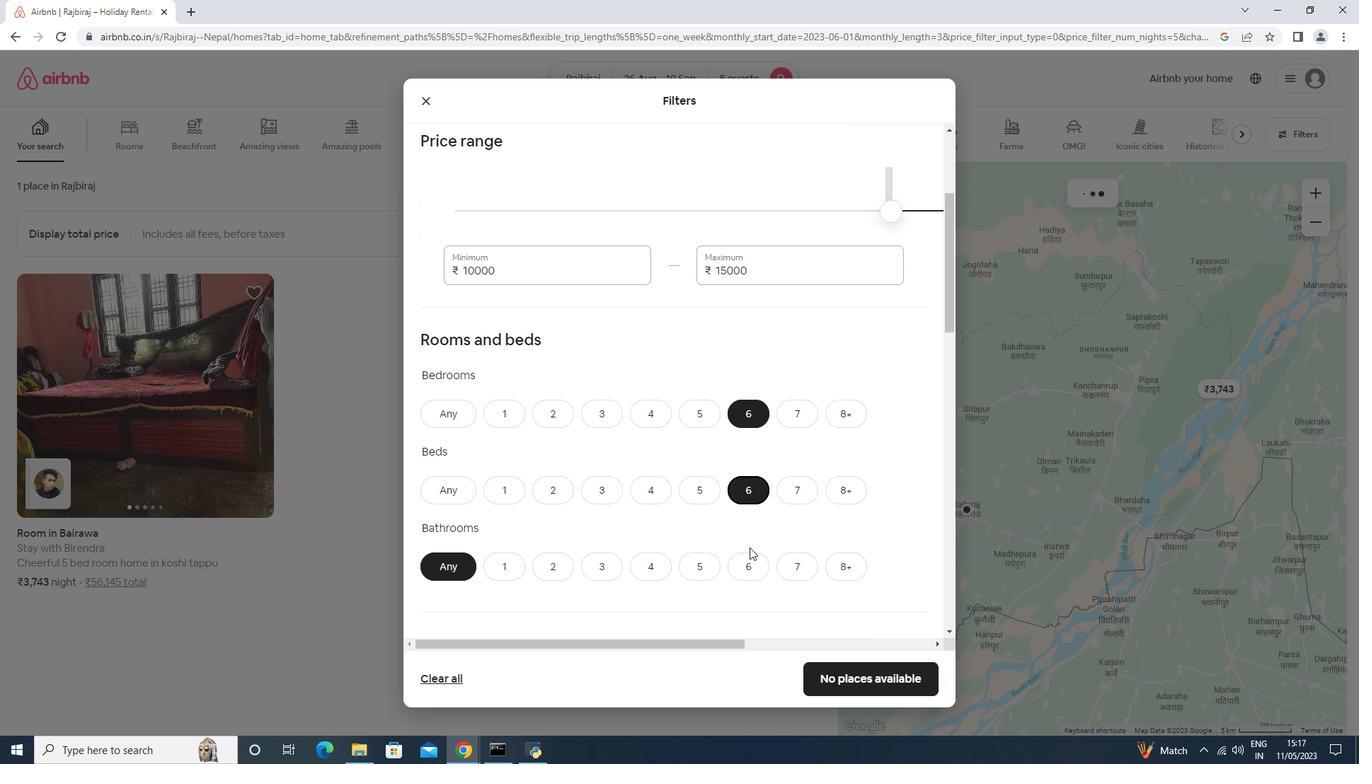 
Action: Mouse pressed left at (753, 557)
Screenshot: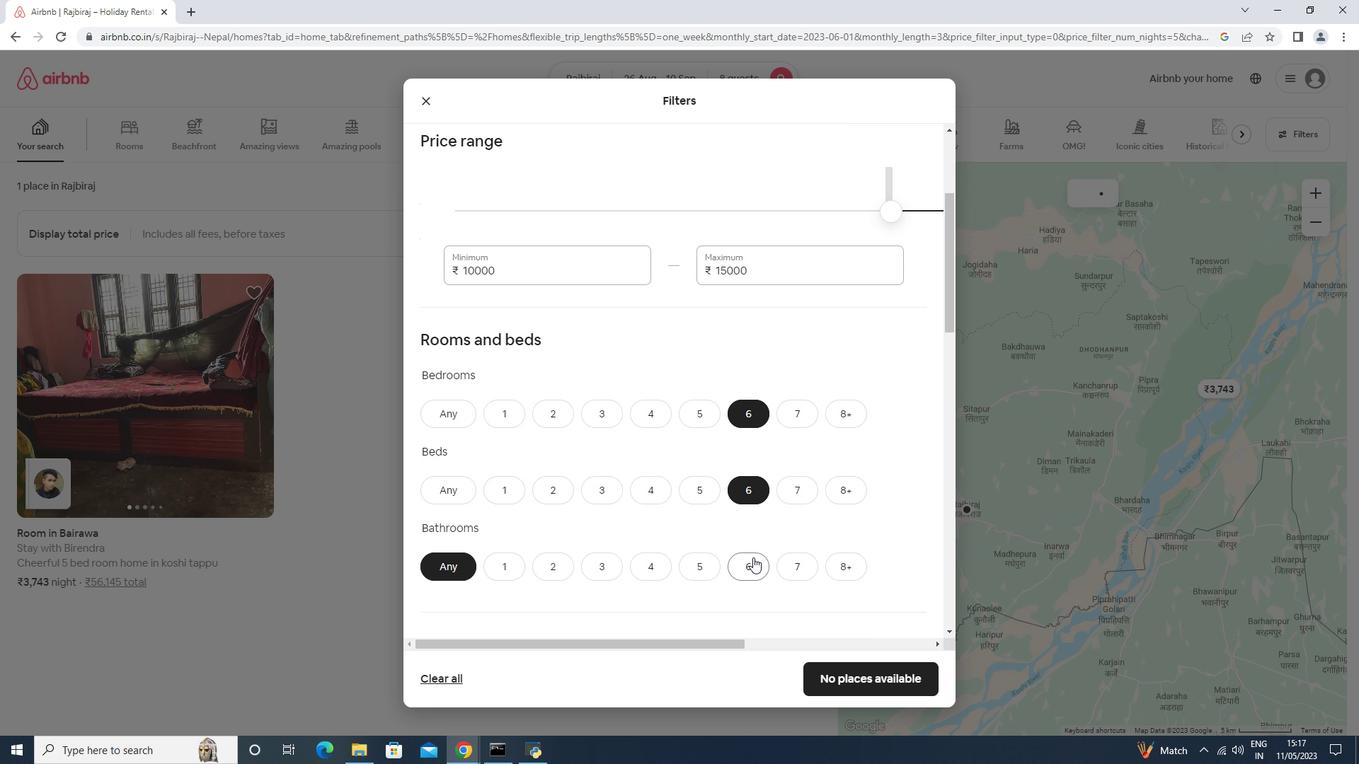 
Action: Mouse moved to (656, 453)
Screenshot: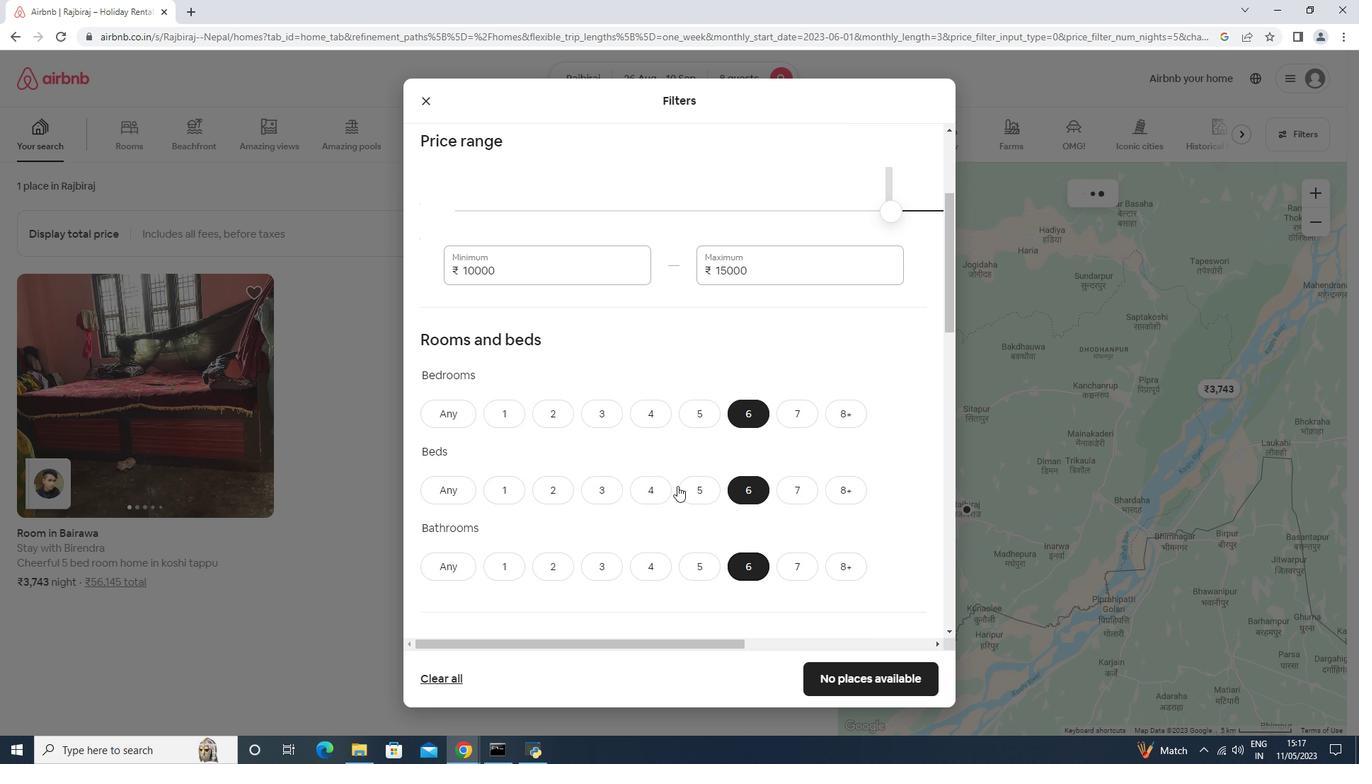 
Action: Mouse scrolled (656, 453) with delta (0, 0)
Screenshot: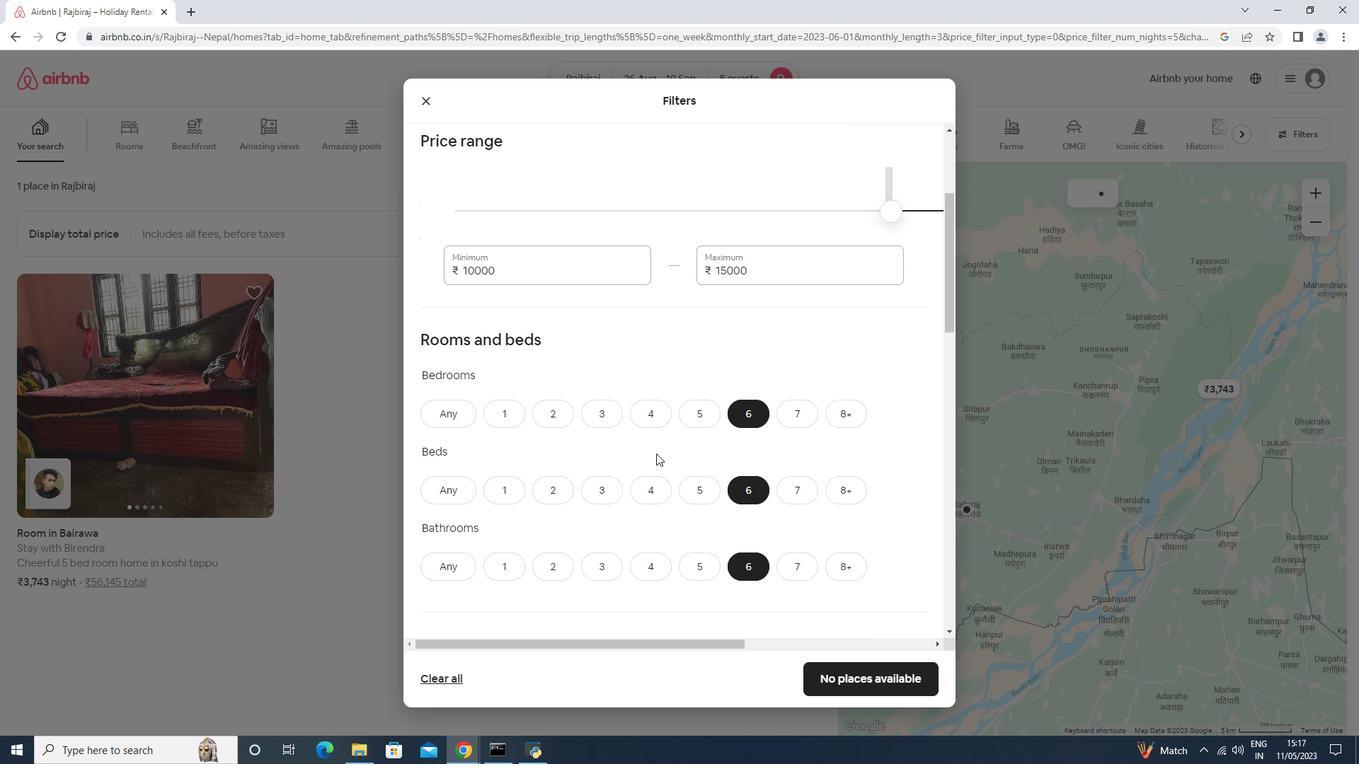 
Action: Mouse moved to (655, 451)
Screenshot: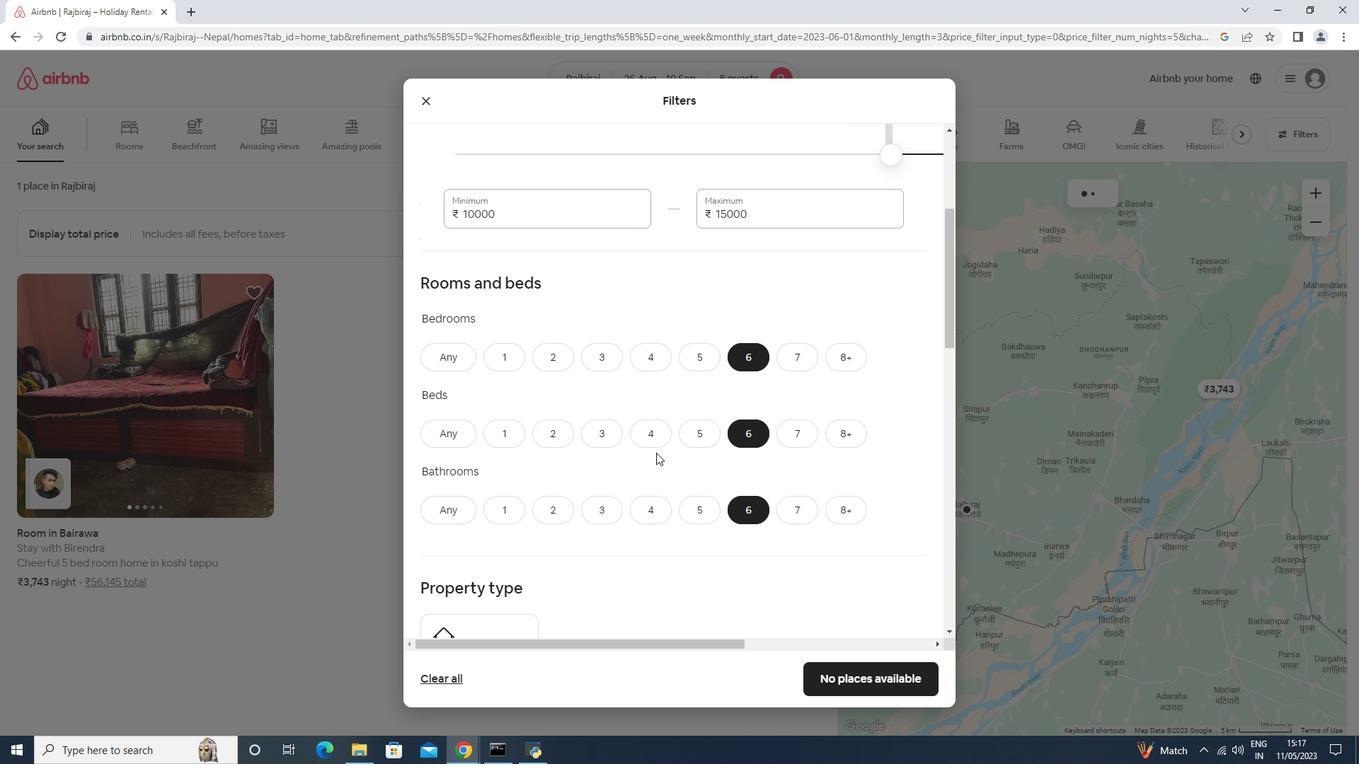 
Action: Mouse scrolled (655, 450) with delta (0, 0)
Screenshot: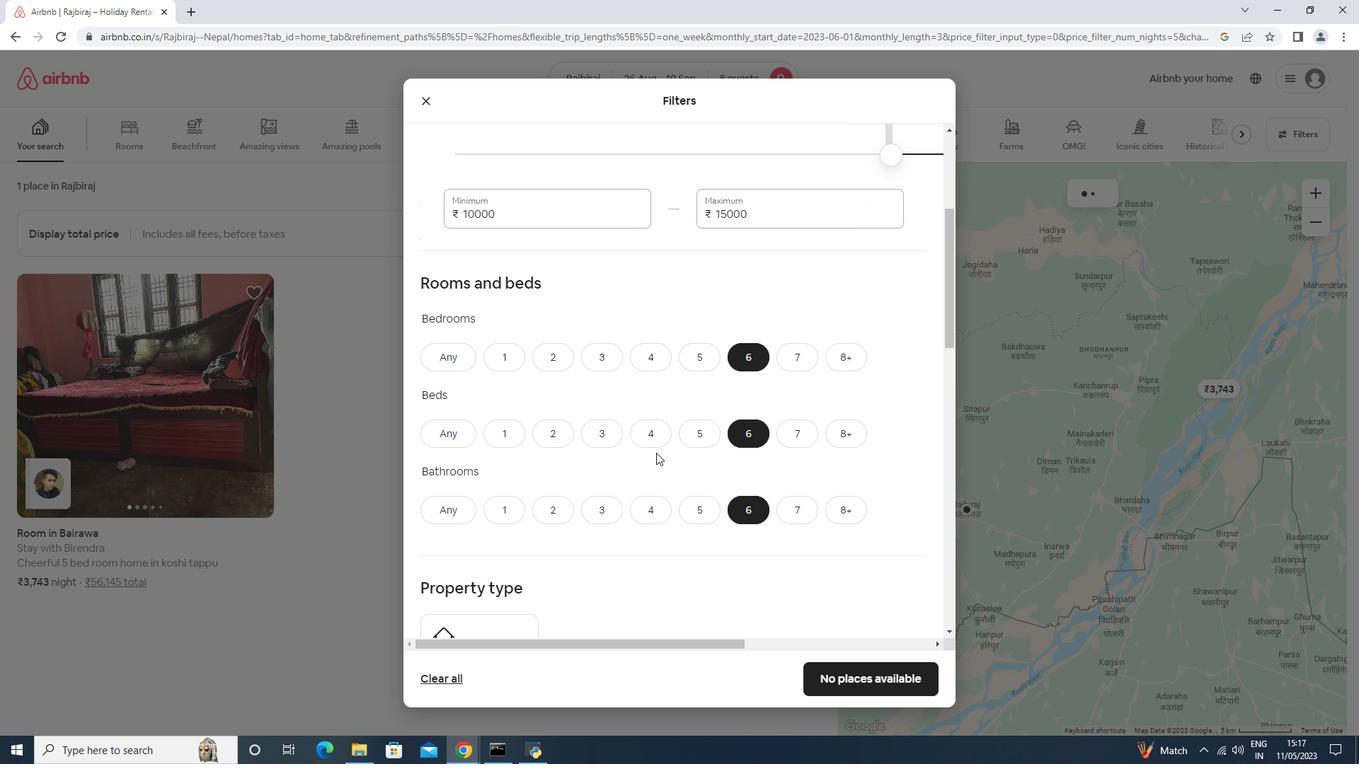 
Action: Mouse scrolled (655, 450) with delta (0, 0)
Screenshot: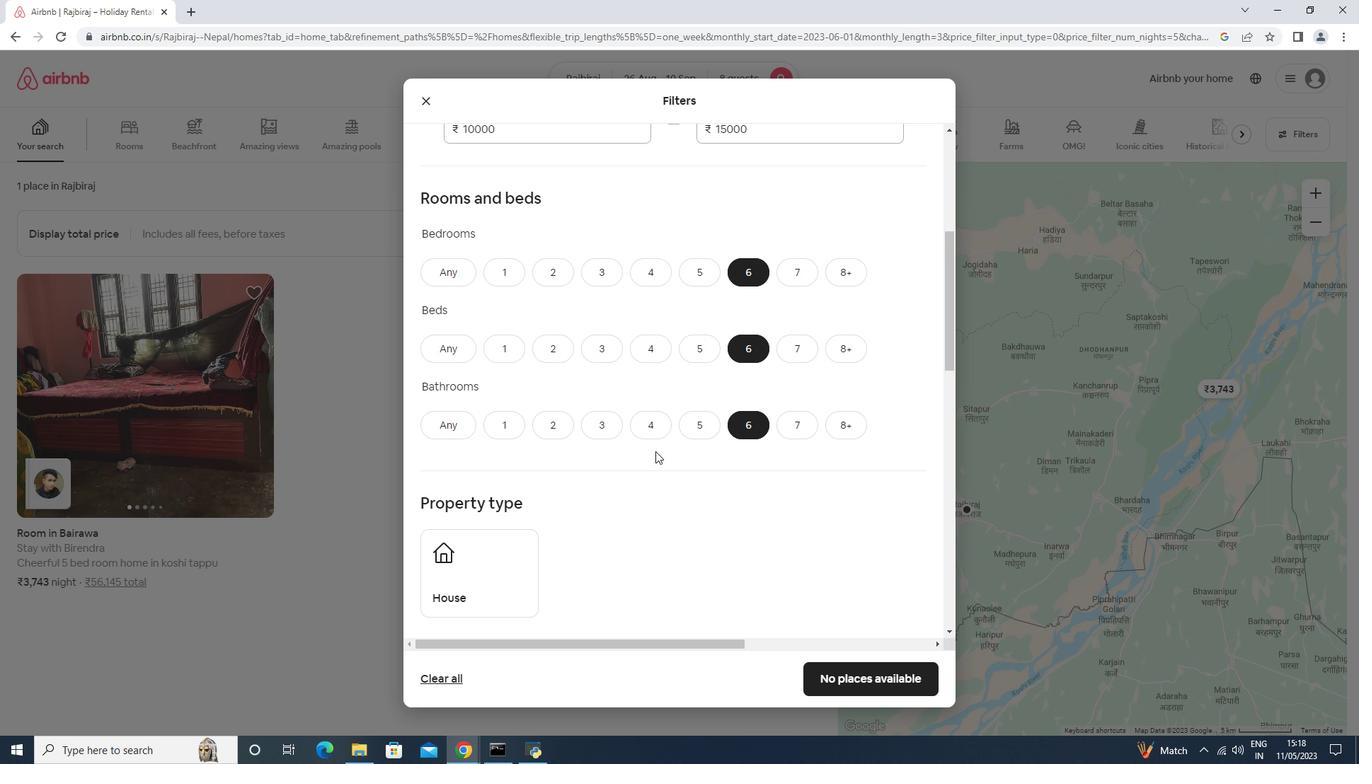 
Action: Mouse moved to (494, 494)
Screenshot: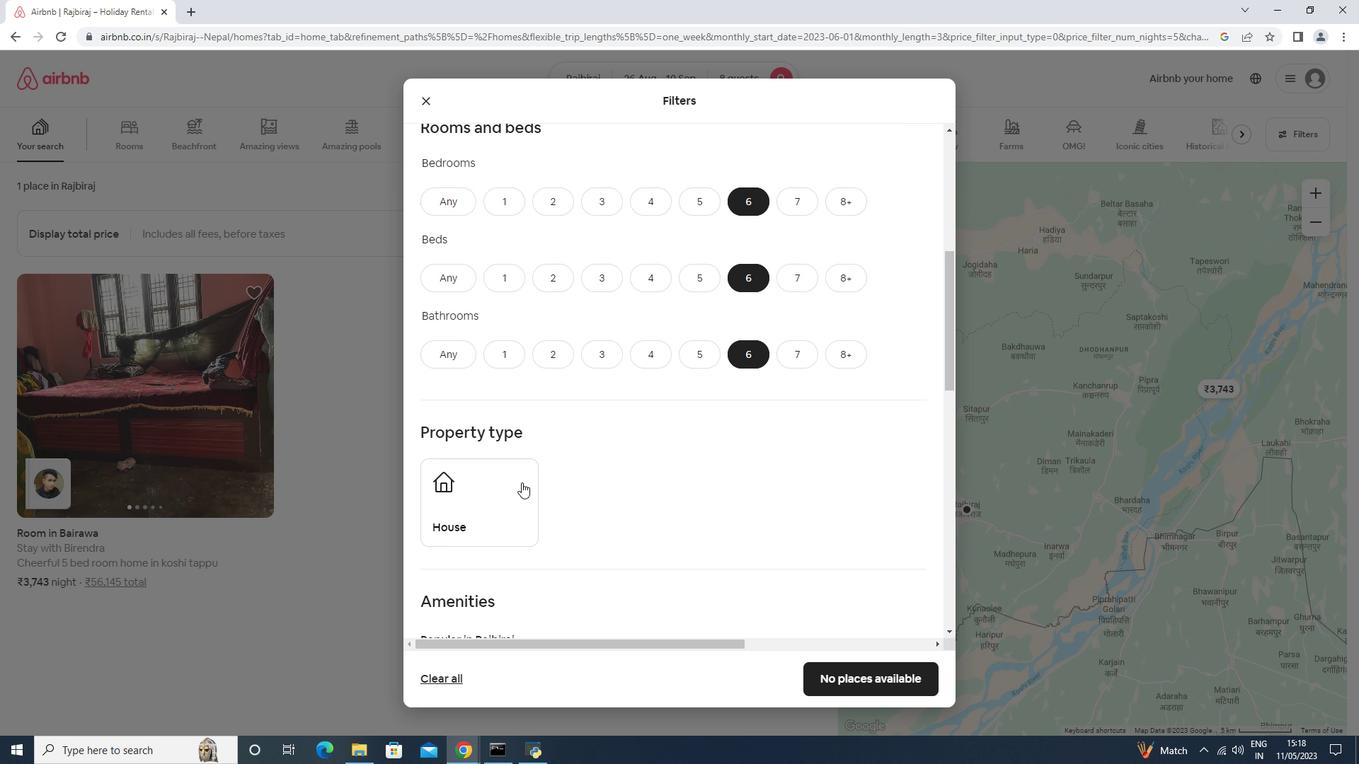 
Action: Mouse pressed left at (494, 494)
Screenshot: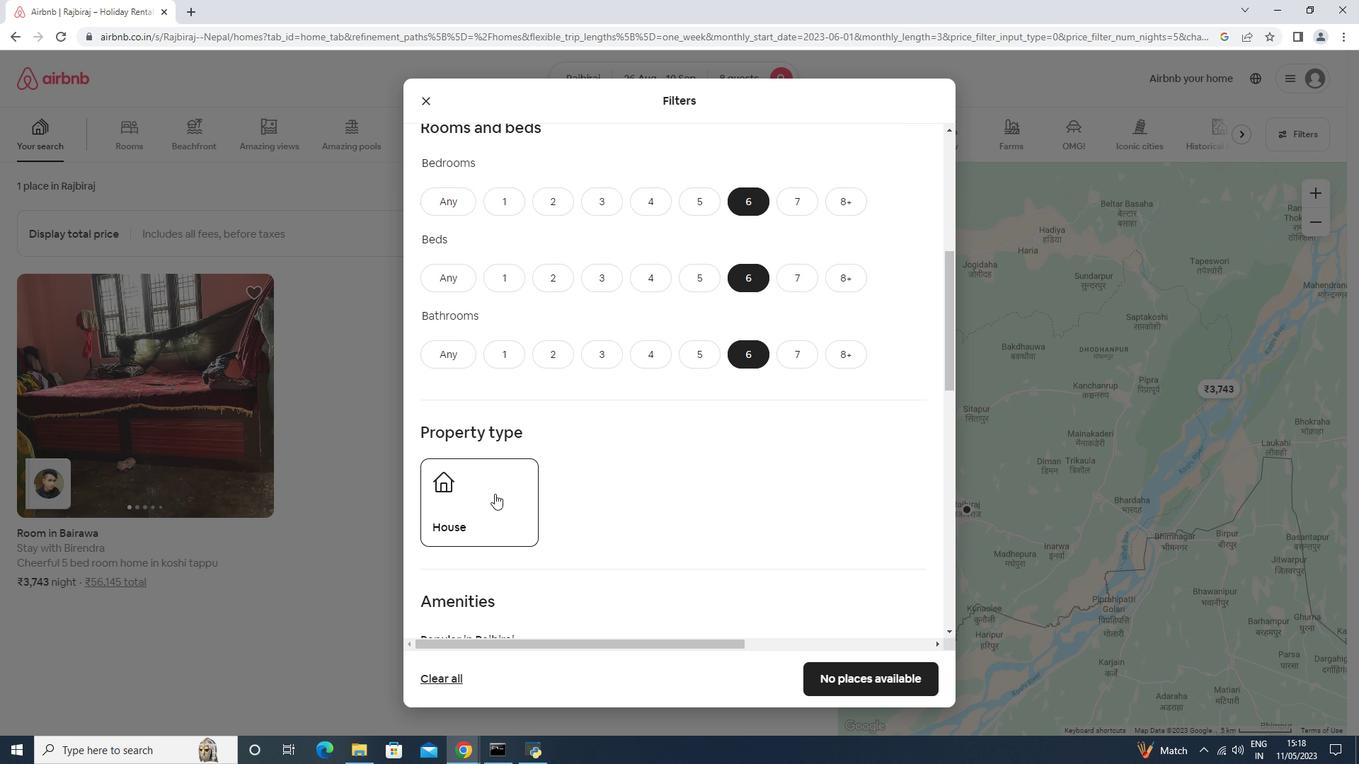
Action: Mouse moved to (508, 455)
Screenshot: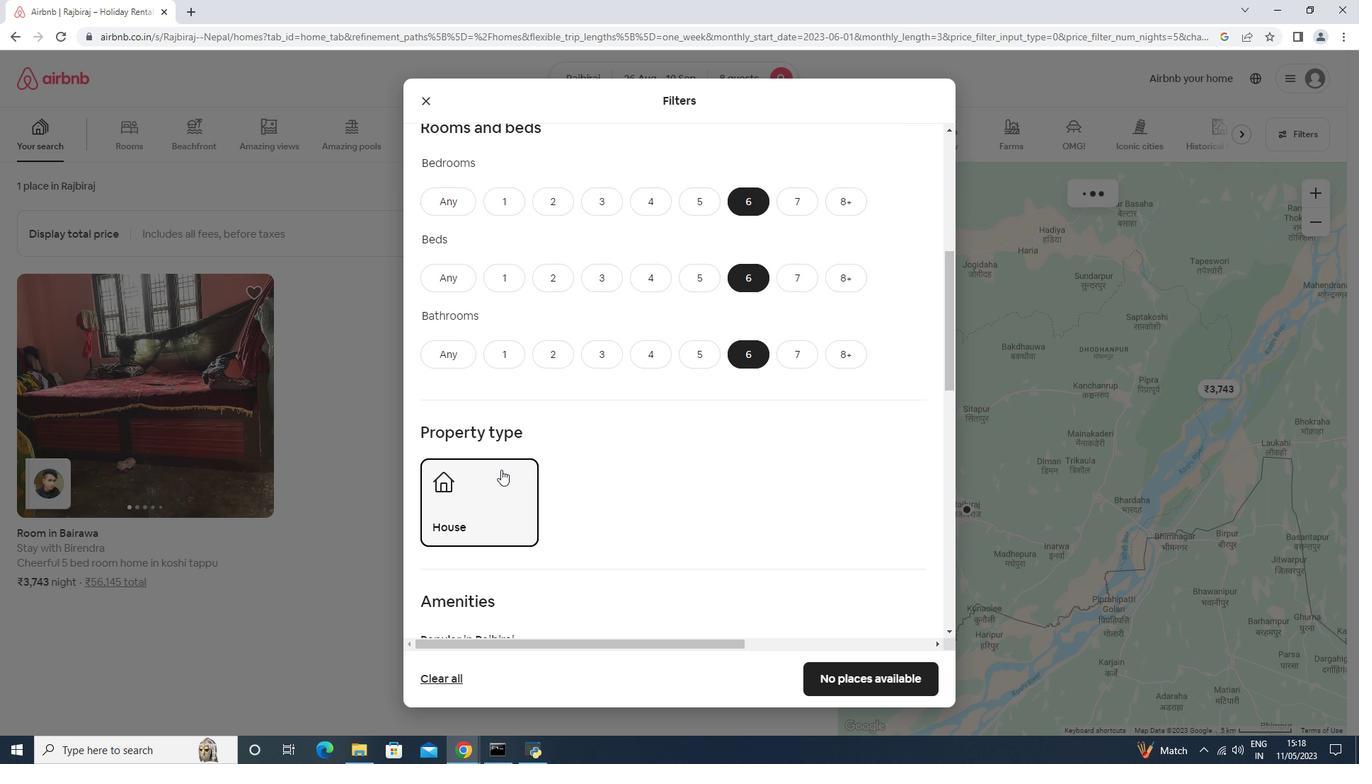 
Action: Mouse scrolled (508, 455) with delta (0, 0)
Screenshot: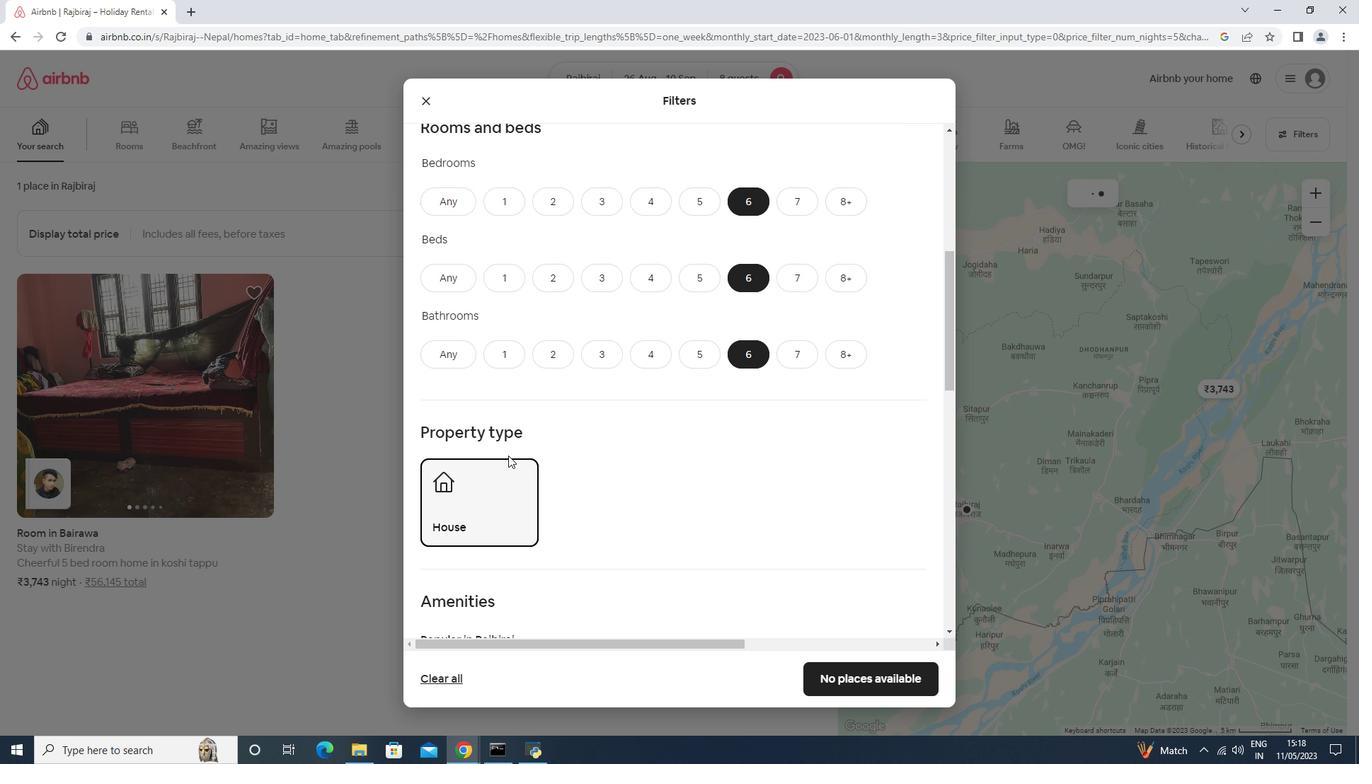 
Action: Mouse scrolled (508, 455) with delta (0, 0)
Screenshot: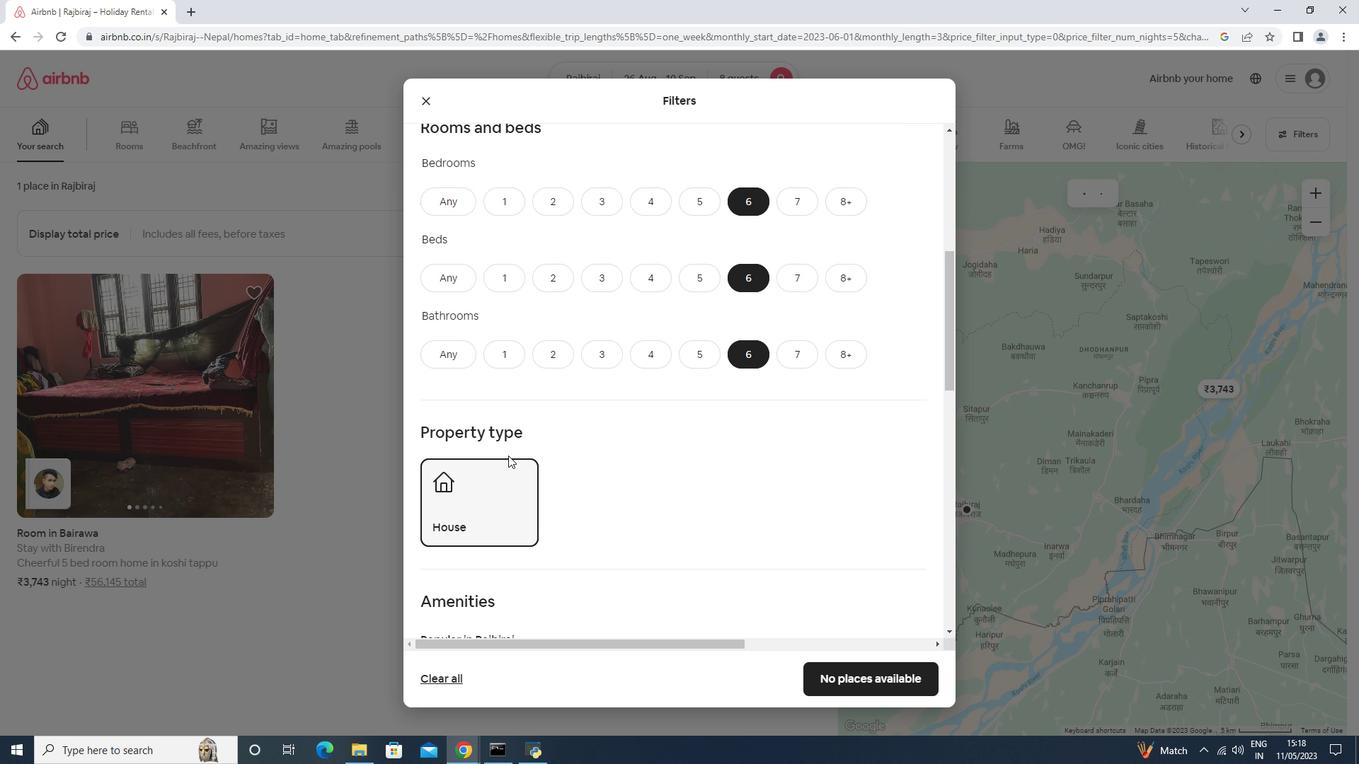 
Action: Mouse scrolled (508, 455) with delta (0, 0)
Screenshot: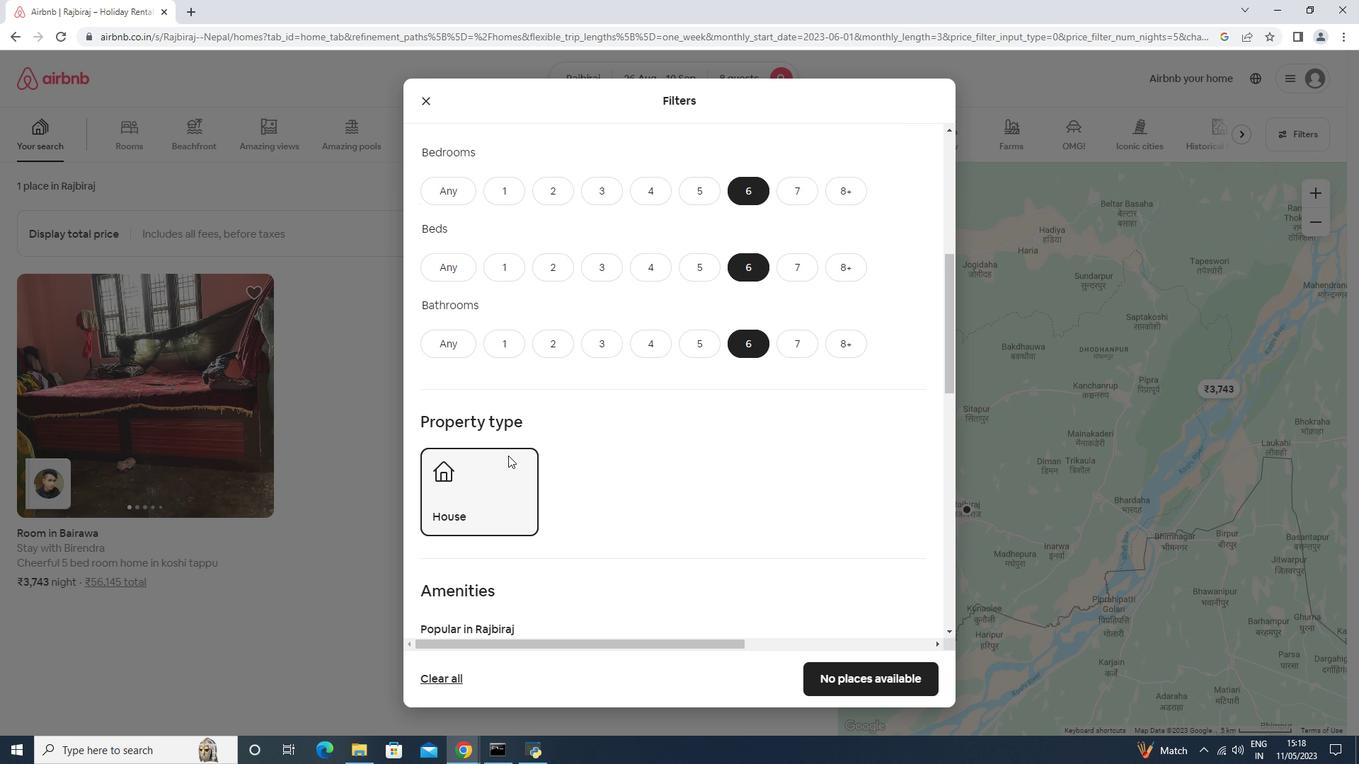 
Action: Mouse moved to (472, 462)
Screenshot: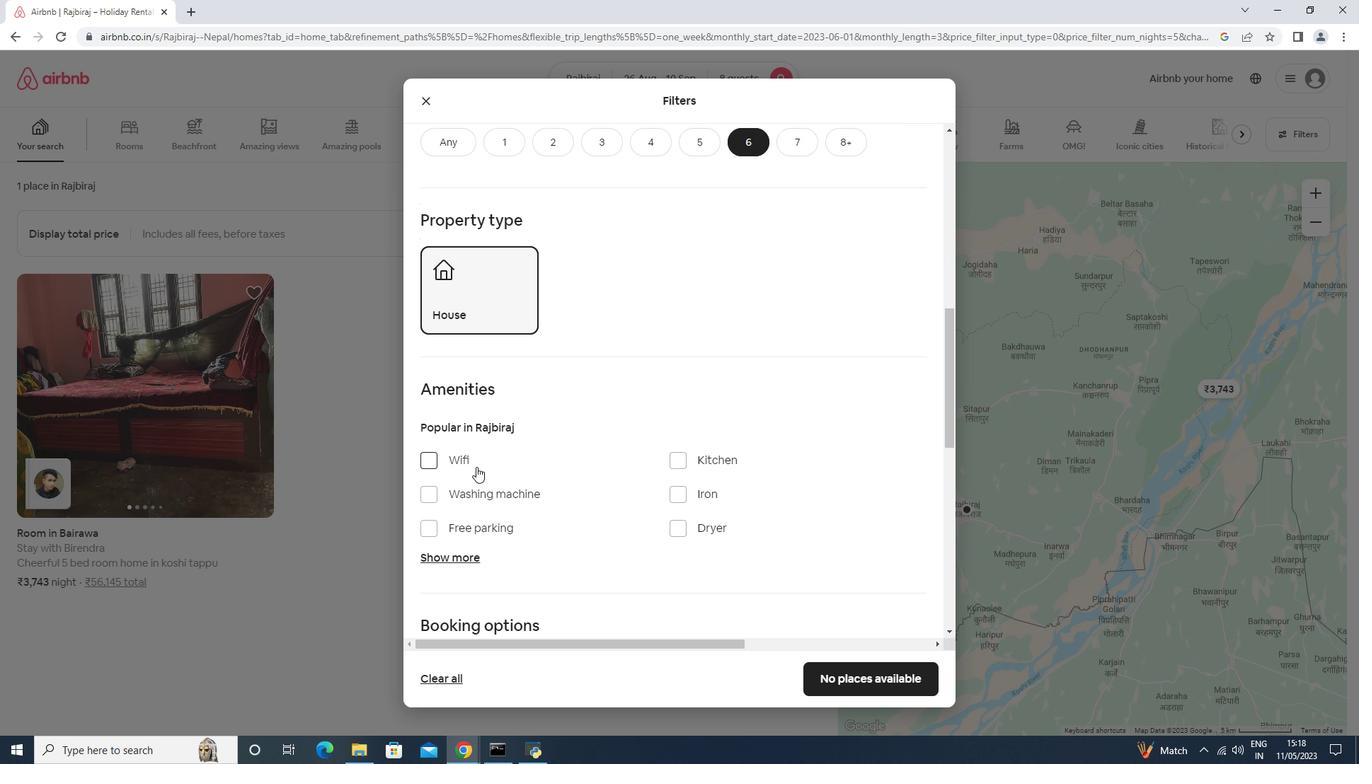 
Action: Mouse pressed left at (472, 462)
Screenshot: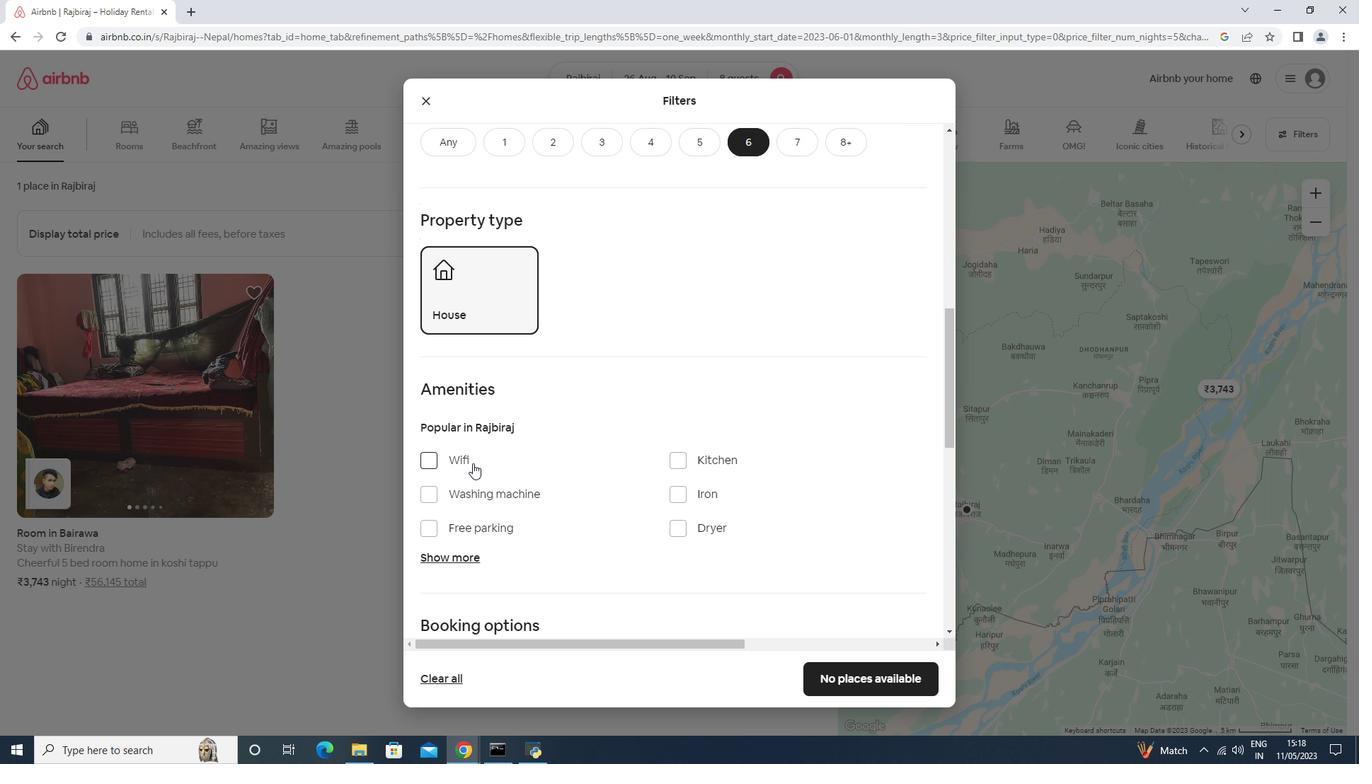 
Action: Mouse moved to (498, 525)
Screenshot: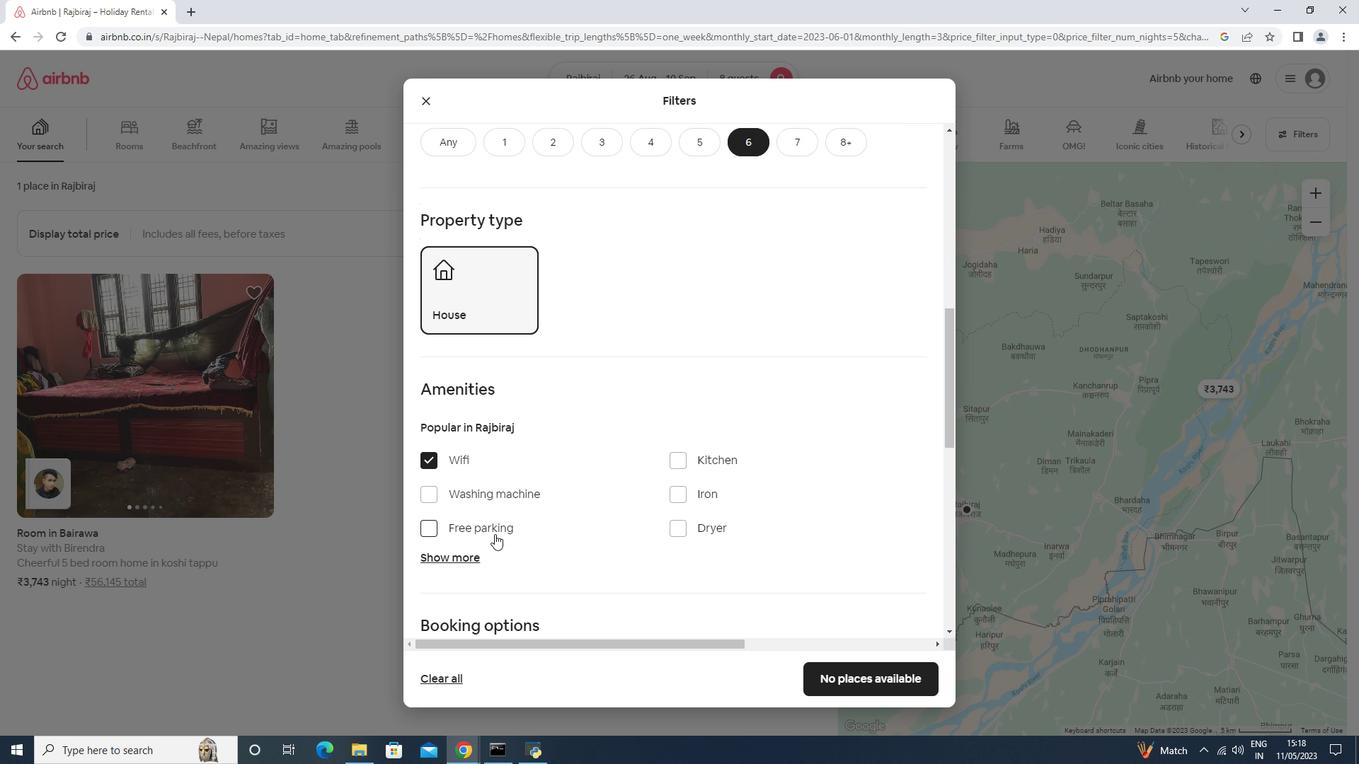 
Action: Mouse pressed left at (498, 525)
Screenshot: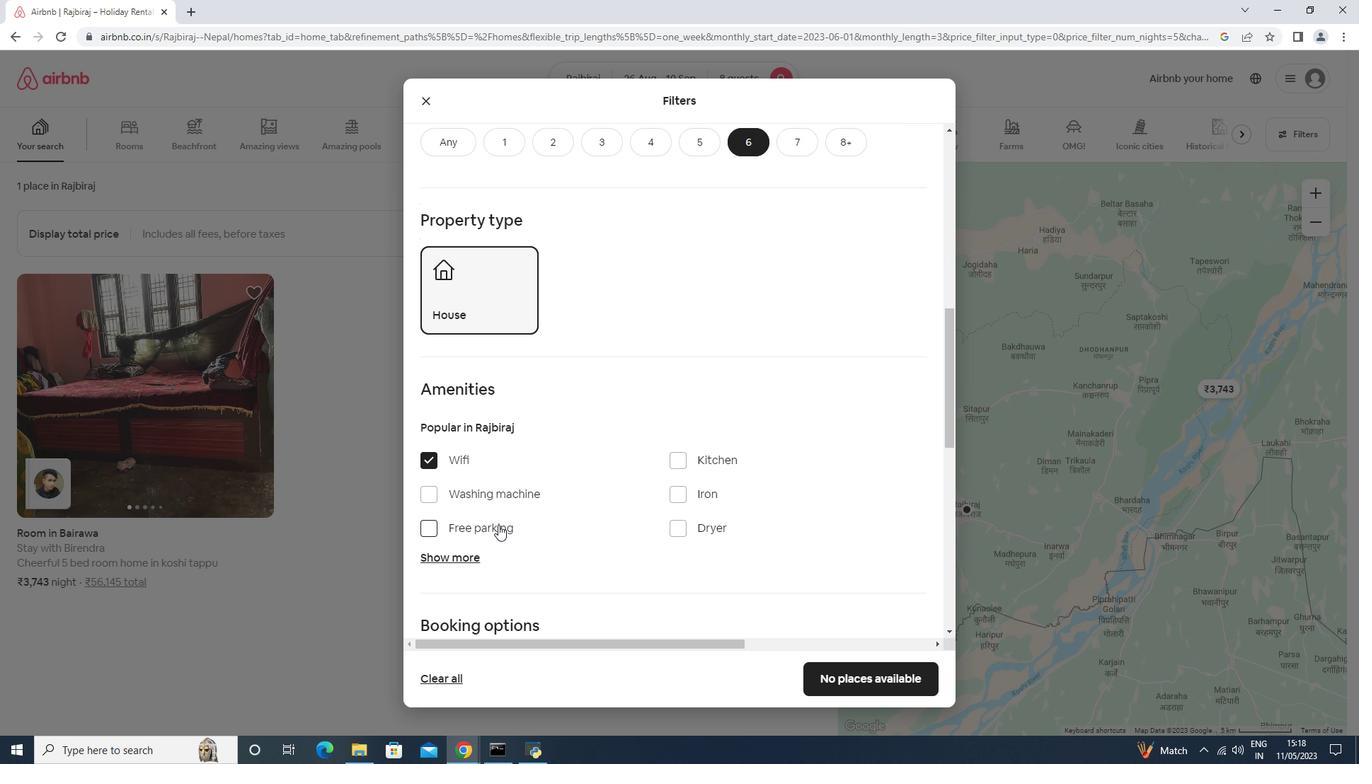 
Action: Mouse moved to (514, 498)
Screenshot: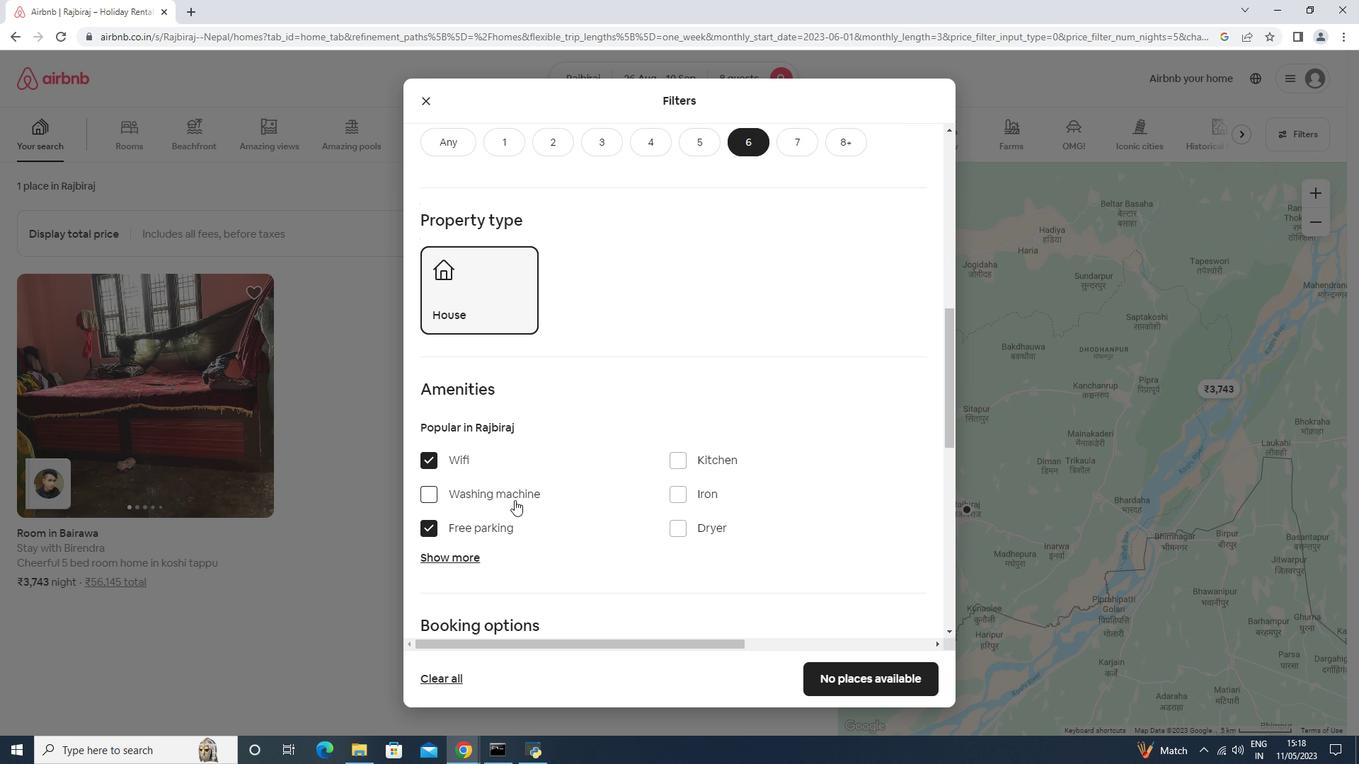 
Action: Mouse scrolled (514, 497) with delta (0, 0)
Screenshot: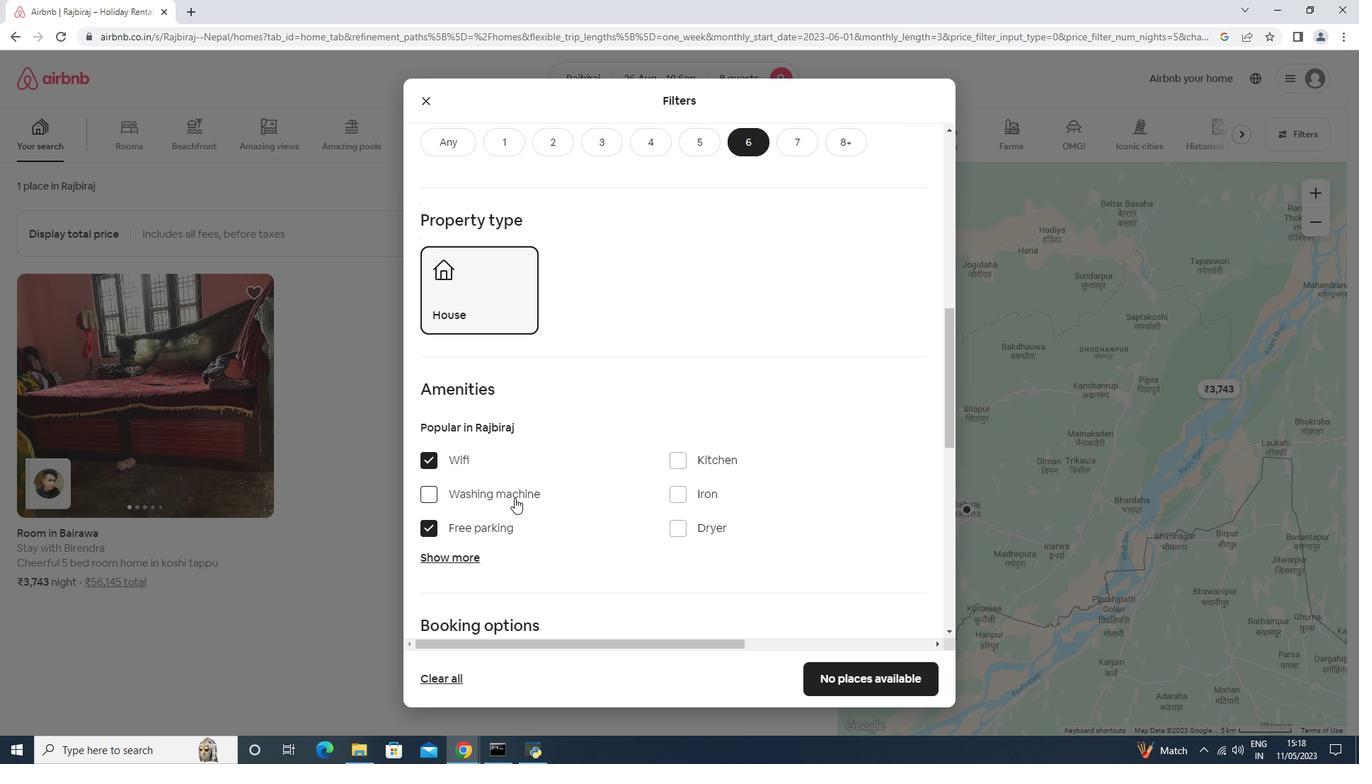 
Action: Mouse scrolled (514, 497) with delta (0, 0)
Screenshot: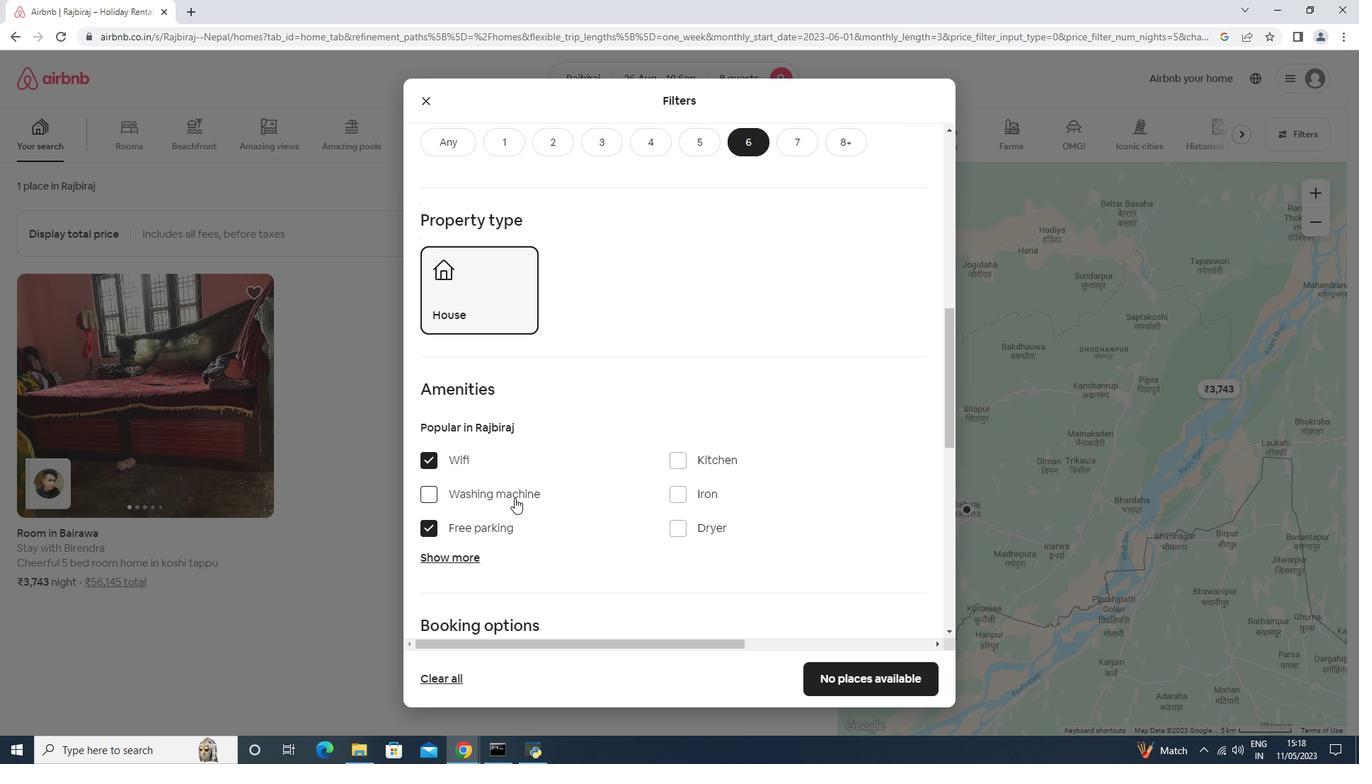
Action: Mouse scrolled (514, 497) with delta (0, 0)
Screenshot: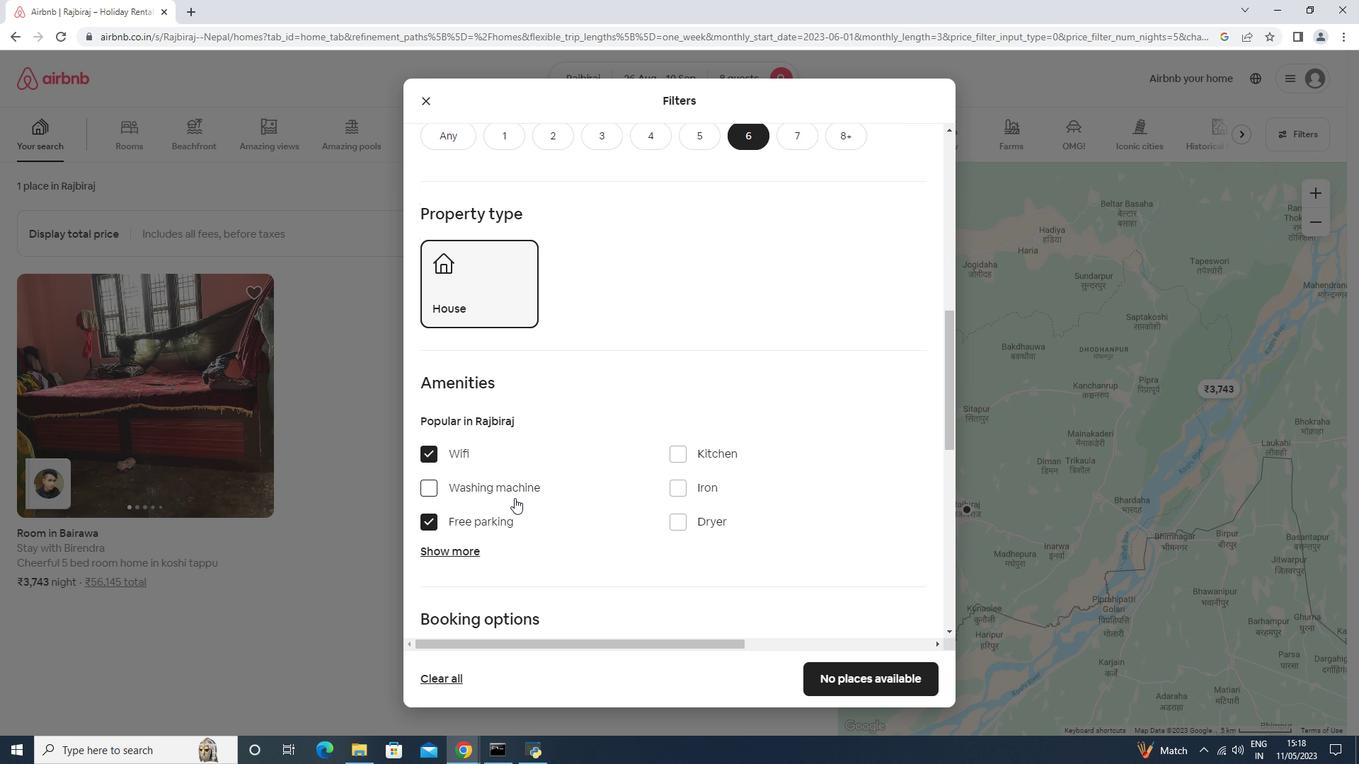 
Action: Mouse moved to (475, 348)
Screenshot: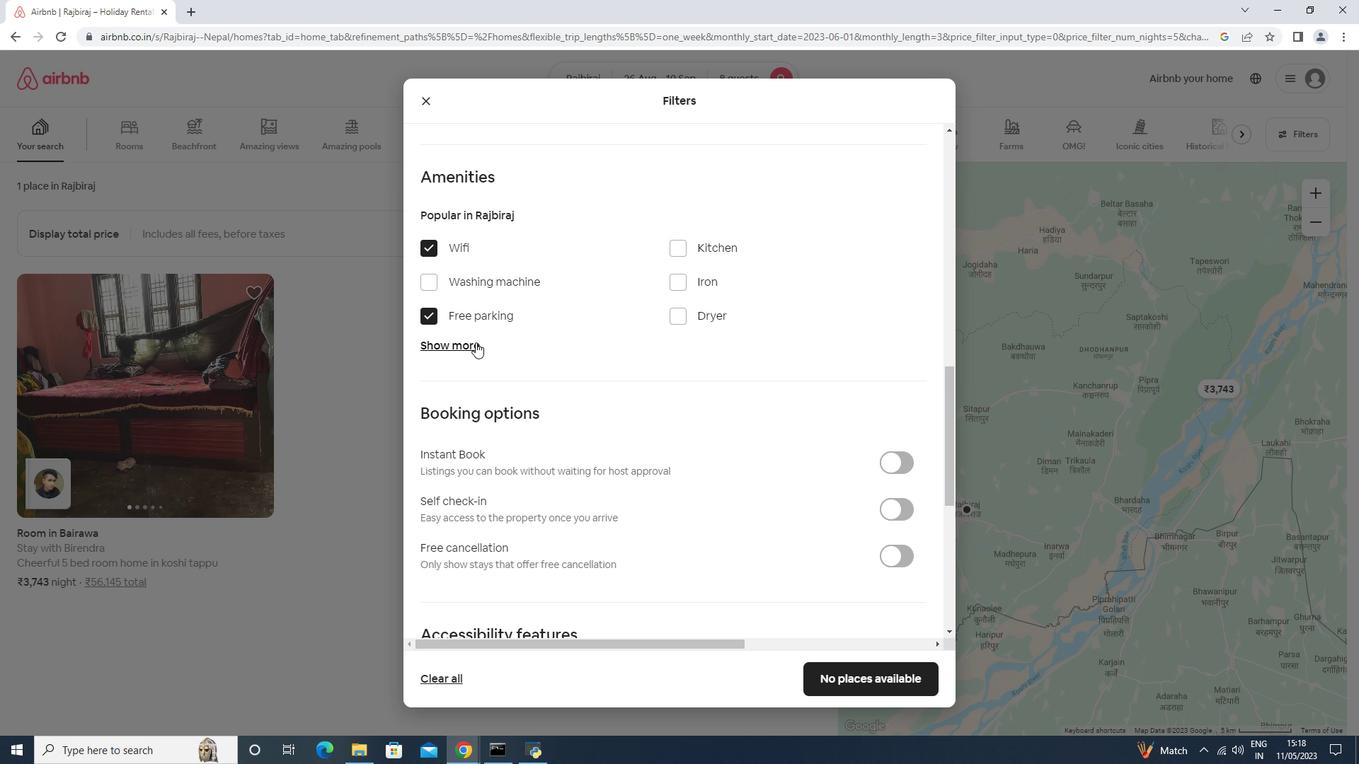 
Action: Mouse pressed left at (475, 348)
Screenshot: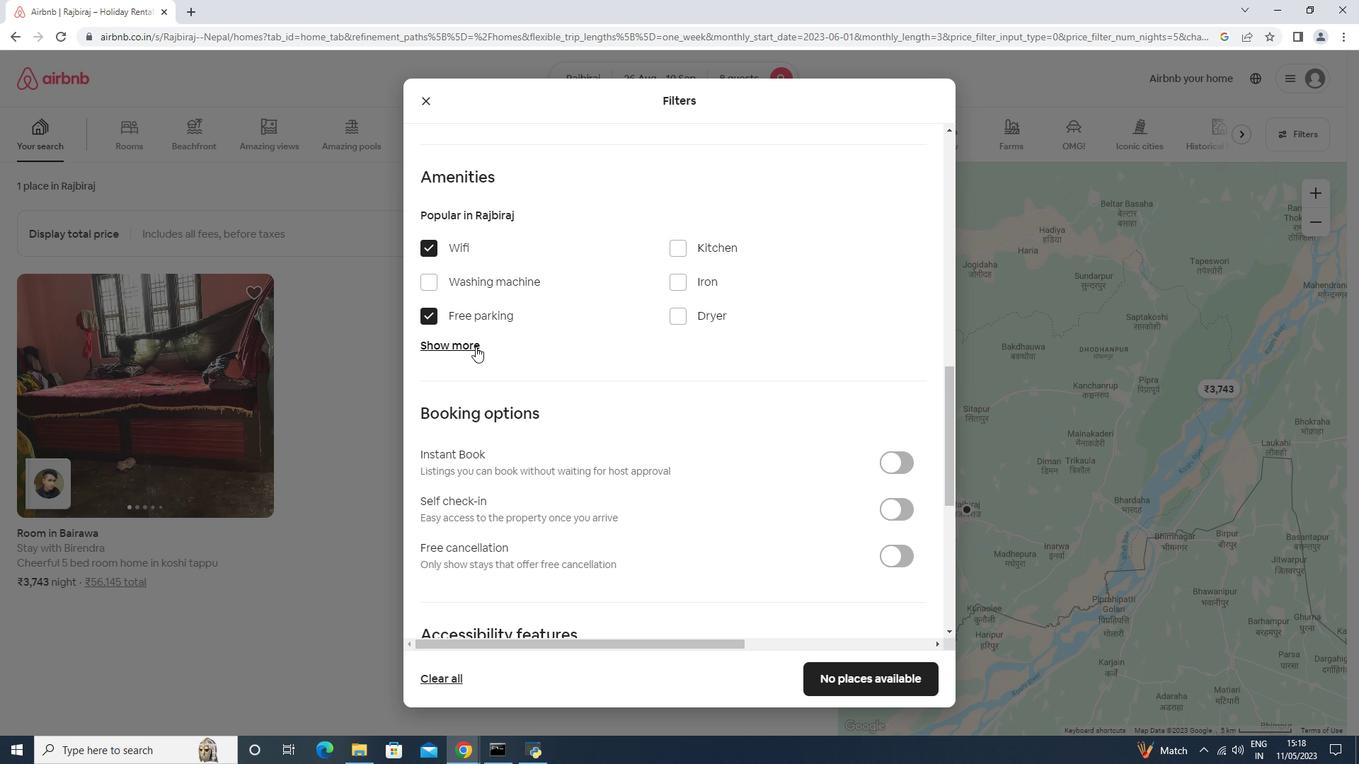 
Action: Mouse moved to (697, 430)
Screenshot: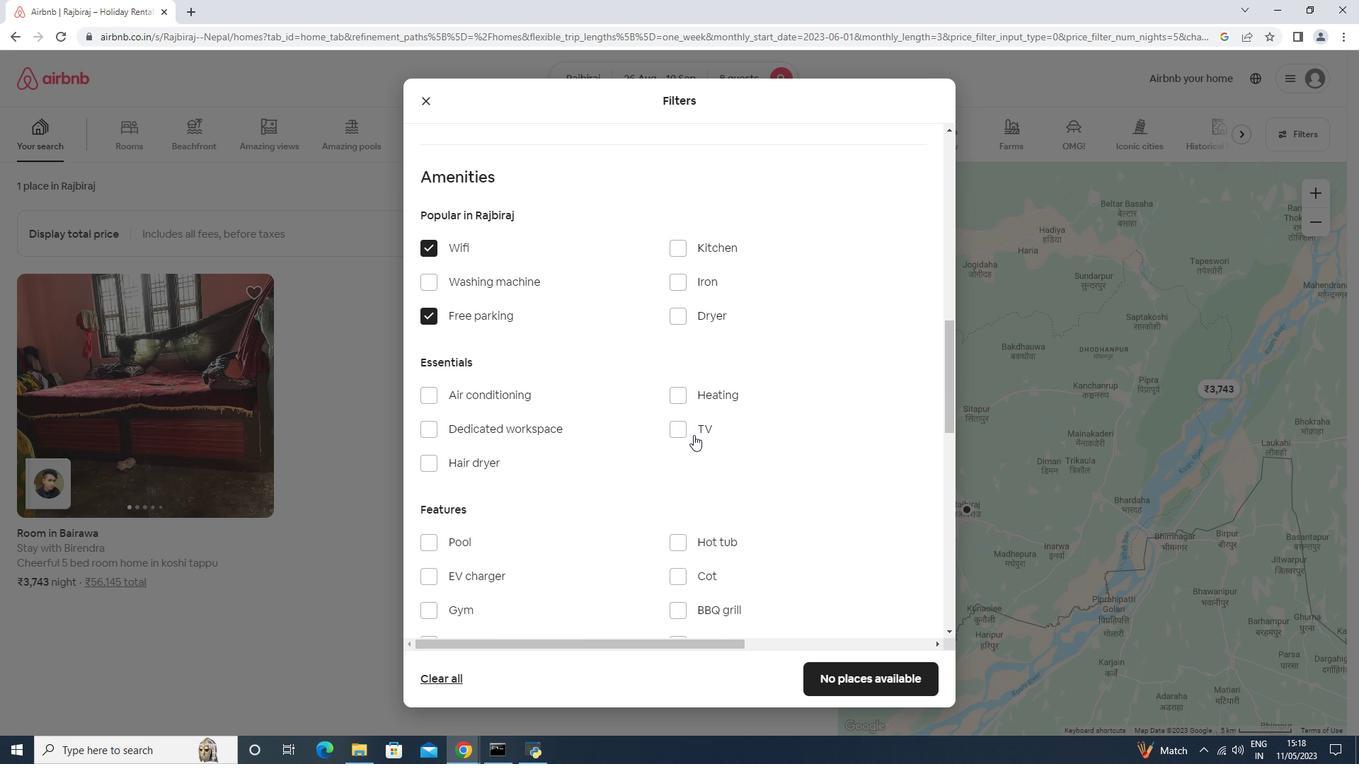 
Action: Mouse pressed left at (697, 430)
Screenshot: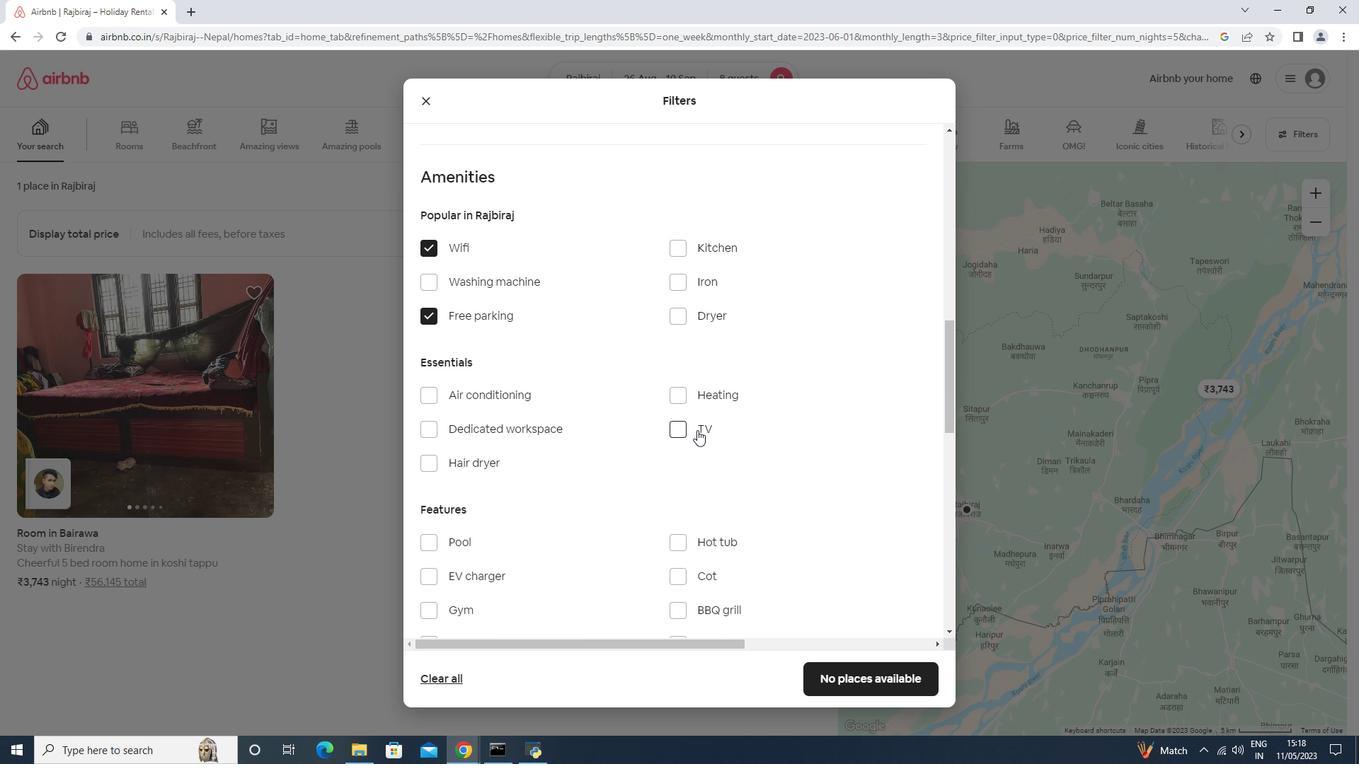 
Action: Mouse moved to (500, 413)
Screenshot: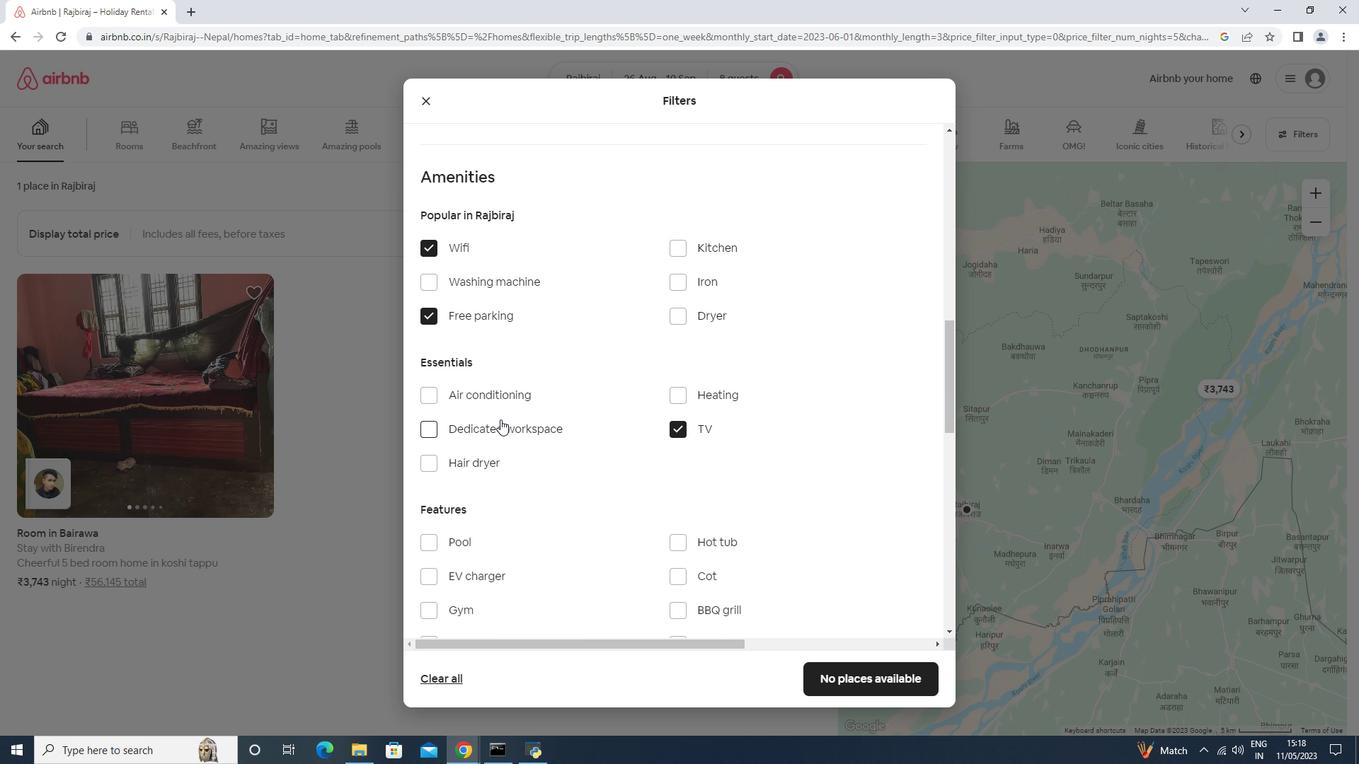 
Action: Mouse scrolled (500, 412) with delta (0, 0)
Screenshot: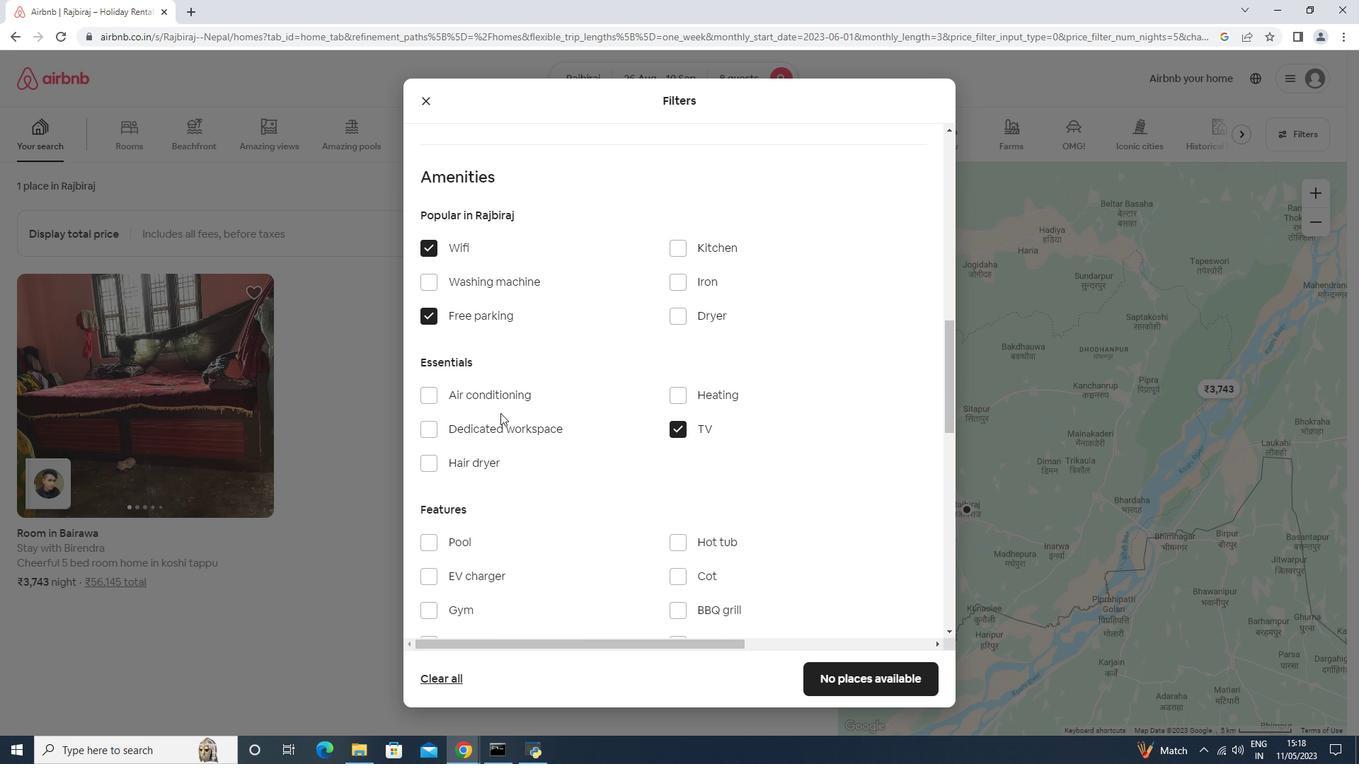 
Action: Mouse scrolled (500, 412) with delta (0, 0)
Screenshot: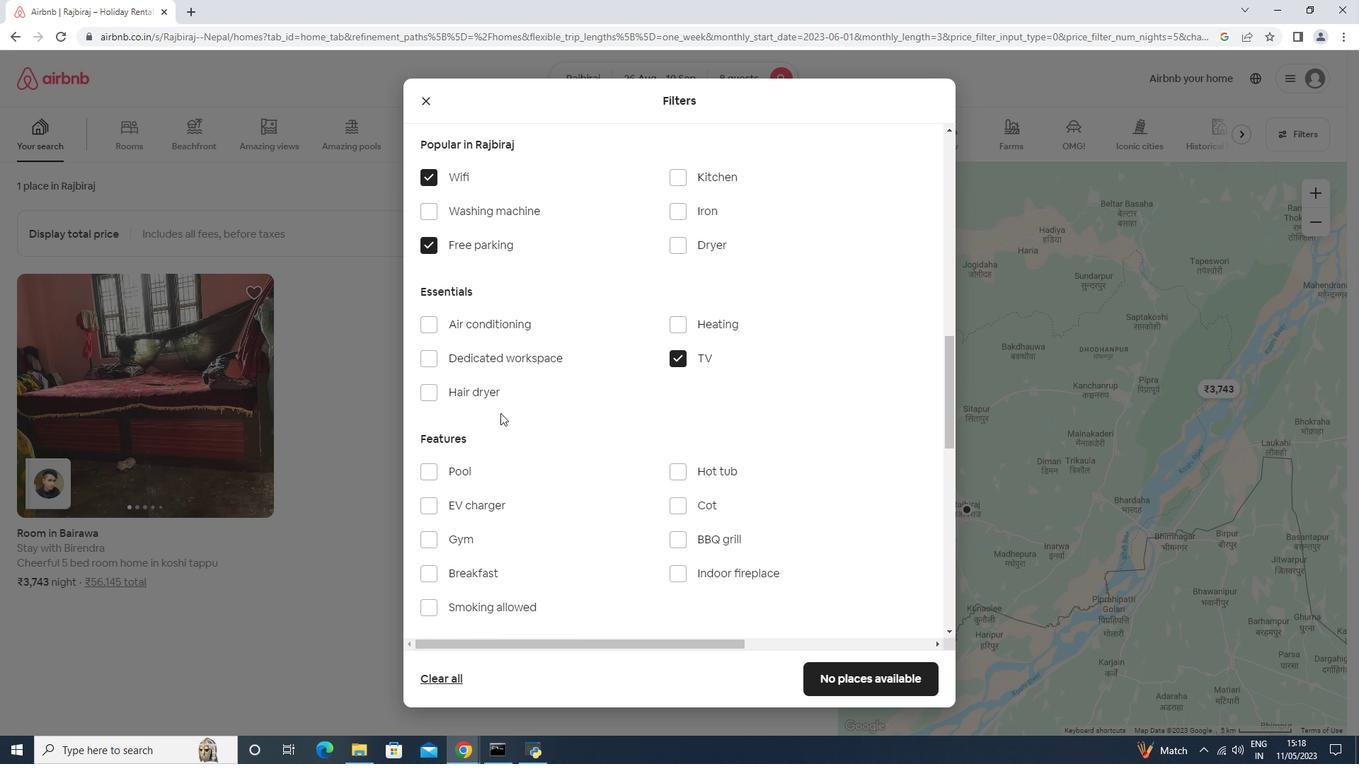 
Action: Mouse moved to (458, 465)
Screenshot: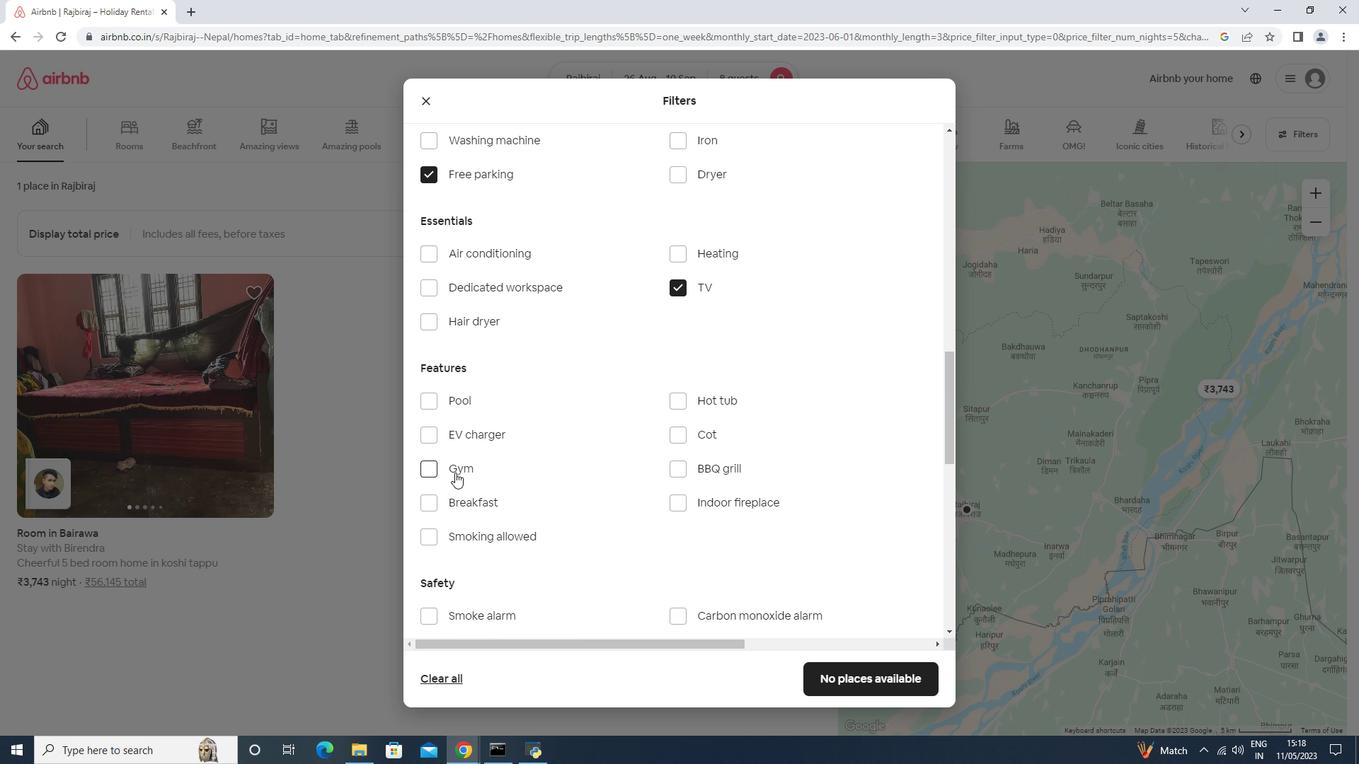 
Action: Mouse pressed left at (458, 465)
Screenshot: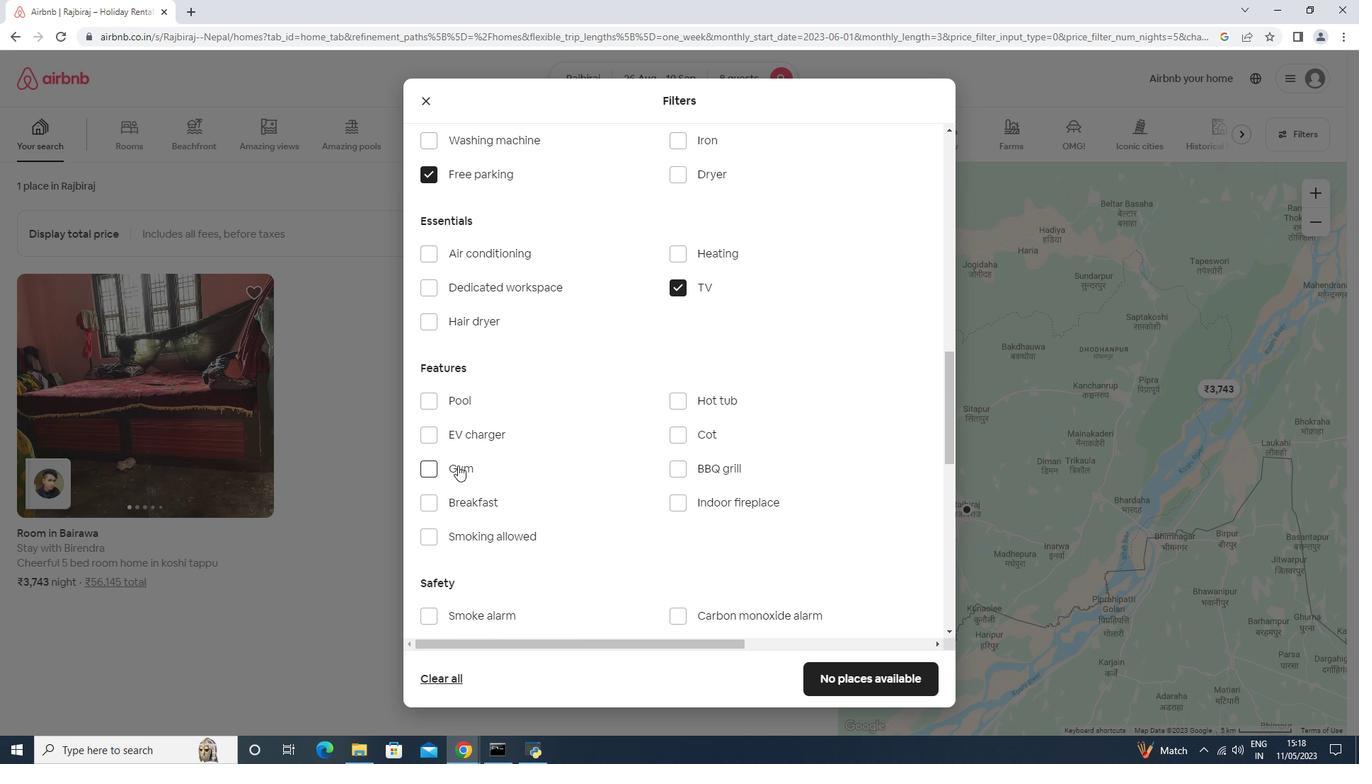 
Action: Mouse moved to (467, 501)
Screenshot: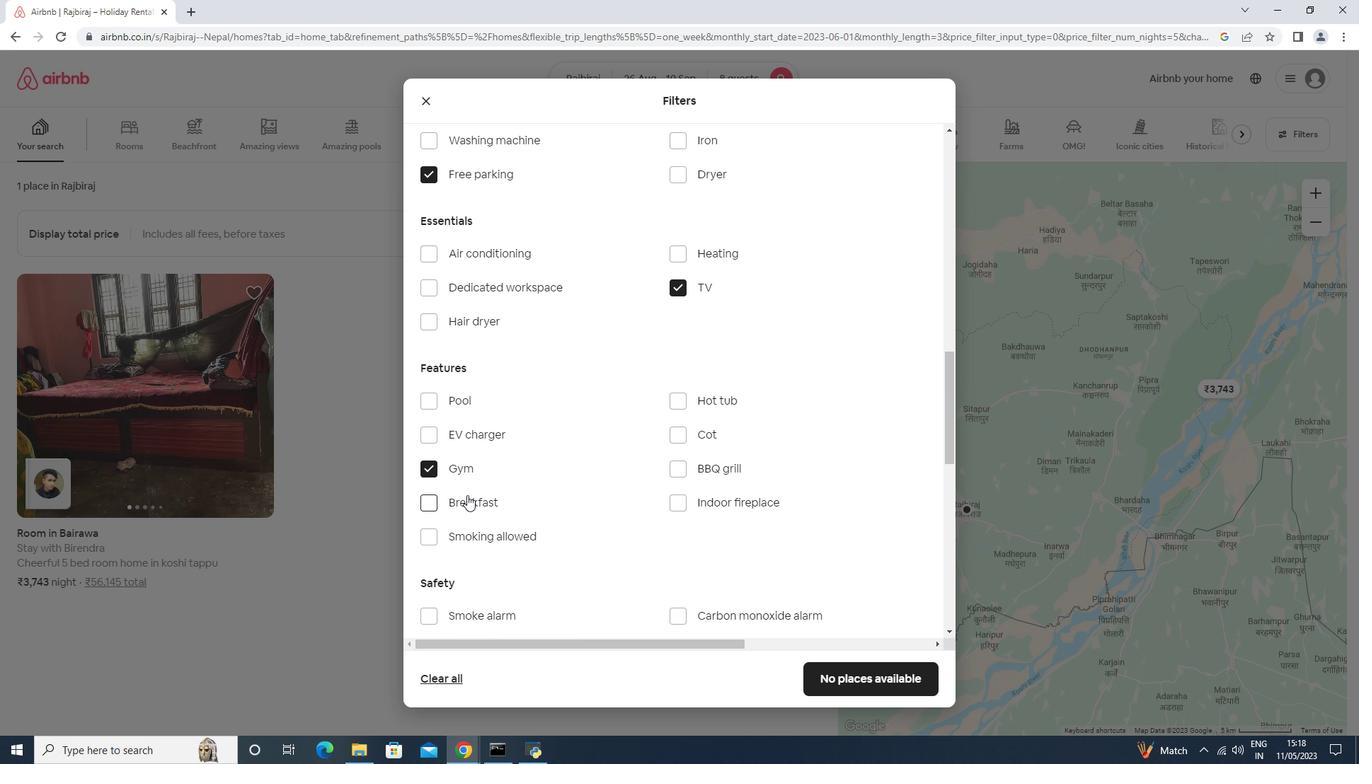 
Action: Mouse pressed left at (467, 501)
Screenshot: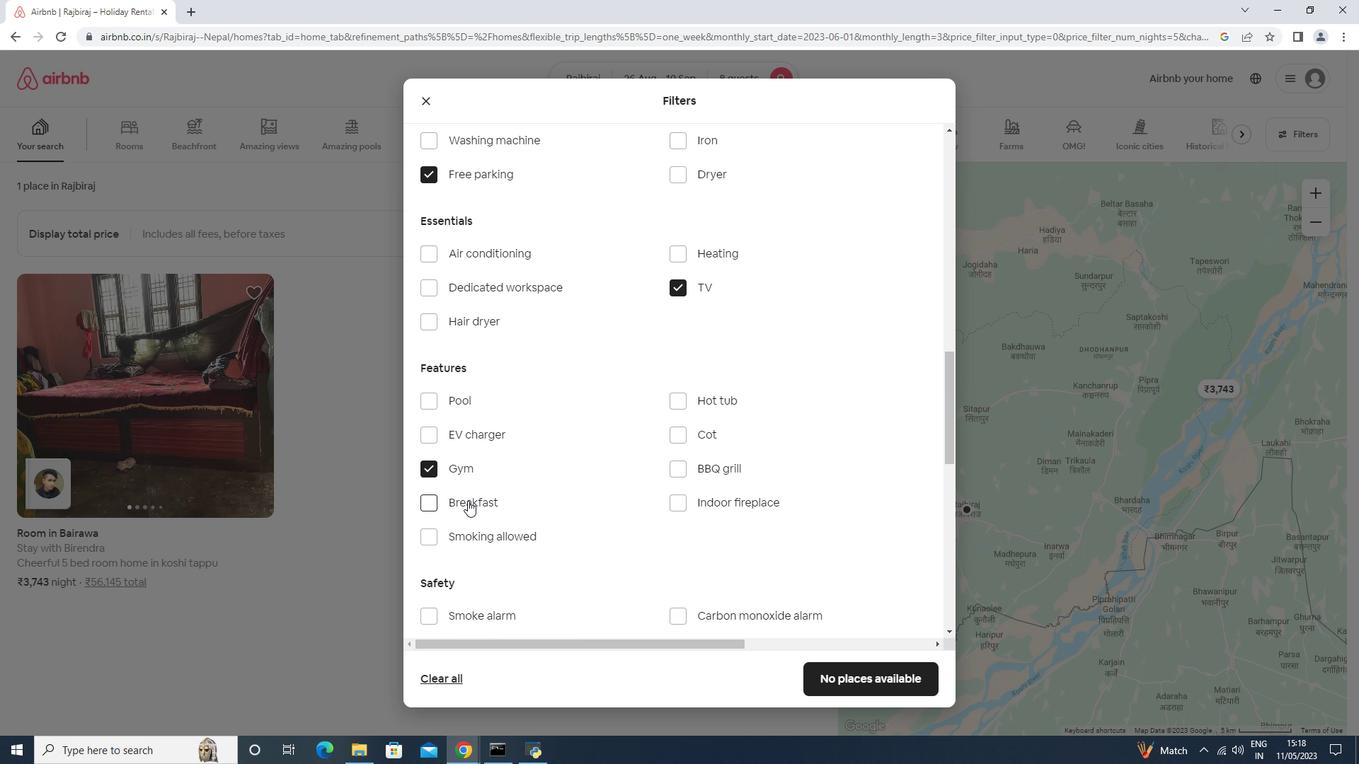 
Action: Mouse moved to (479, 472)
Screenshot: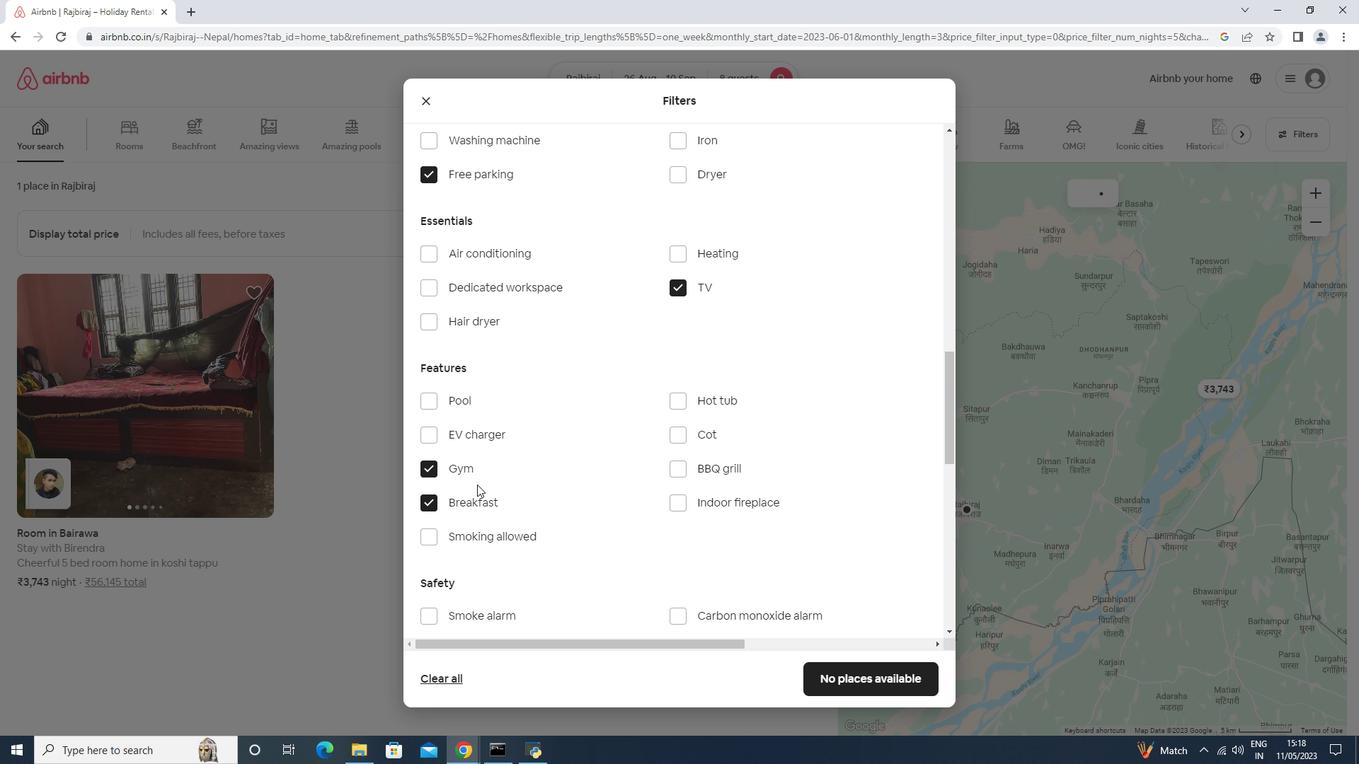 
Action: Mouse scrolled (479, 472) with delta (0, 0)
Screenshot: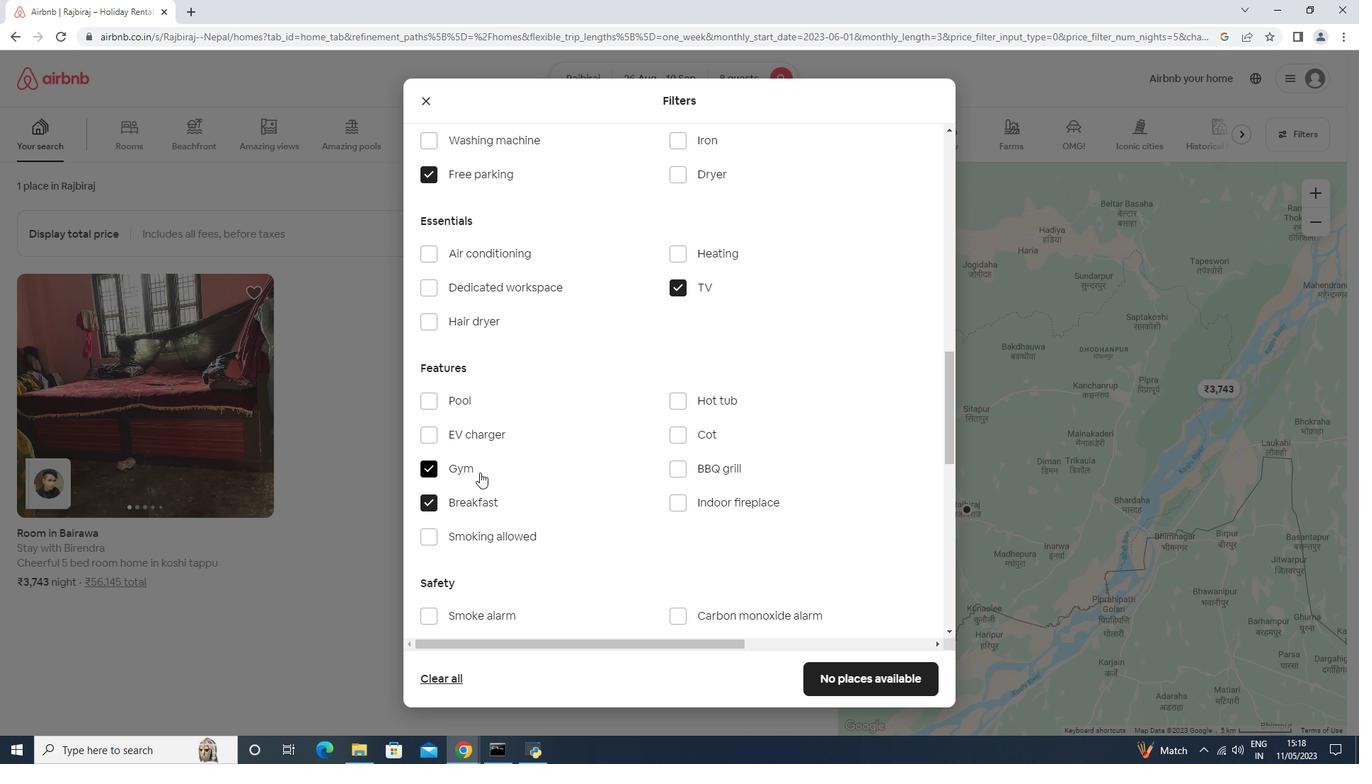 
Action: Mouse scrolled (479, 472) with delta (0, 0)
Screenshot: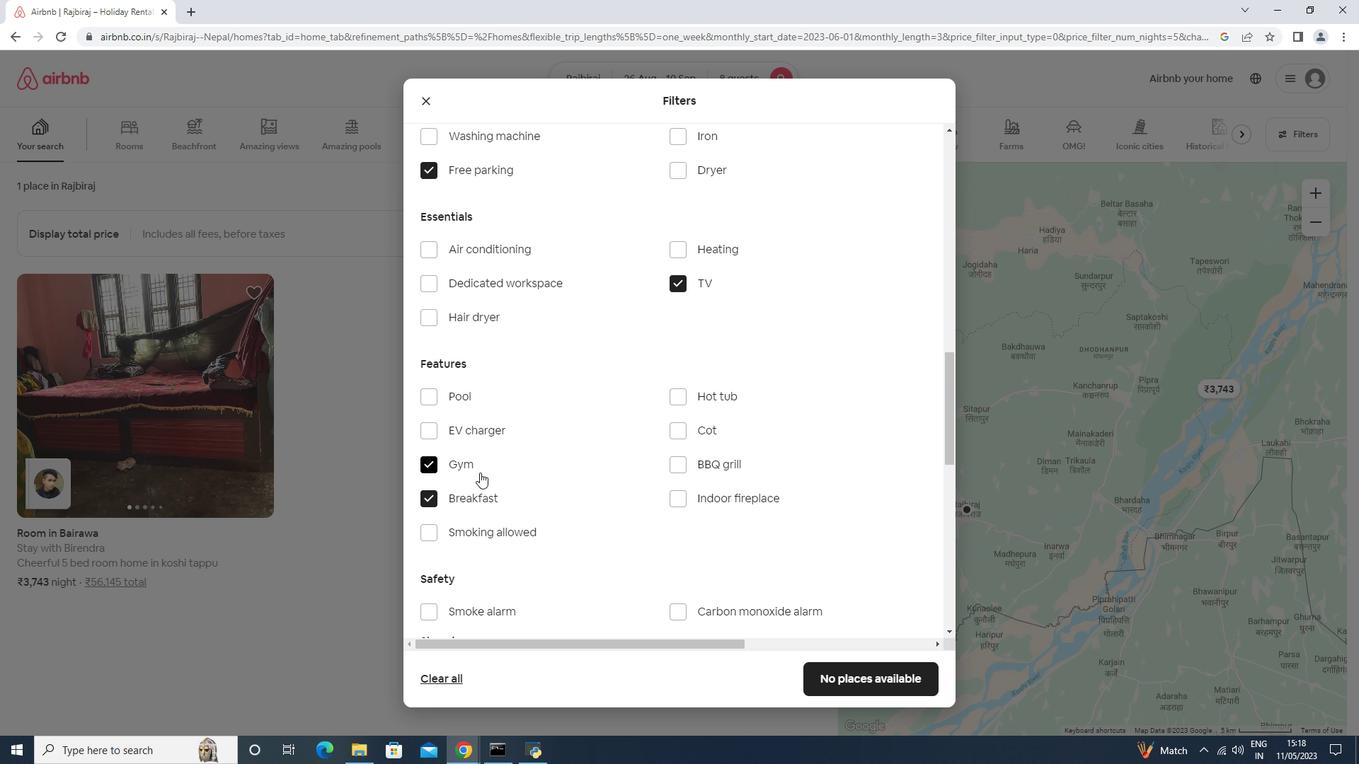 
Action: Mouse scrolled (479, 472) with delta (0, 0)
Screenshot: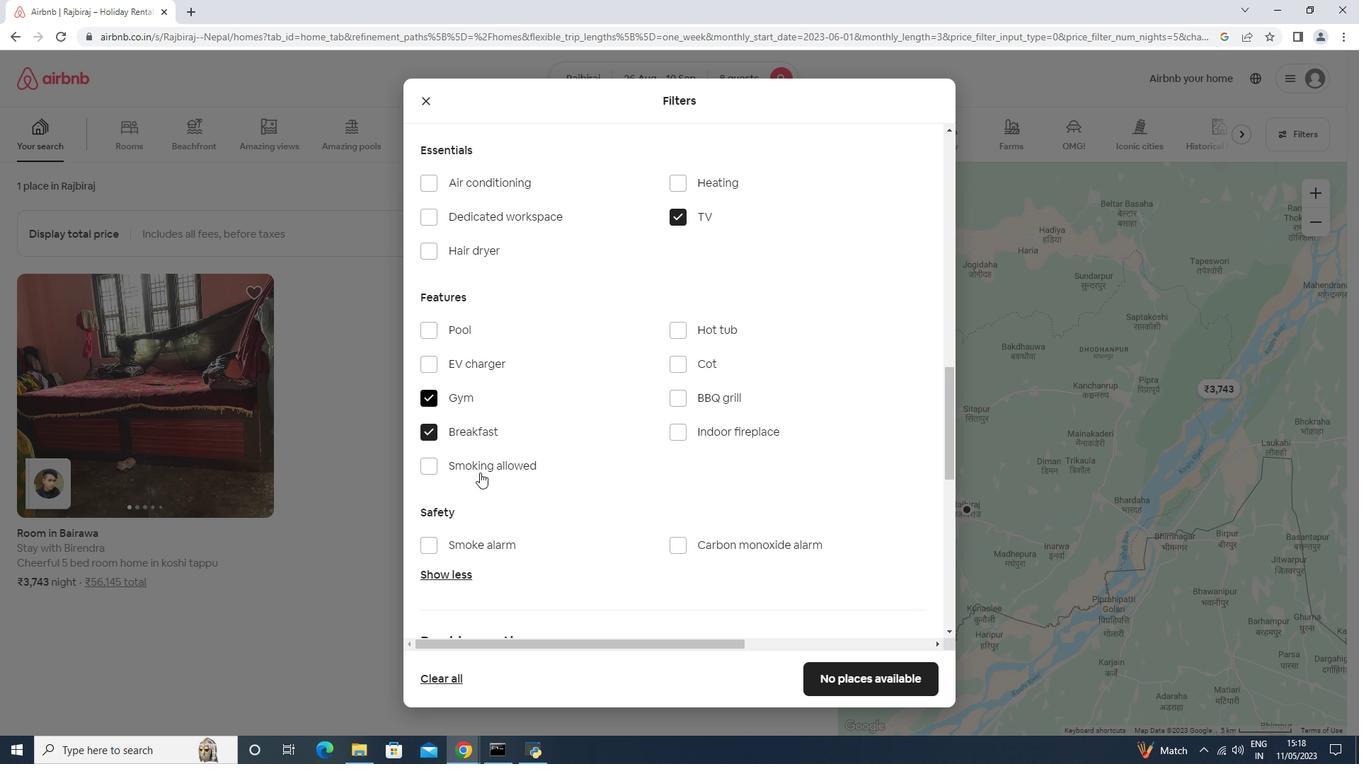 
Action: Mouse moved to (896, 596)
Screenshot: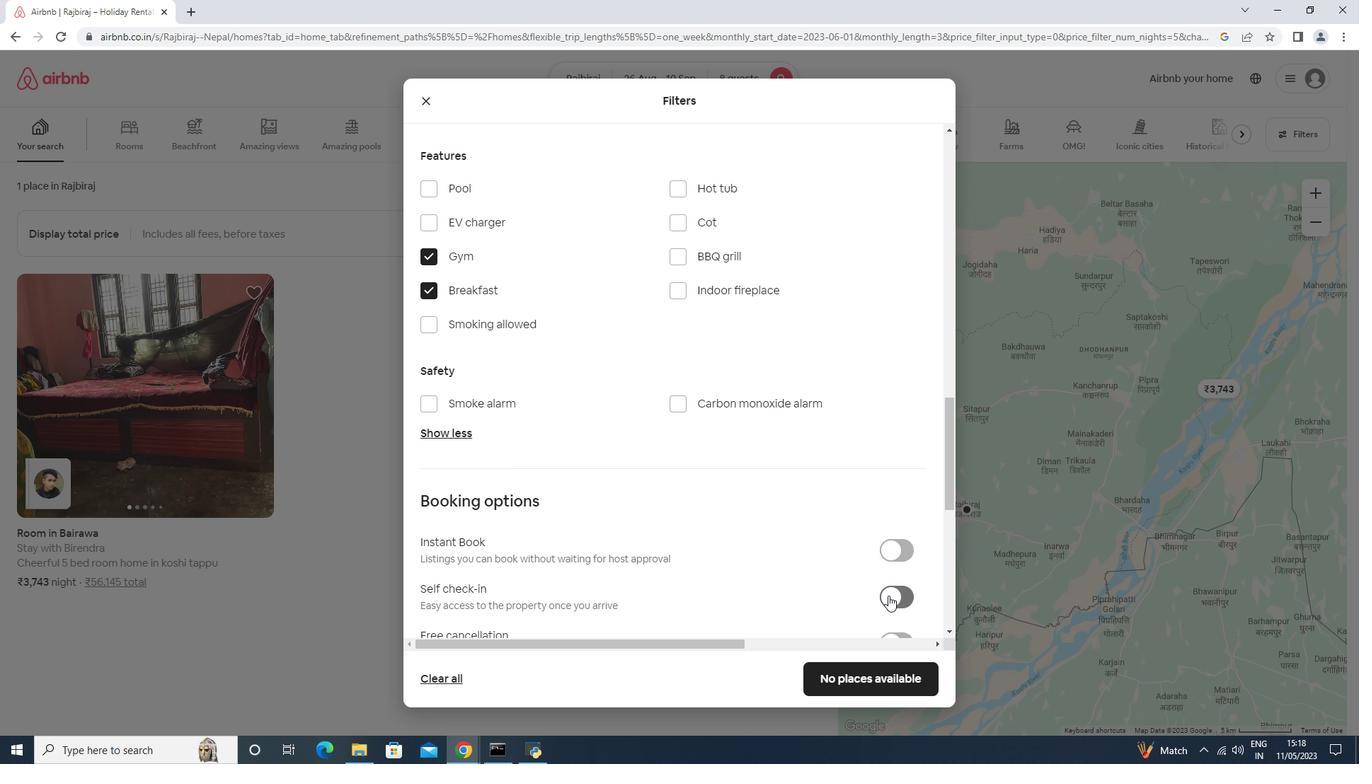 
Action: Mouse pressed left at (896, 596)
Screenshot: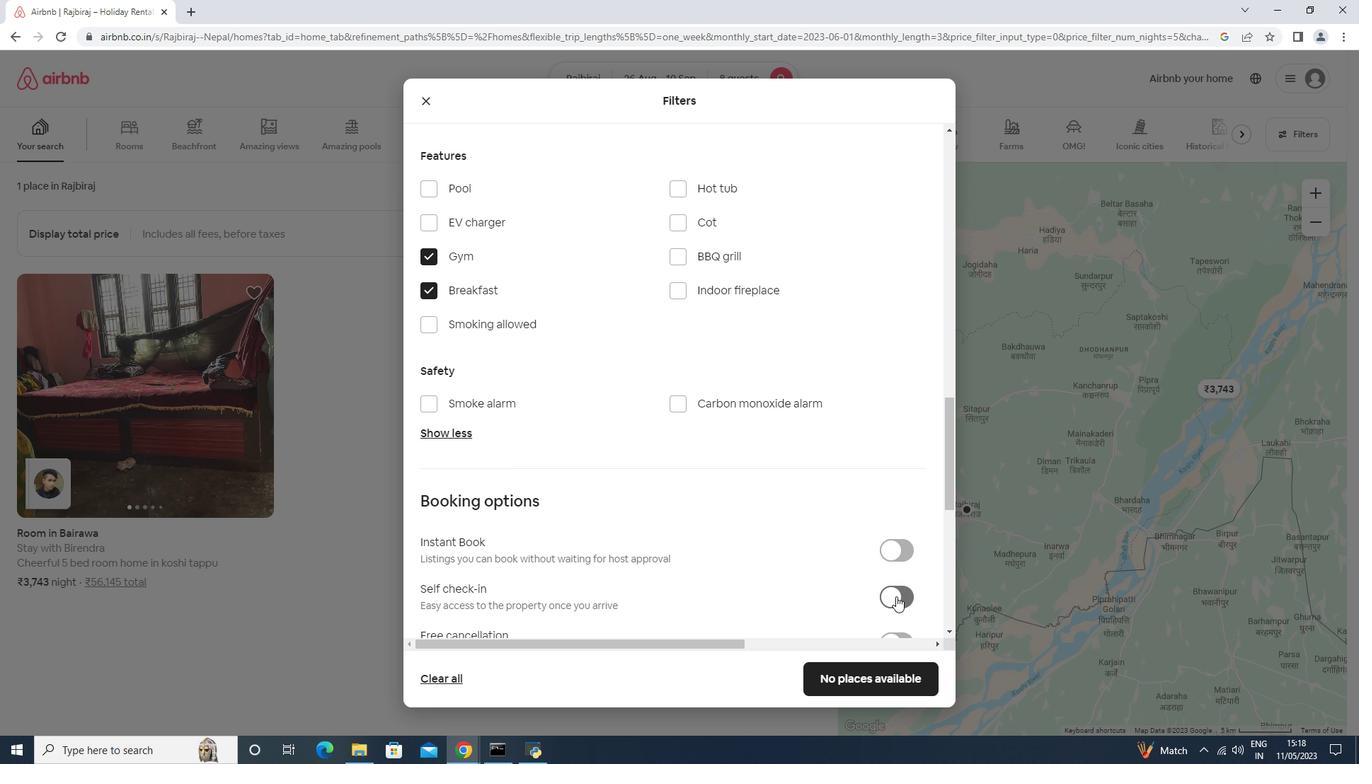 
Action: Mouse moved to (687, 536)
Screenshot: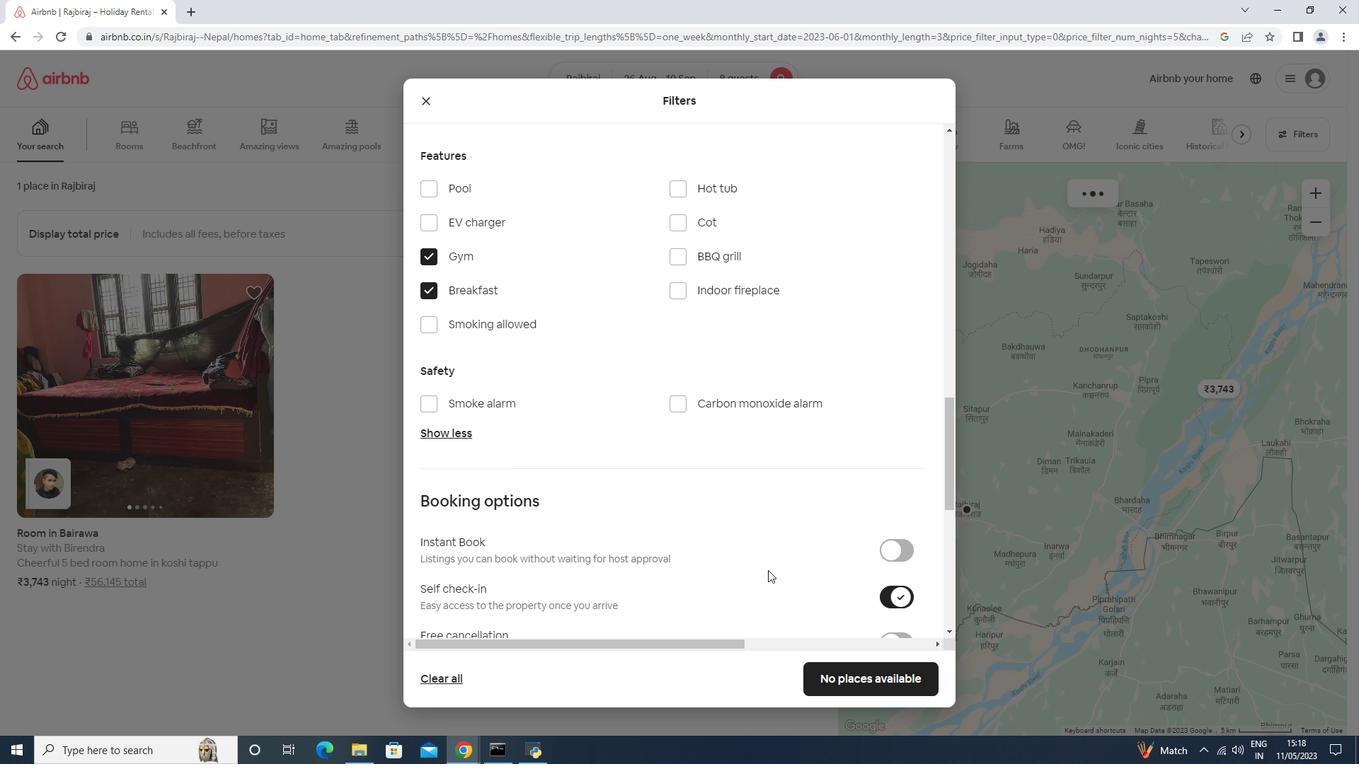 
Action: Mouse scrolled (687, 535) with delta (0, 0)
Screenshot: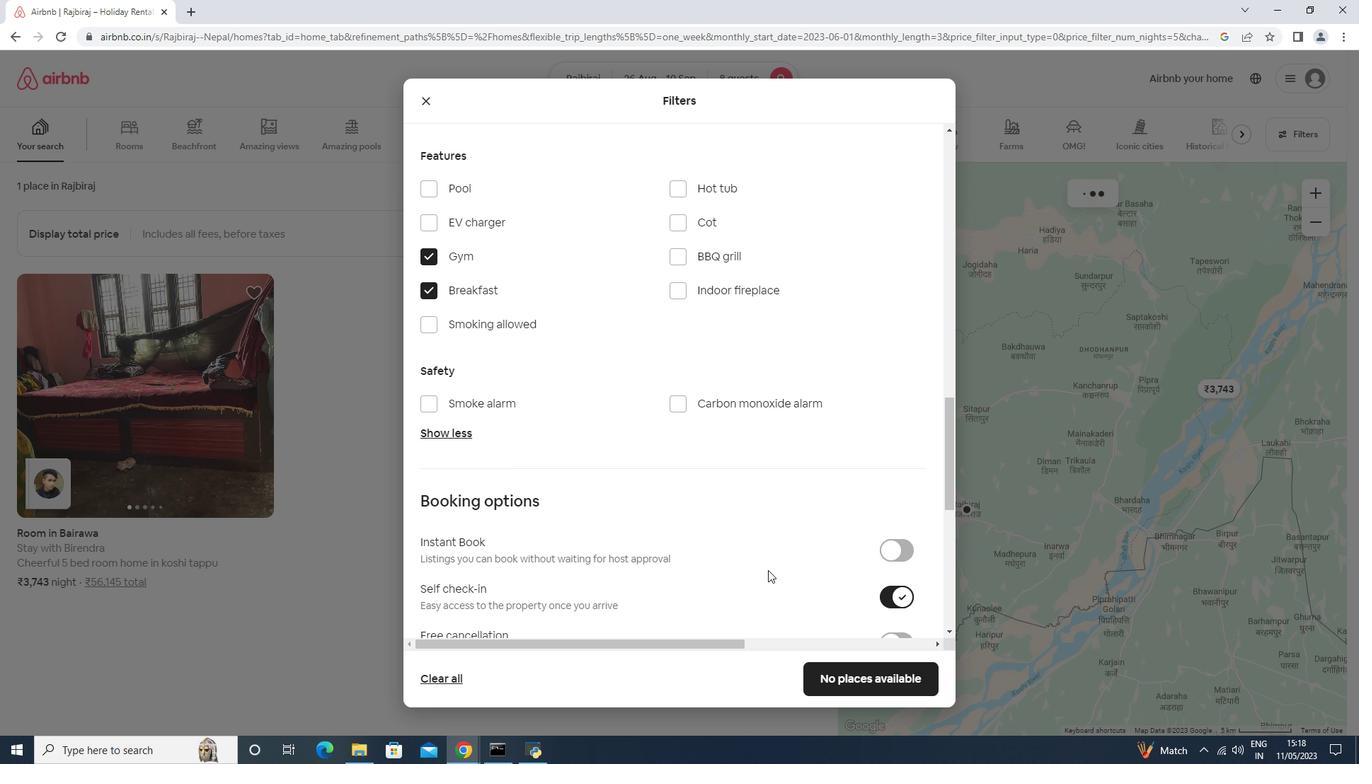 
Action: Mouse scrolled (687, 535) with delta (0, 0)
Screenshot: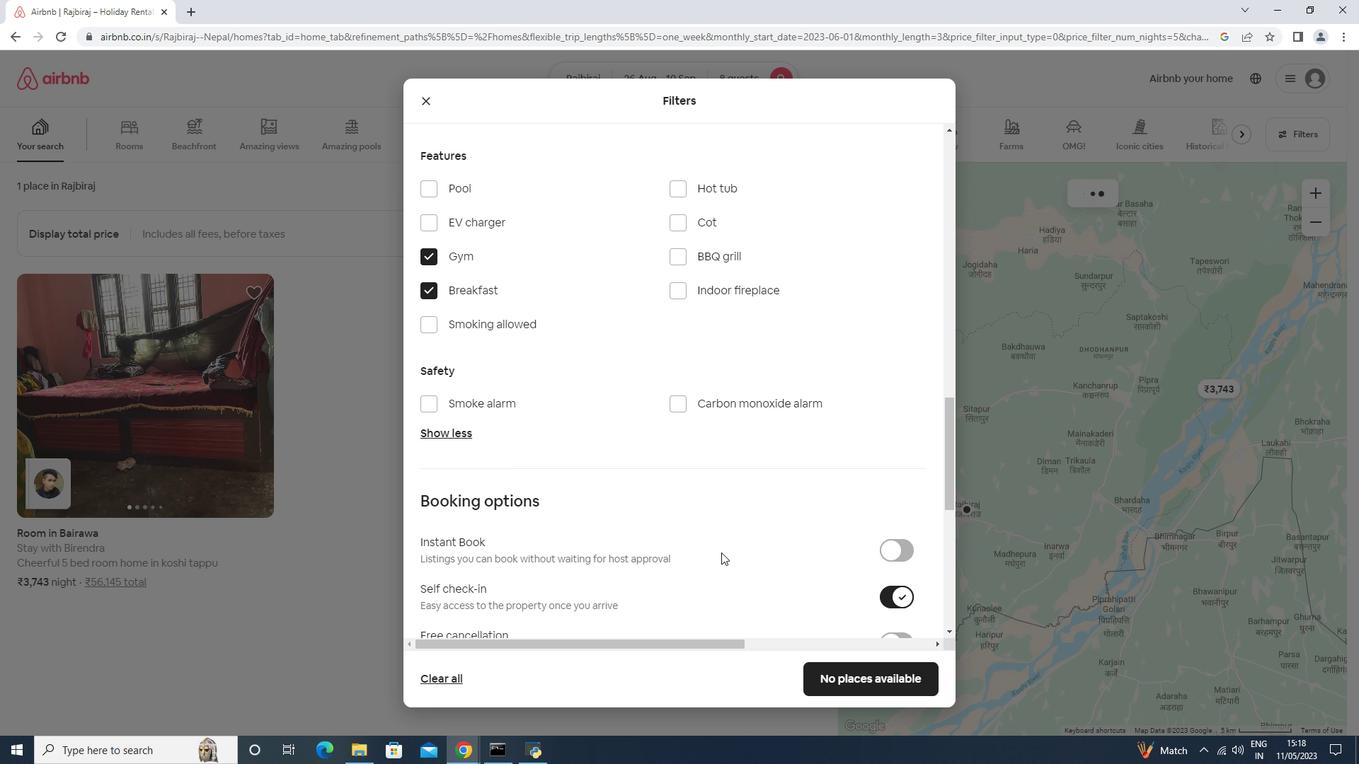 
Action: Mouse scrolled (687, 535) with delta (0, 0)
Screenshot: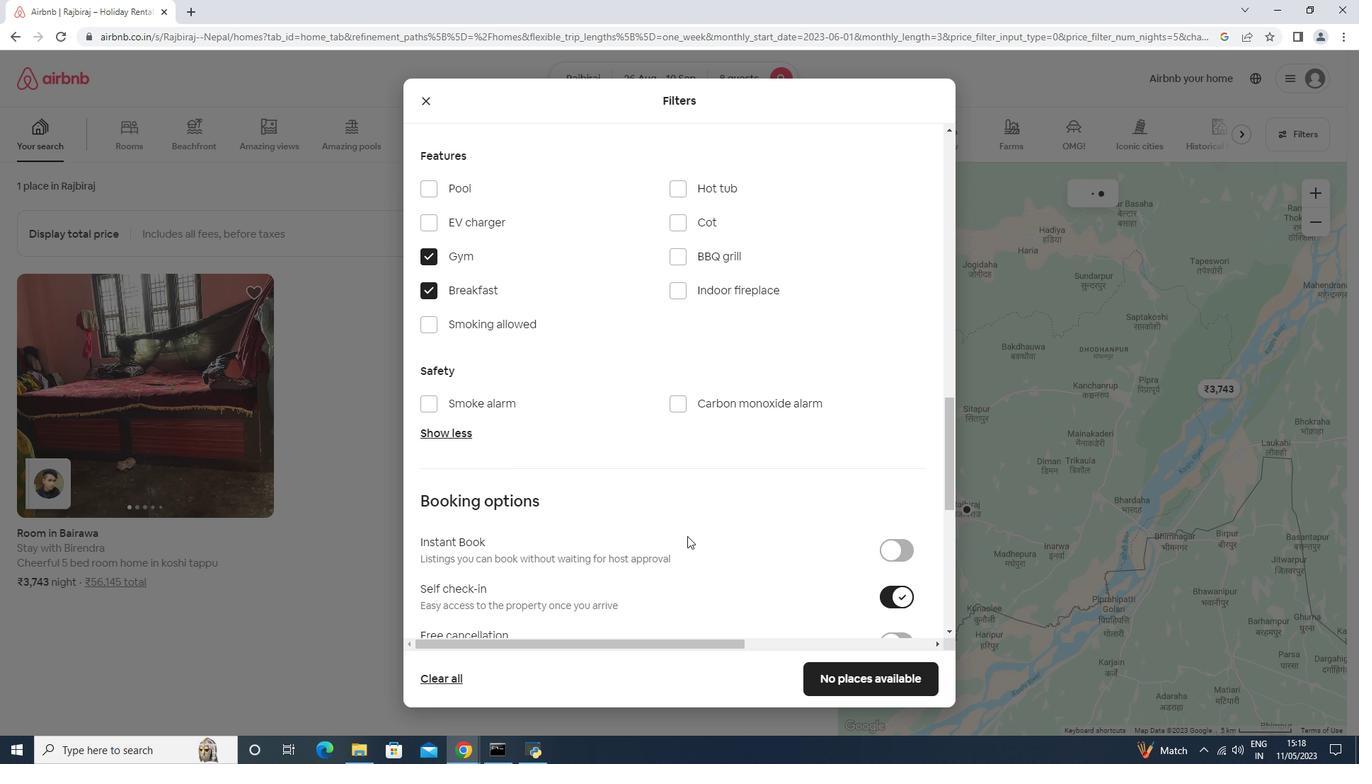 
Action: Mouse scrolled (687, 535) with delta (0, 0)
Screenshot: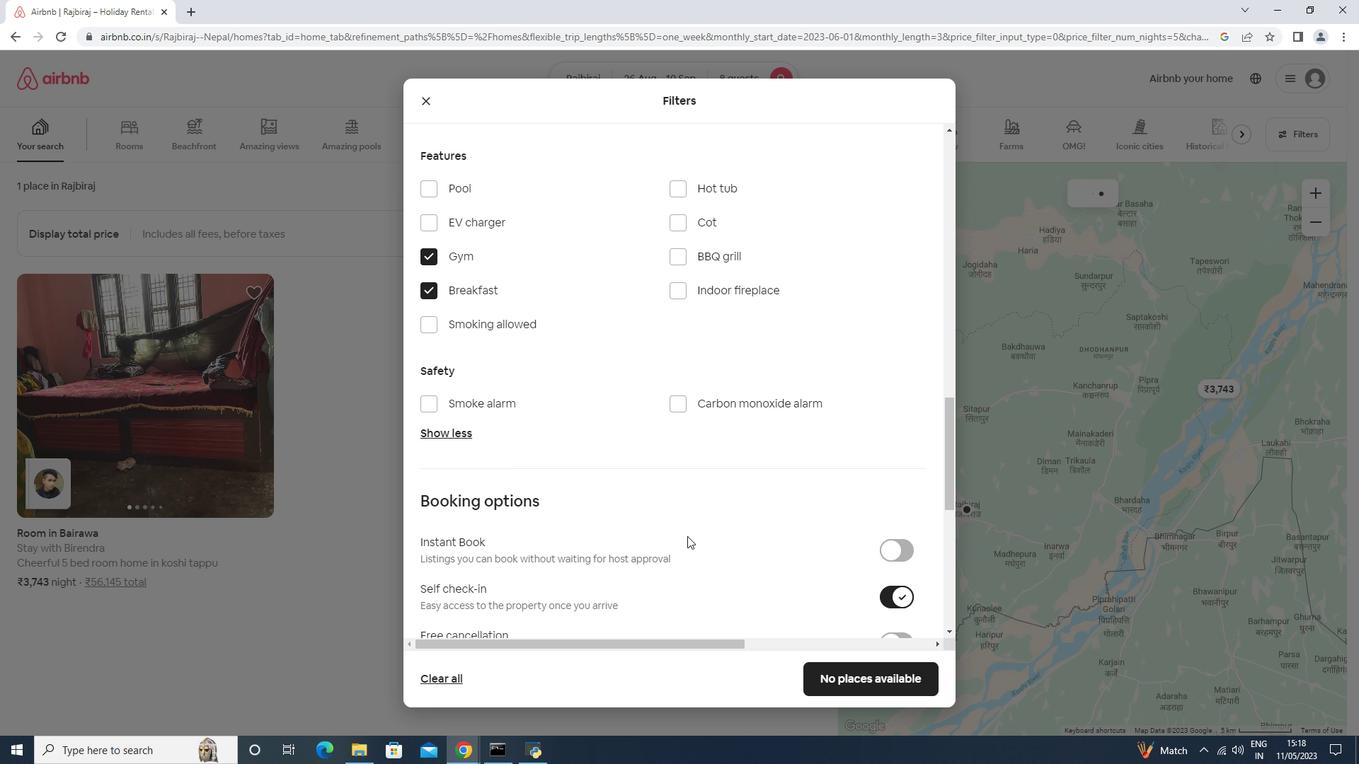 
Action: Mouse moved to (584, 544)
Screenshot: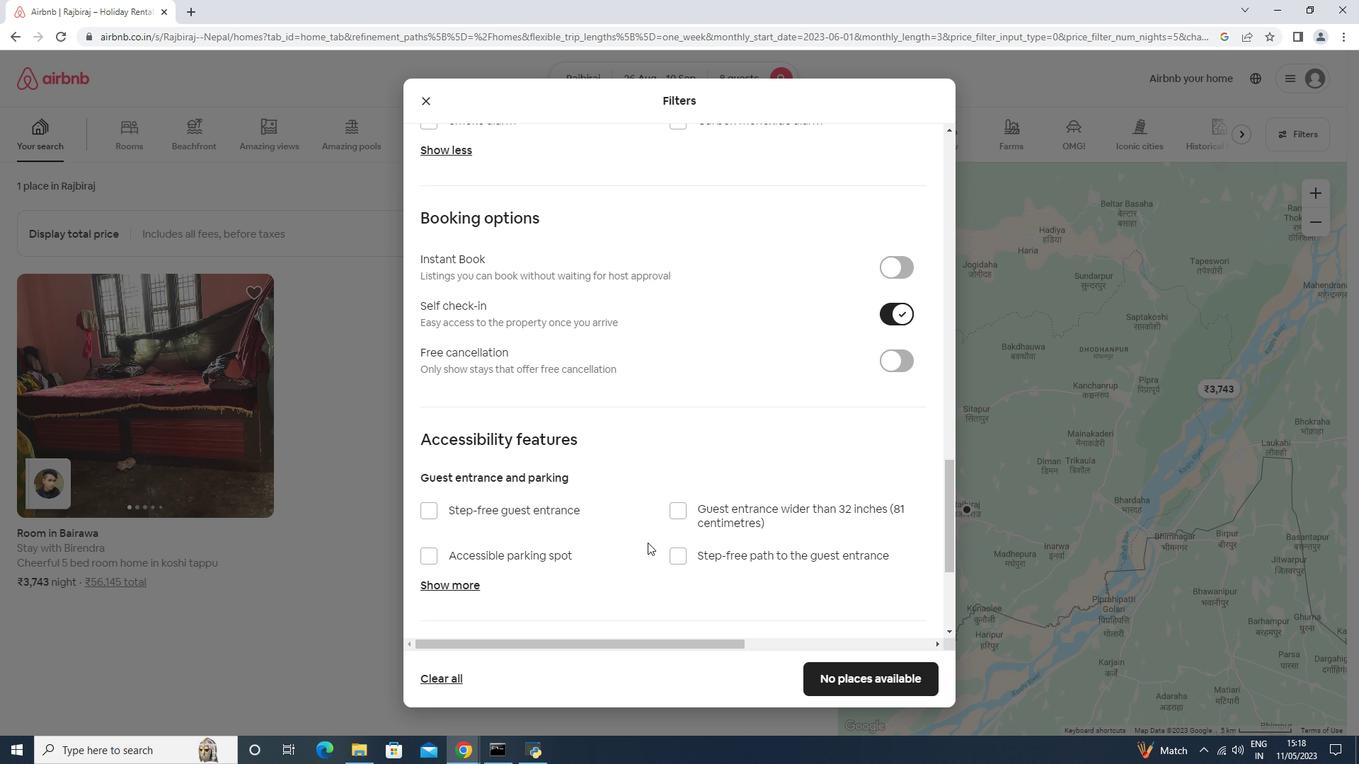 
Action: Mouse scrolled (584, 543) with delta (0, 0)
Screenshot: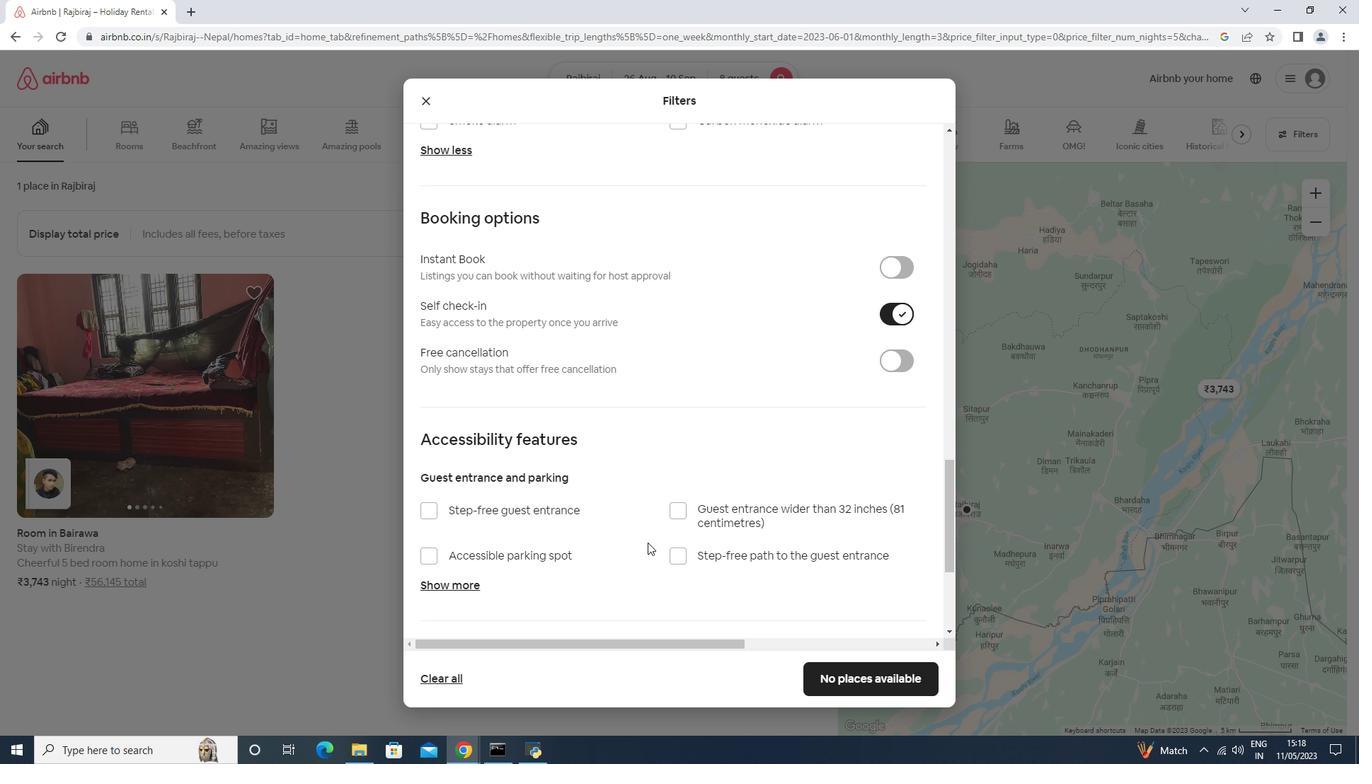 
Action: Mouse scrolled (584, 543) with delta (0, 0)
Screenshot: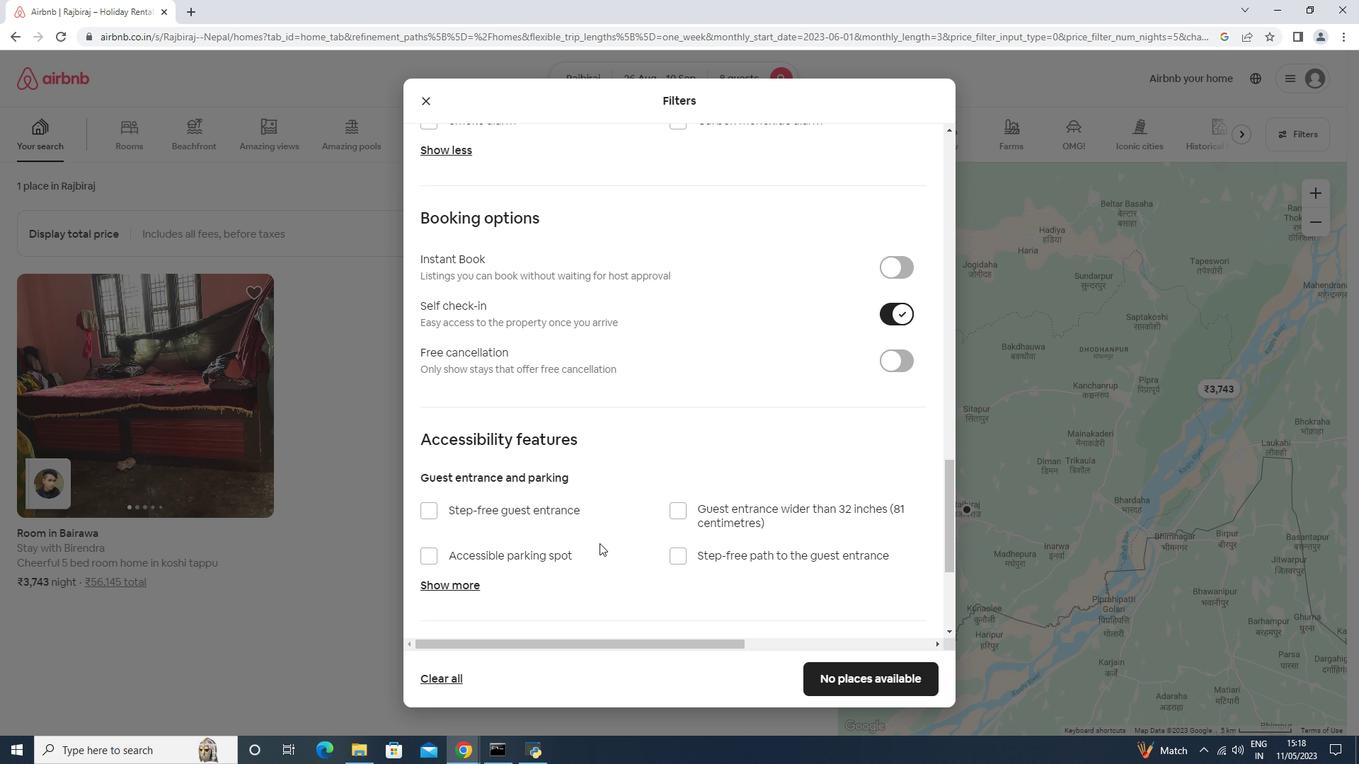 
Action: Mouse scrolled (584, 543) with delta (0, 0)
Screenshot: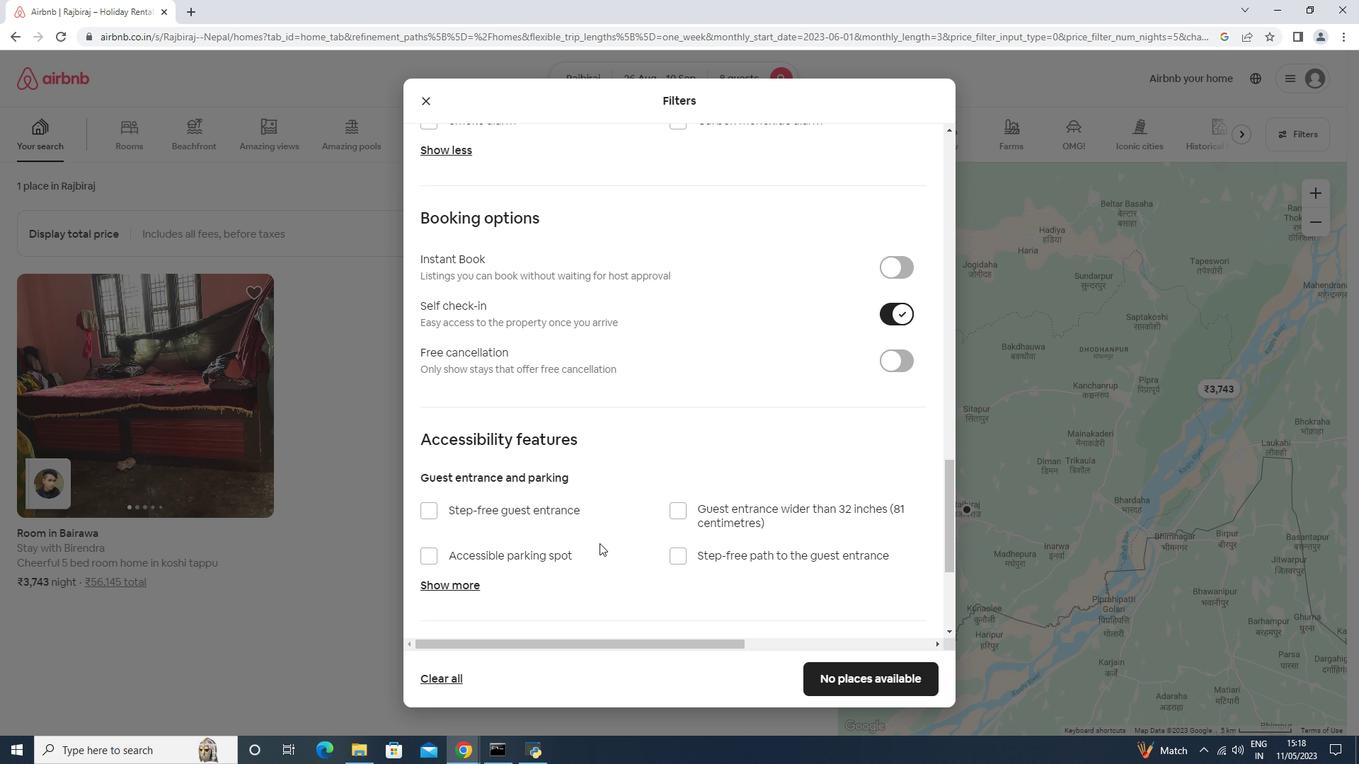 
Action: Mouse scrolled (584, 543) with delta (0, 0)
Screenshot: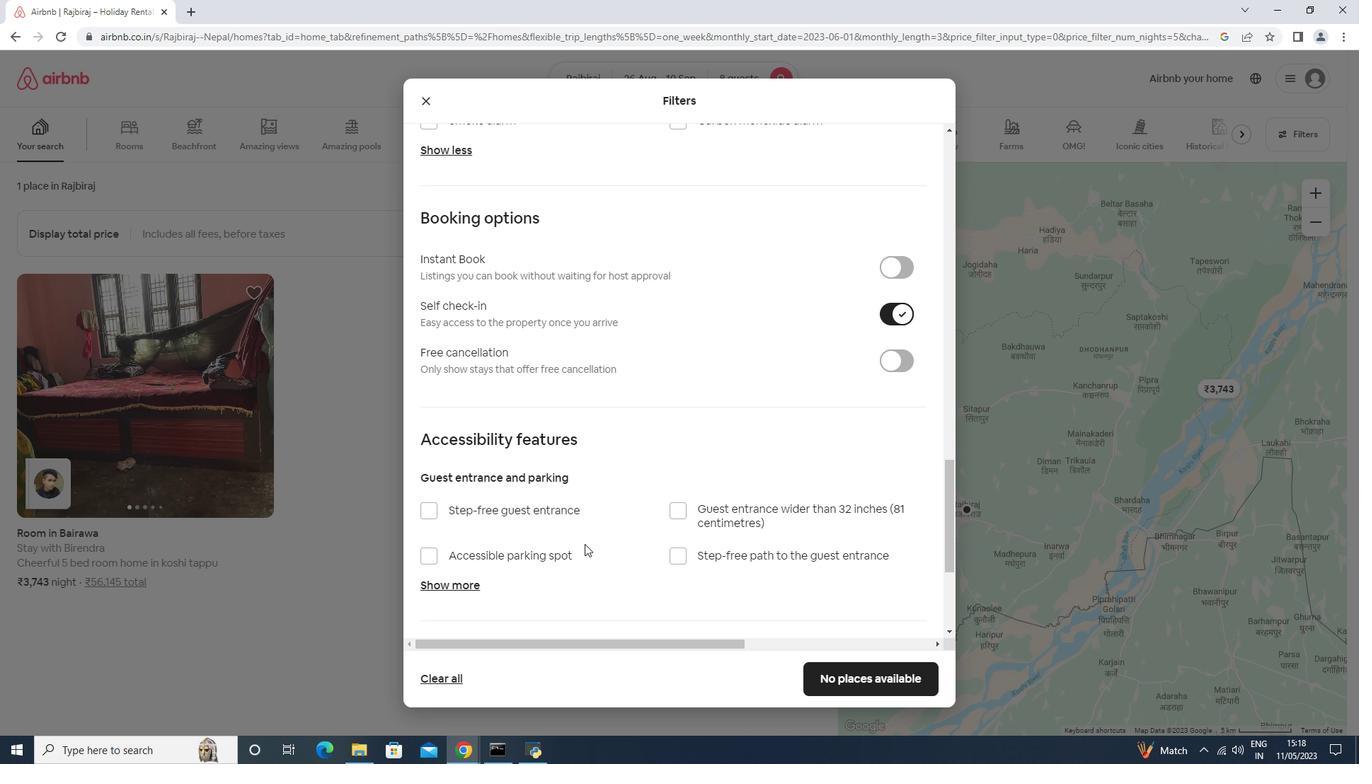 
Action: Mouse scrolled (584, 543) with delta (0, 0)
Screenshot: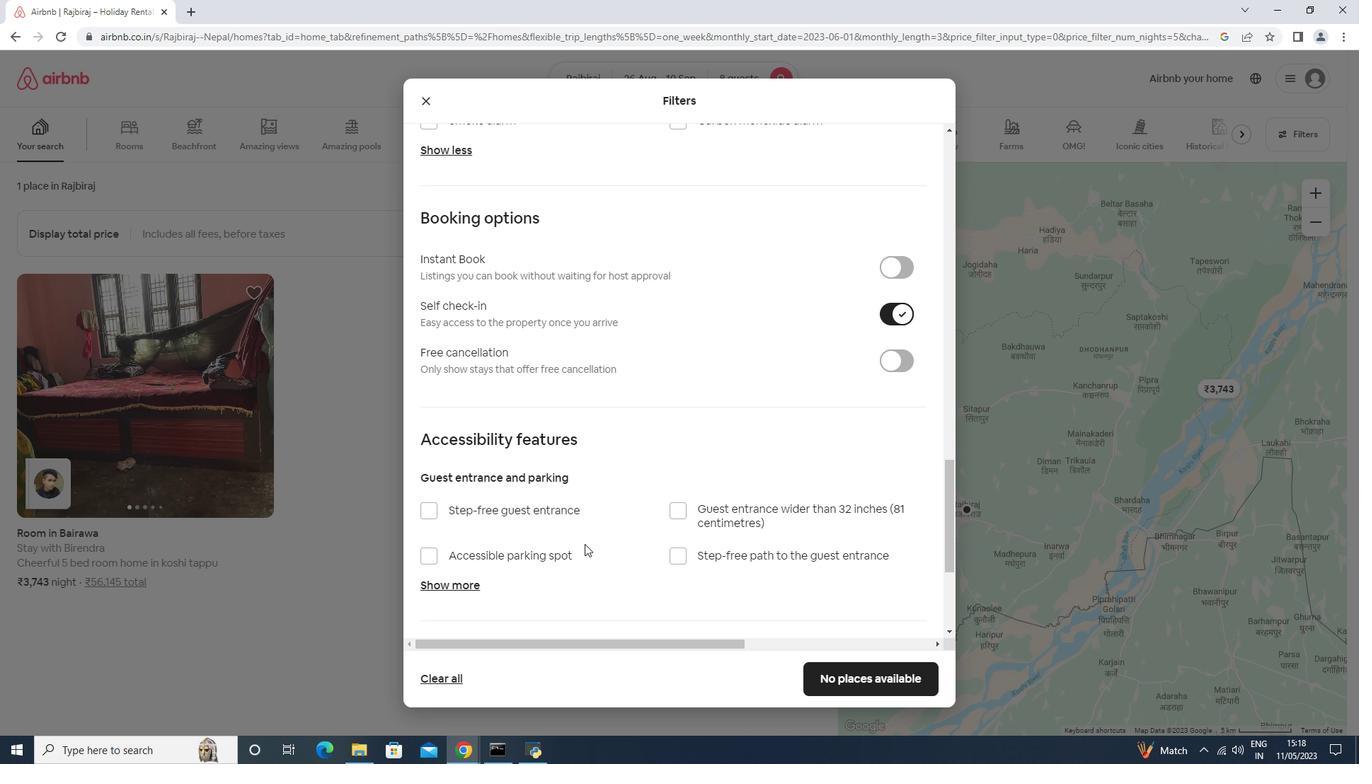 
Action: Mouse moved to (450, 591)
Screenshot: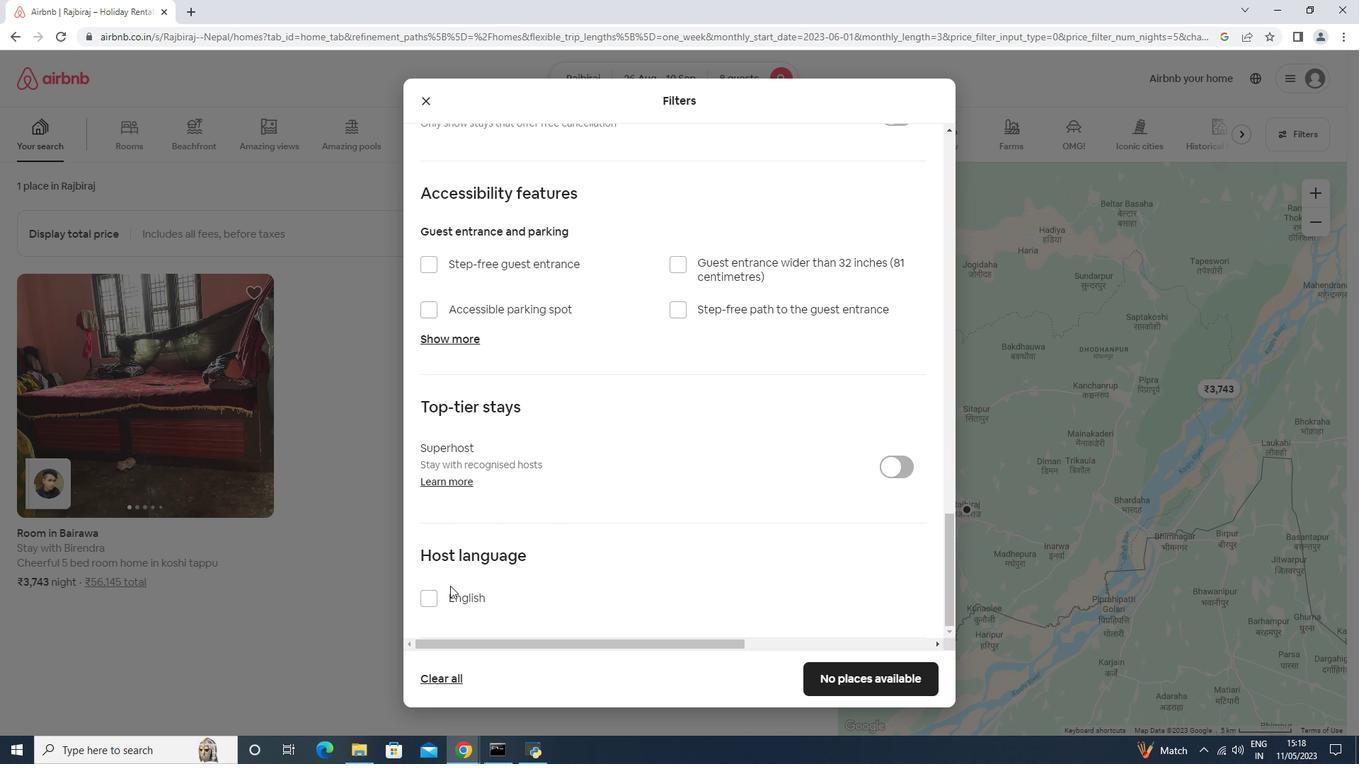 
Action: Mouse pressed left at (450, 591)
Screenshot: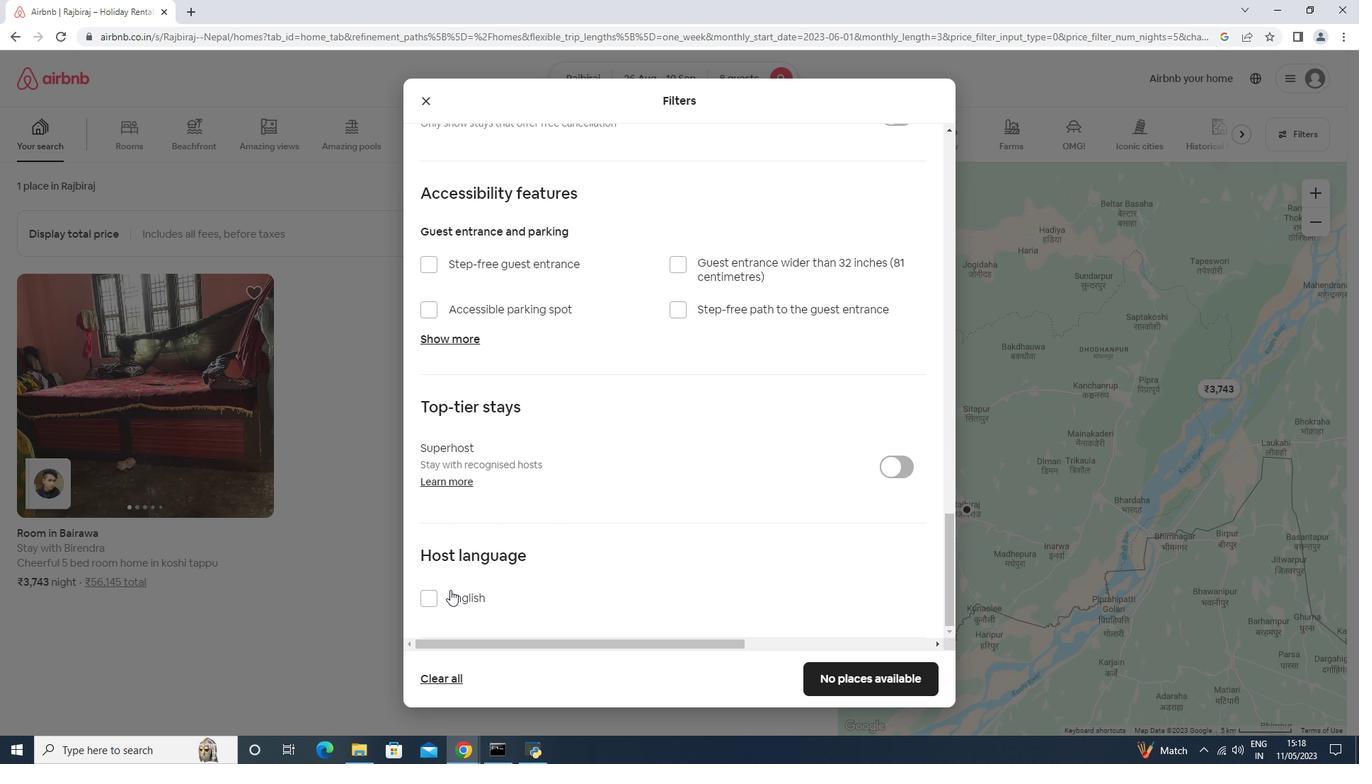 
Action: Mouse moved to (836, 671)
Screenshot: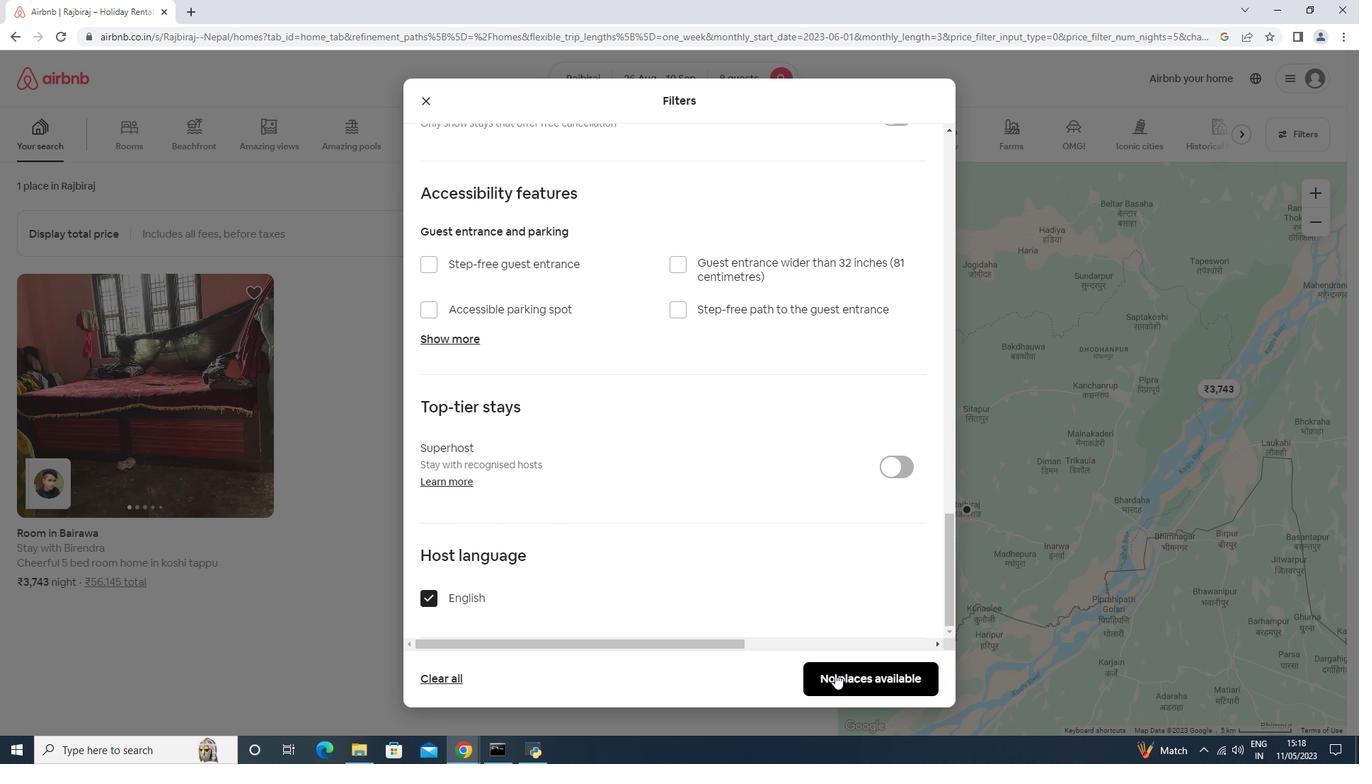 
Action: Mouse pressed left at (836, 671)
Screenshot: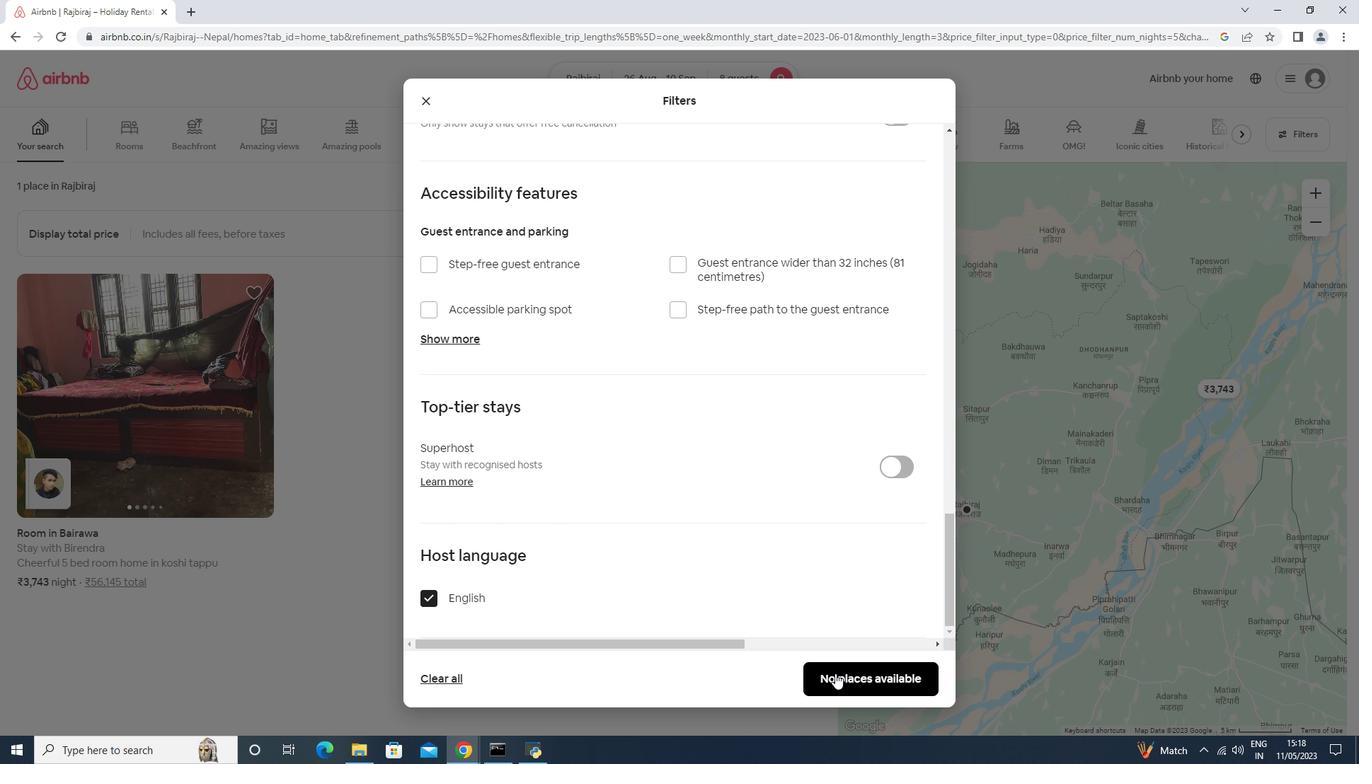 
Action: Mouse moved to (530, 528)
Screenshot: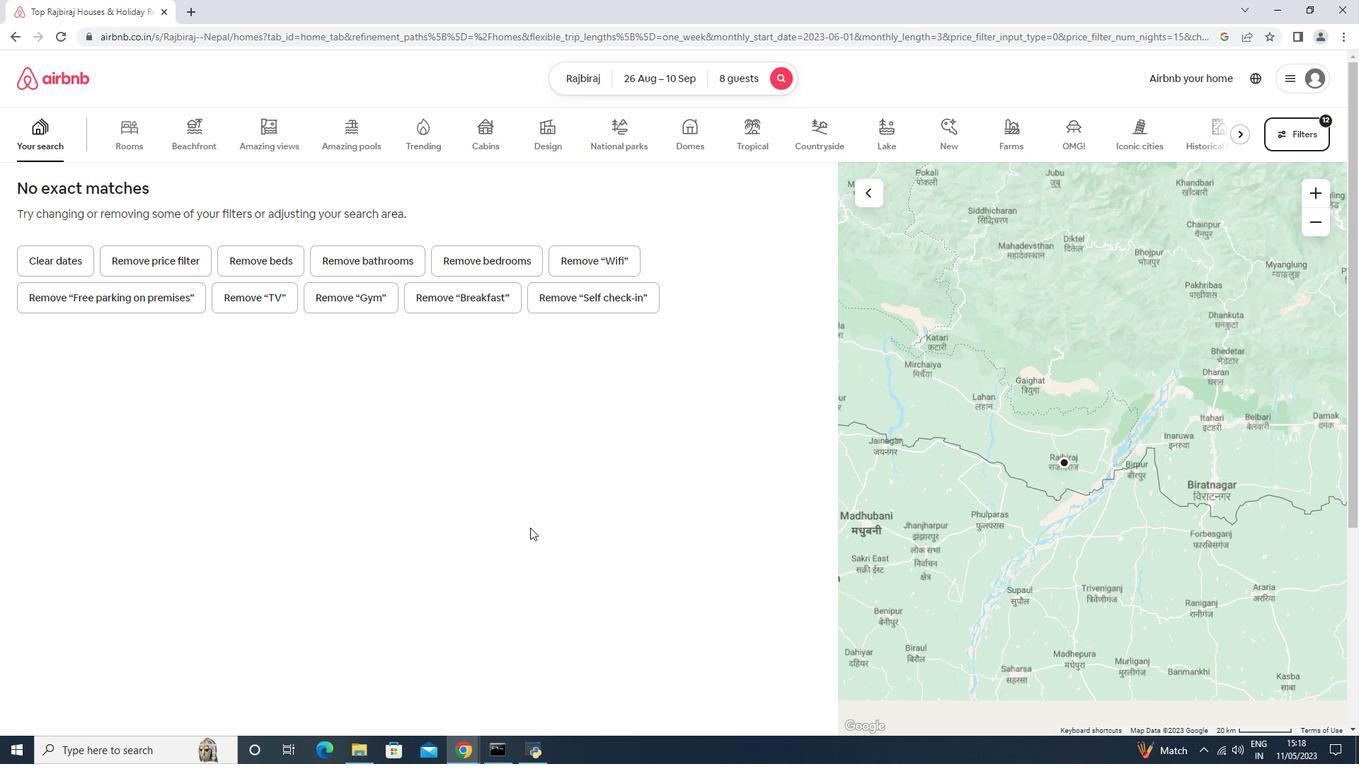 
